 Task: Find connections with filter location Yagoua with filter topic #linkedinnetworkingwith filter profile language Spanish with filter current company Emcure Pharmaceuticals Limited with filter school Christ The King Engineering College with filter industry Internet News with filter service category Coaching & Mentoring with filter keywords title Preschool Teacher
Action: Mouse moved to (608, 88)
Screenshot: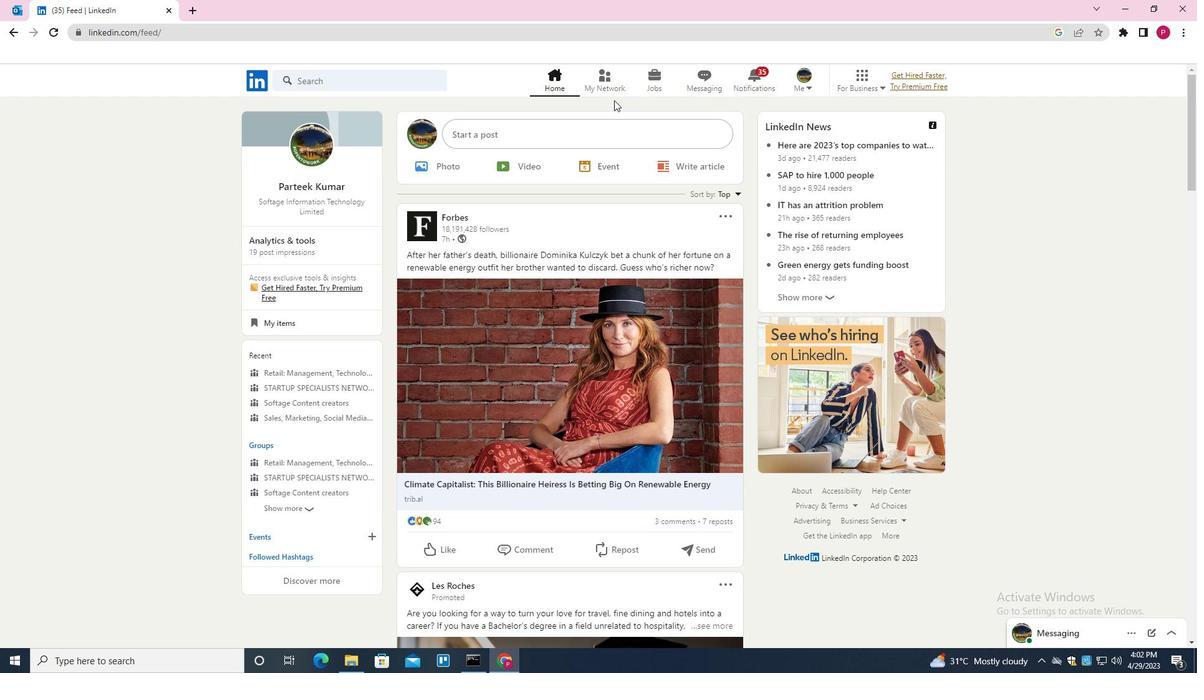 
Action: Mouse pressed left at (608, 88)
Screenshot: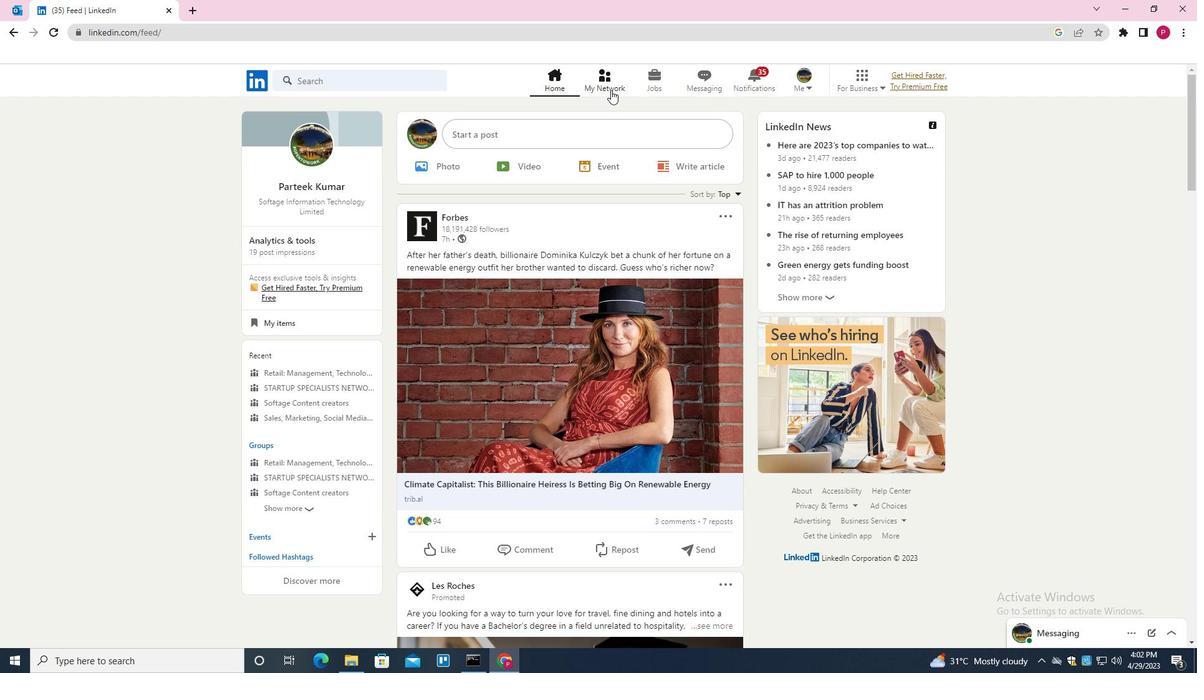 
Action: Mouse moved to (395, 157)
Screenshot: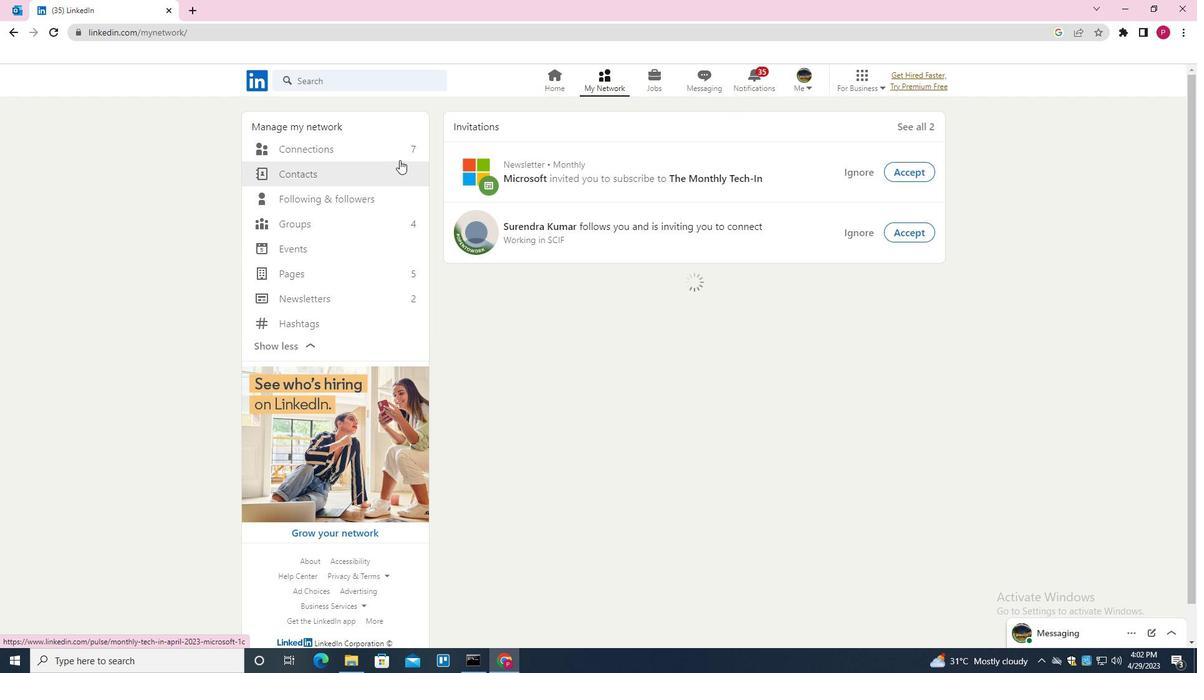 
Action: Mouse pressed left at (395, 157)
Screenshot: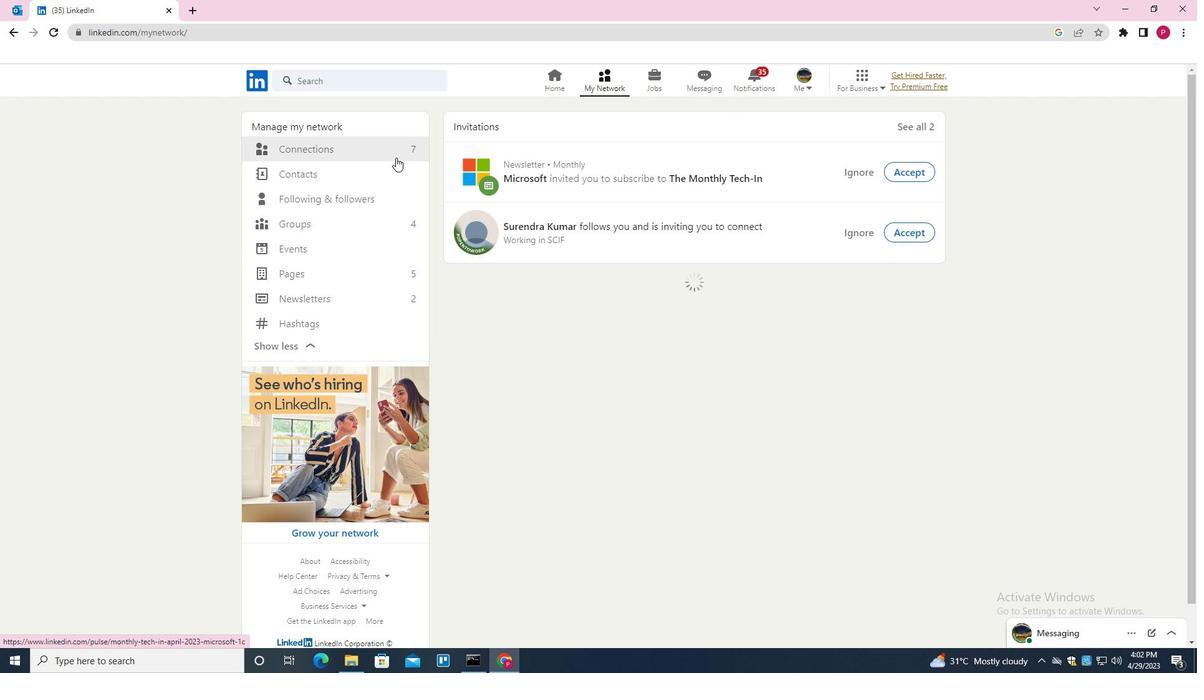 
Action: Mouse moved to (369, 145)
Screenshot: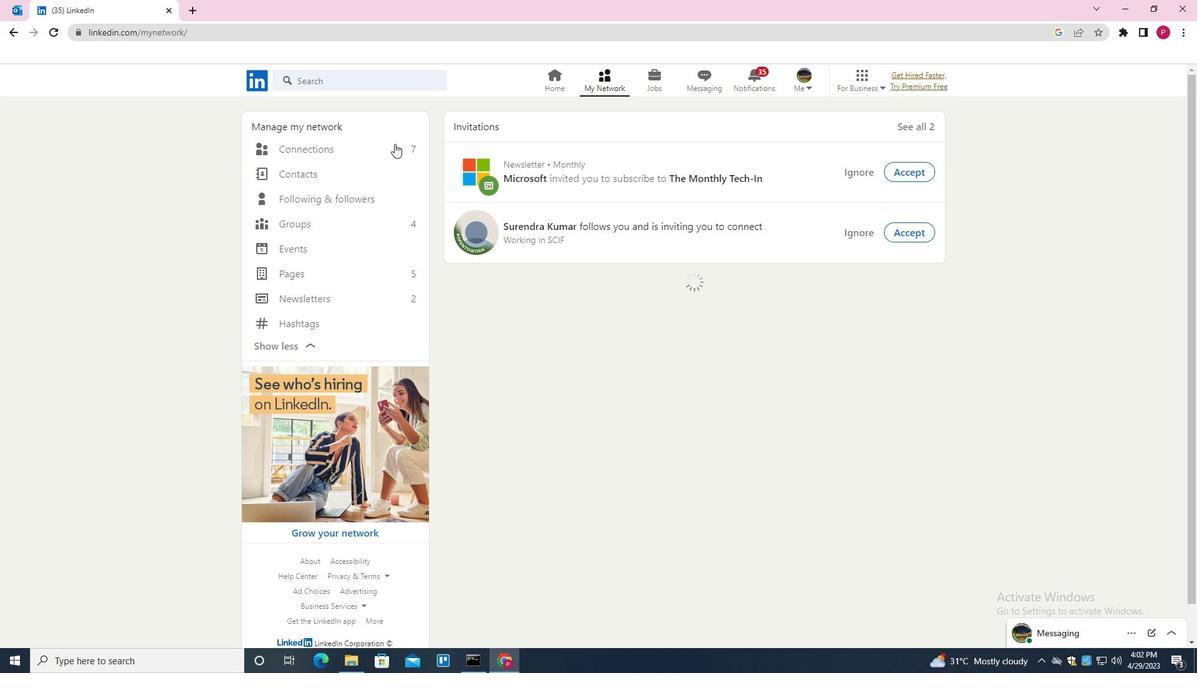 
Action: Mouse pressed left at (369, 145)
Screenshot: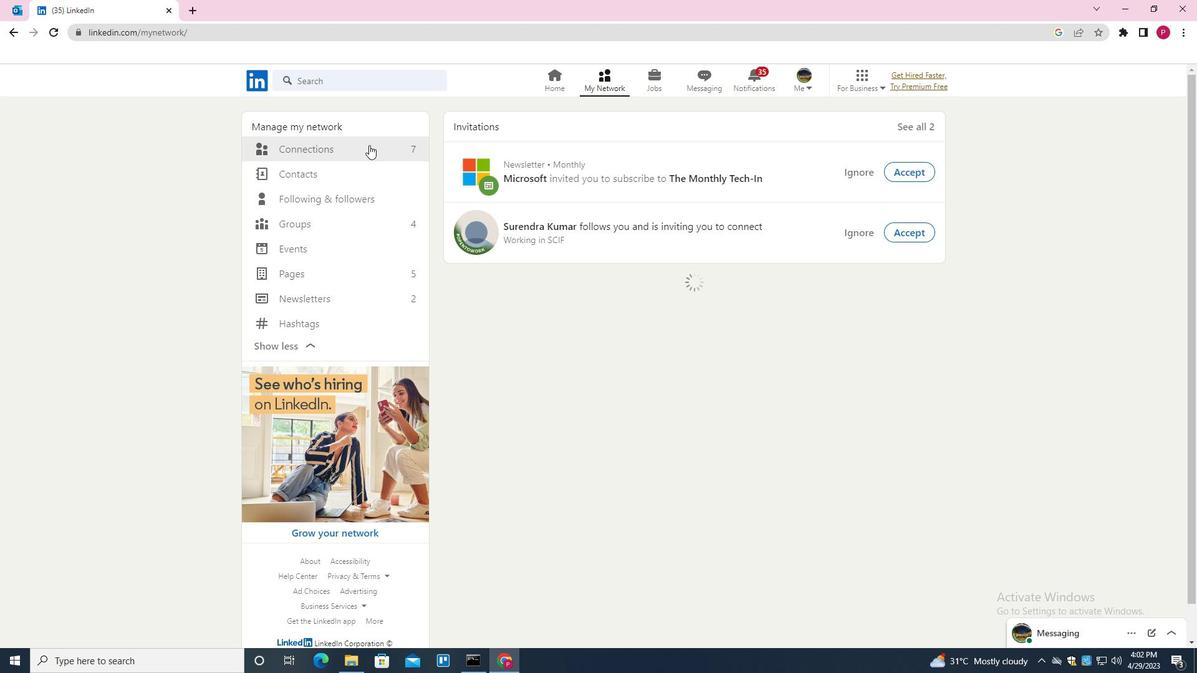 
Action: Mouse moved to (708, 150)
Screenshot: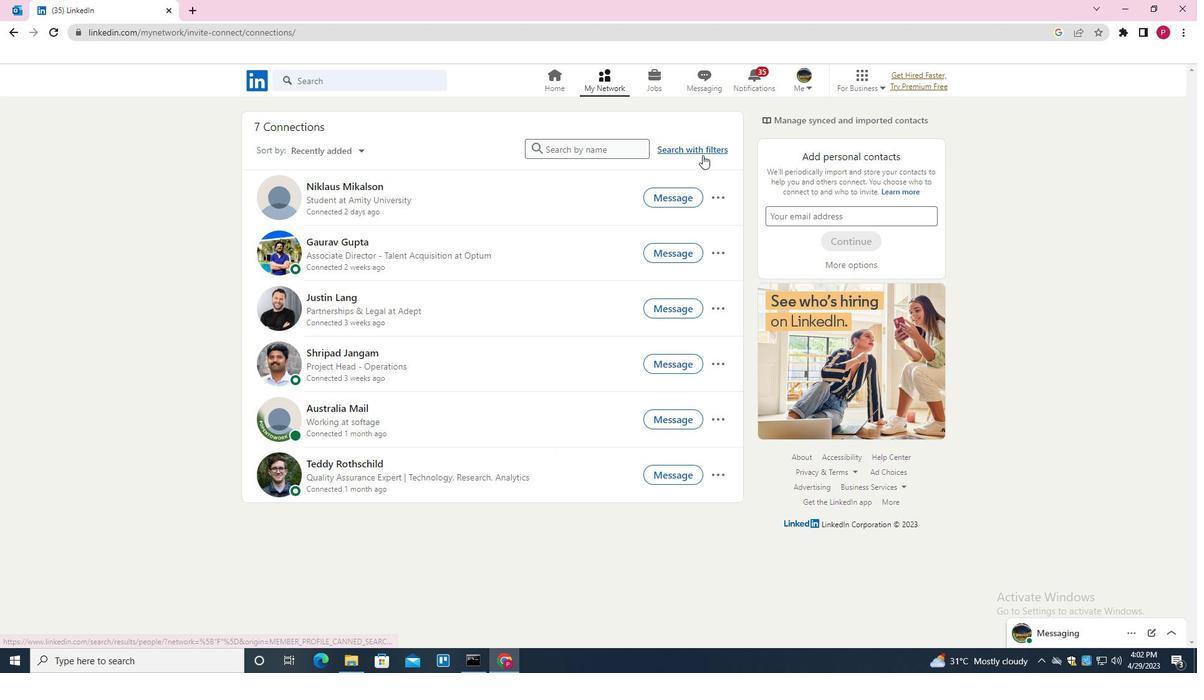 
Action: Mouse pressed left at (708, 150)
Screenshot: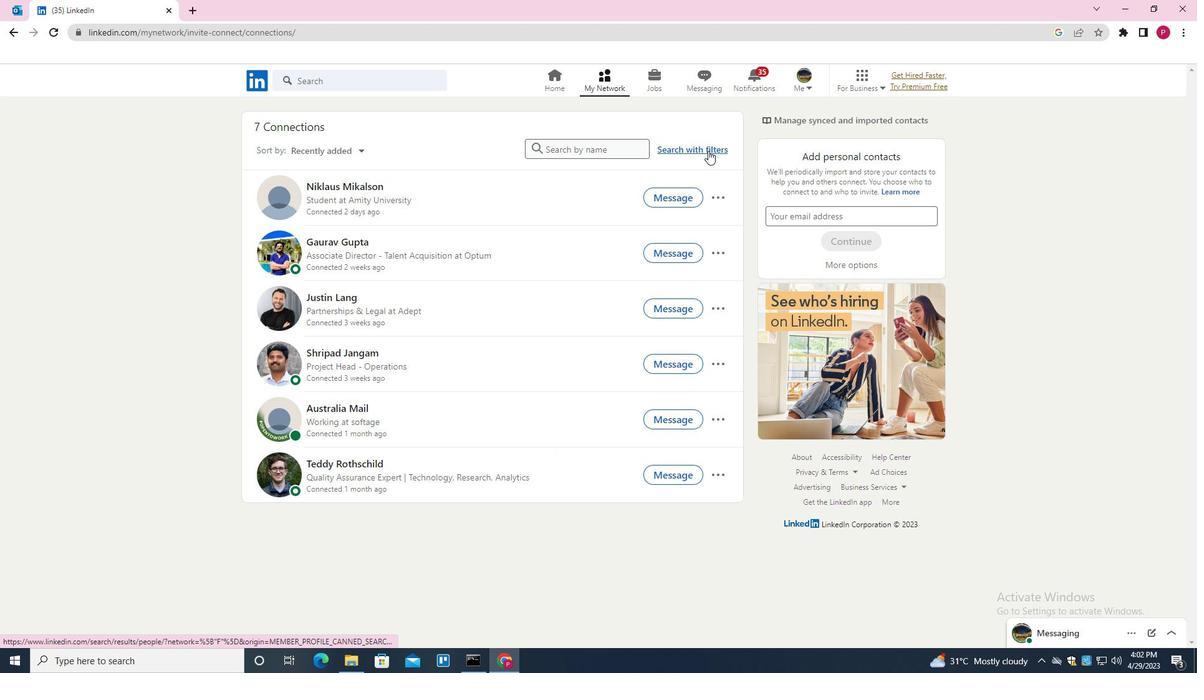 
Action: Mouse moved to (647, 115)
Screenshot: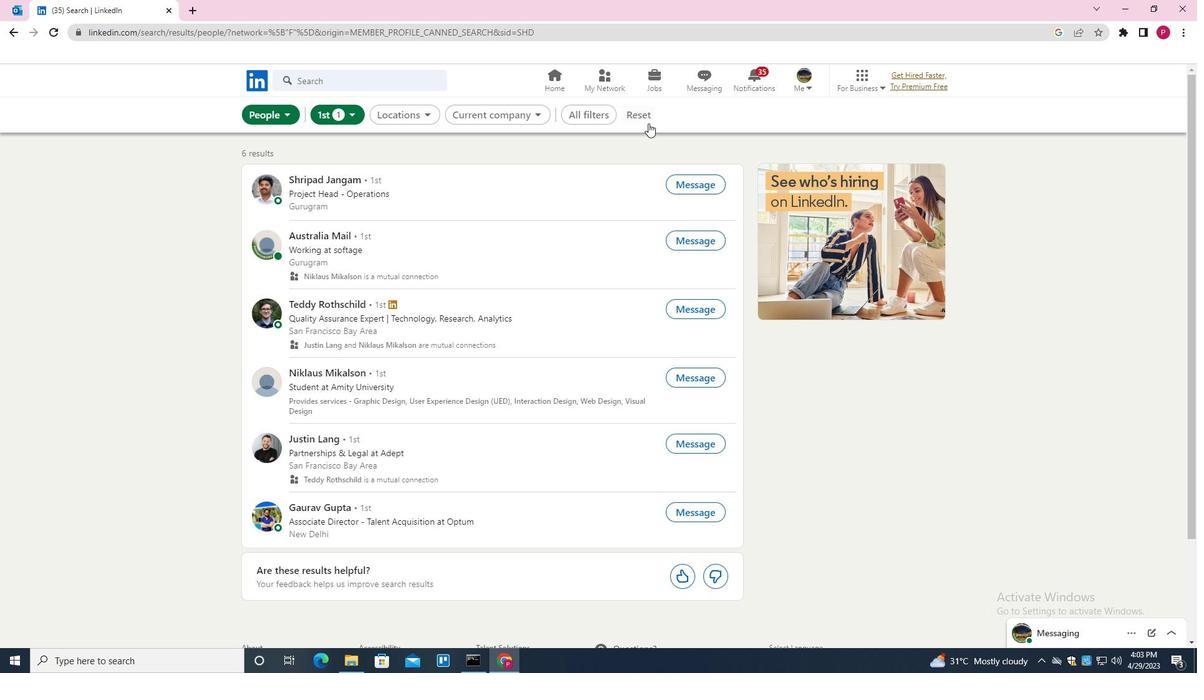 
Action: Mouse pressed left at (647, 115)
Screenshot: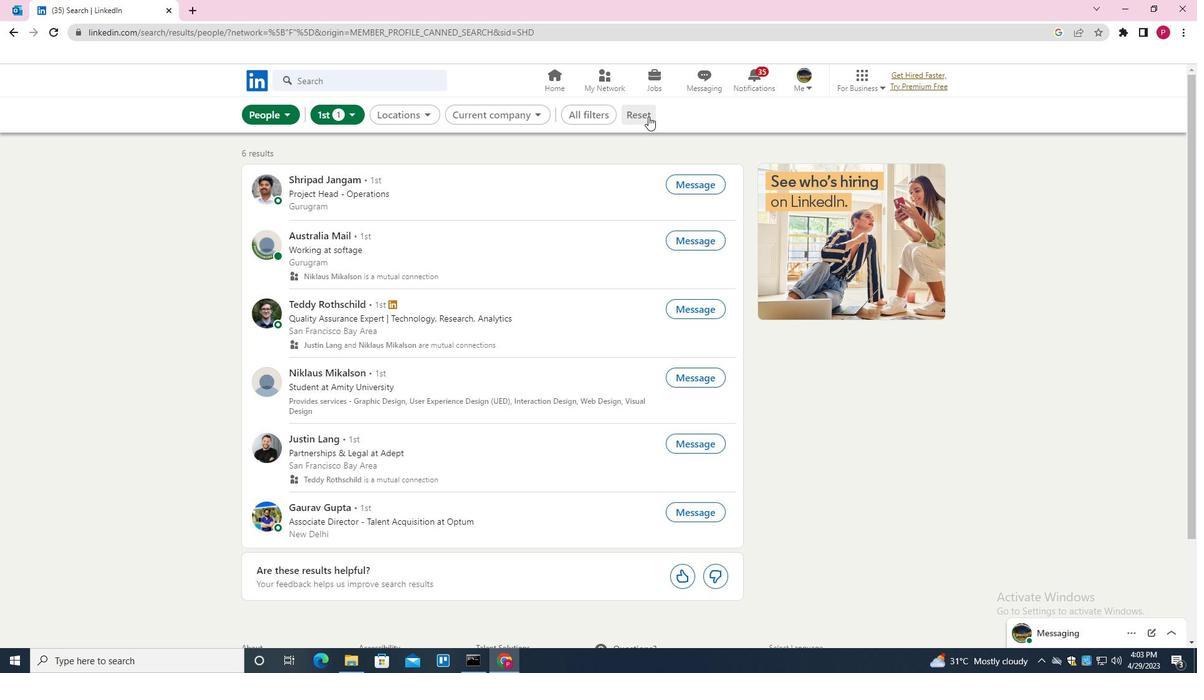 
Action: Mouse moved to (630, 115)
Screenshot: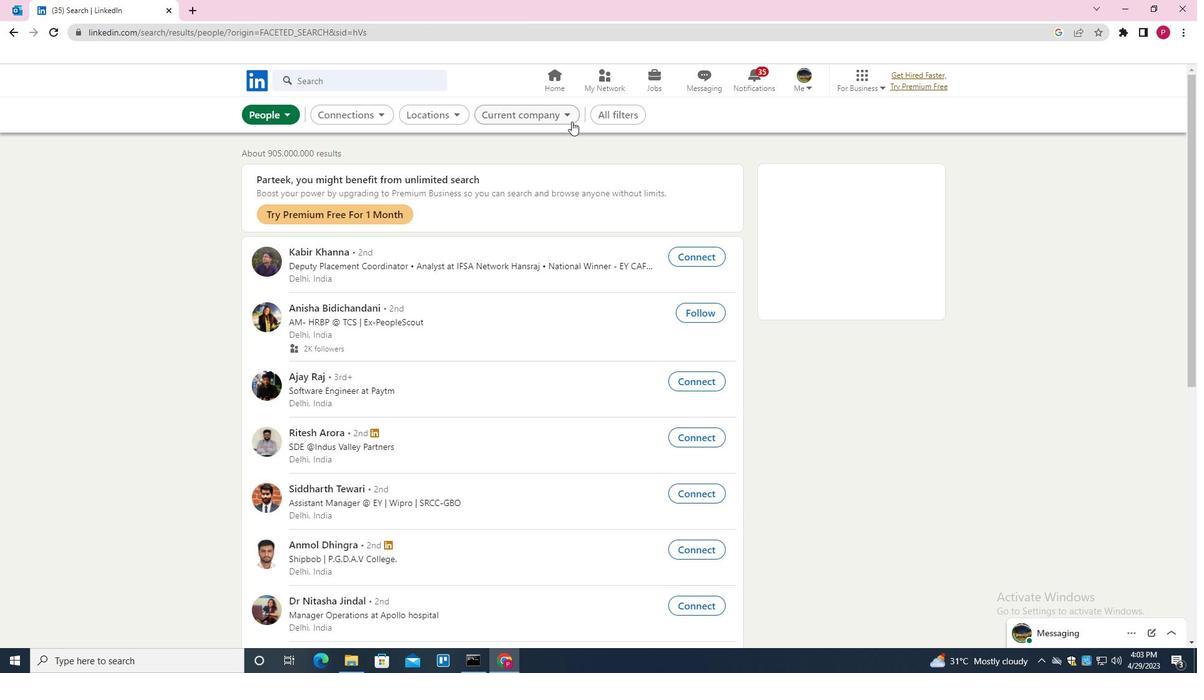 
Action: Mouse pressed left at (630, 115)
Screenshot: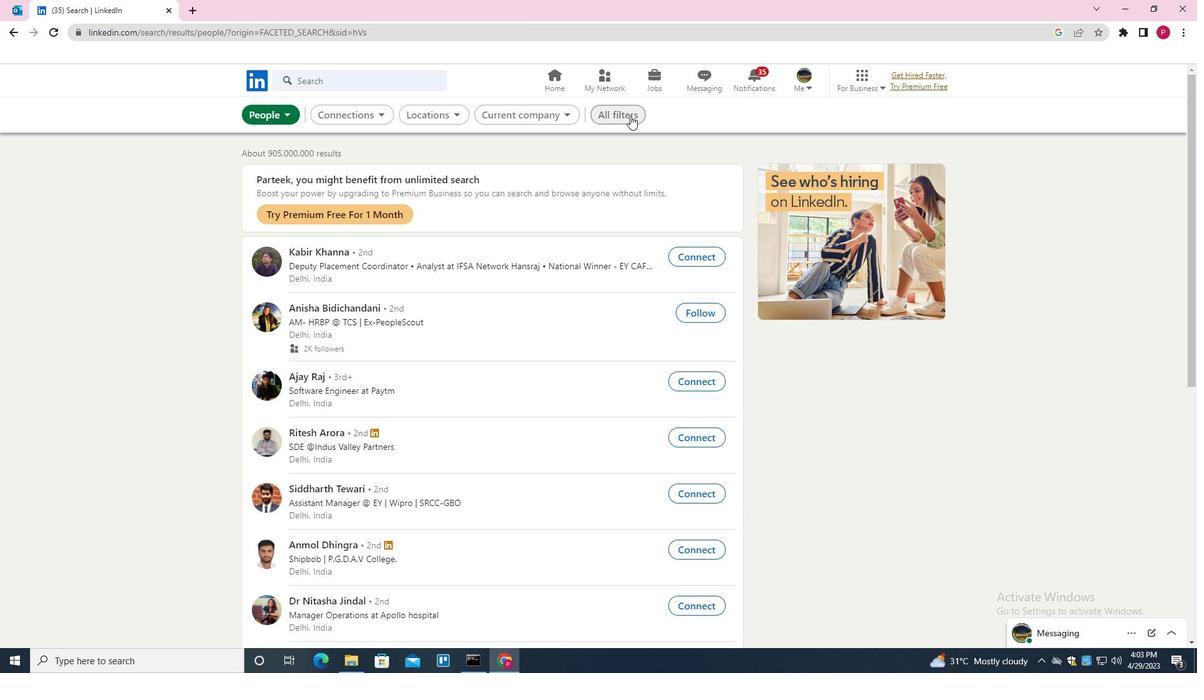 
Action: Mouse moved to (1079, 312)
Screenshot: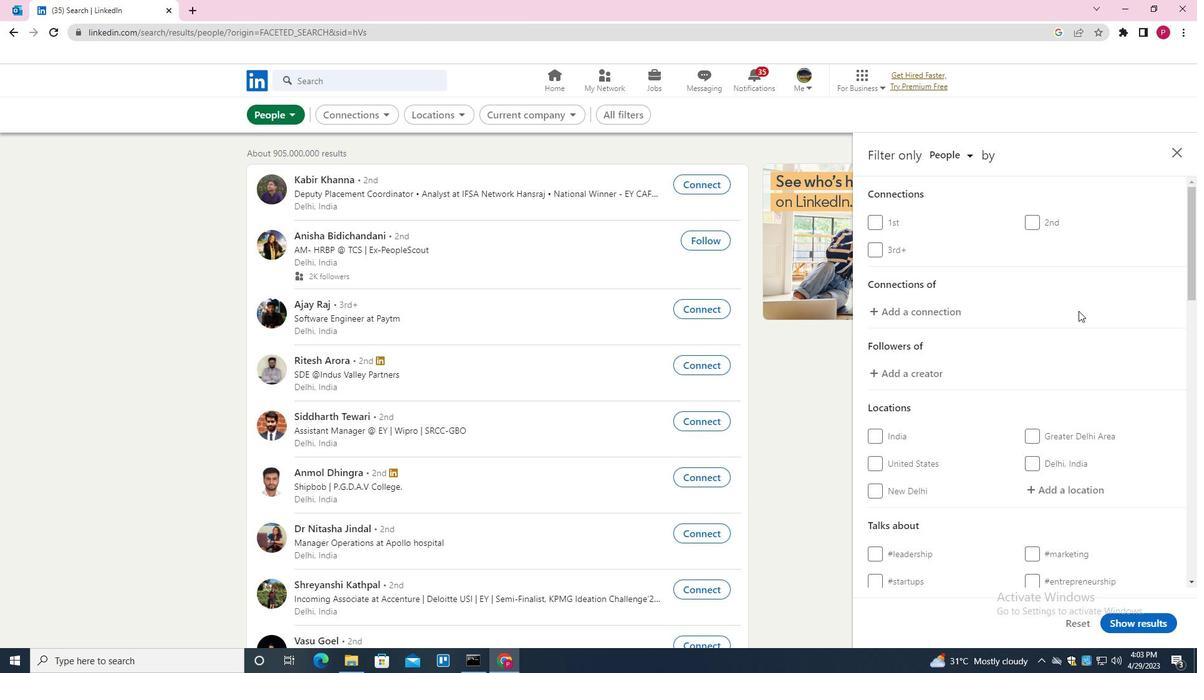
Action: Mouse scrolled (1079, 311) with delta (0, 0)
Screenshot: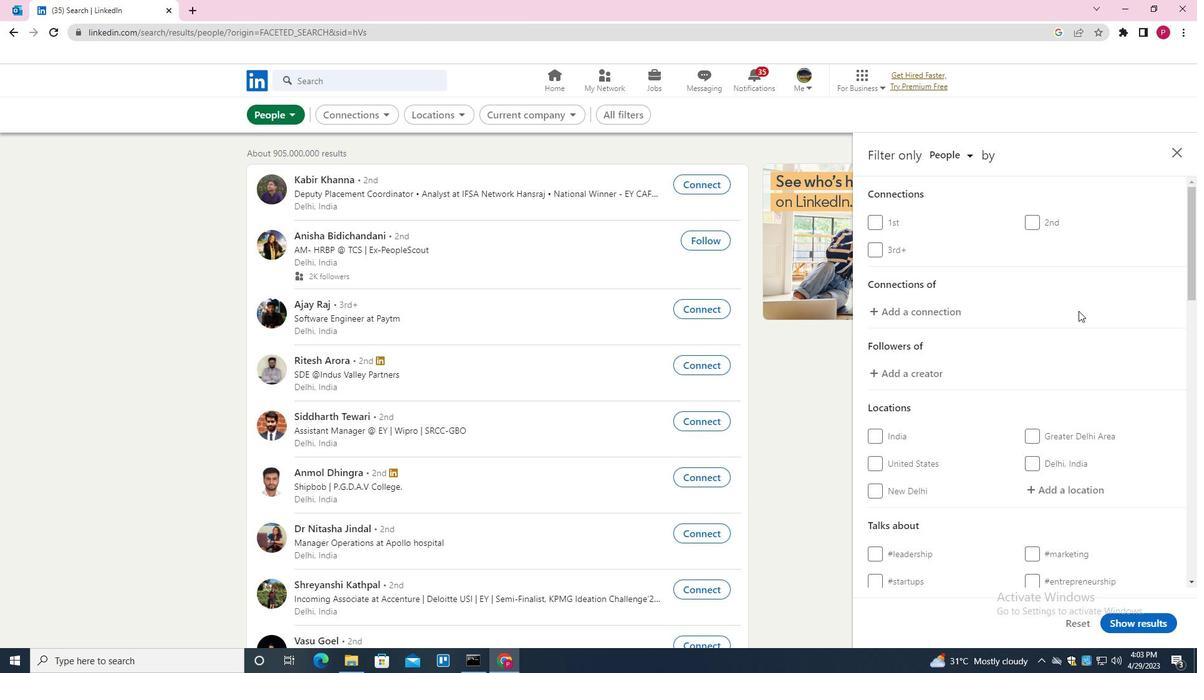 
Action: Mouse moved to (1078, 313)
Screenshot: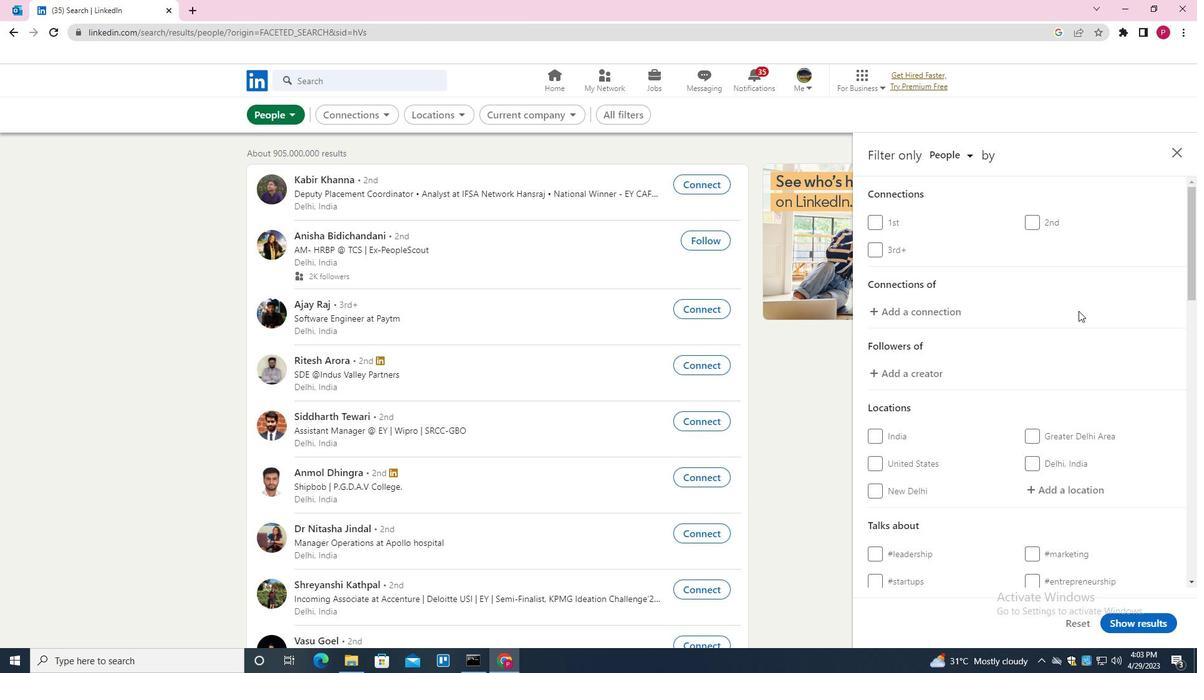 
Action: Mouse scrolled (1078, 313) with delta (0, 0)
Screenshot: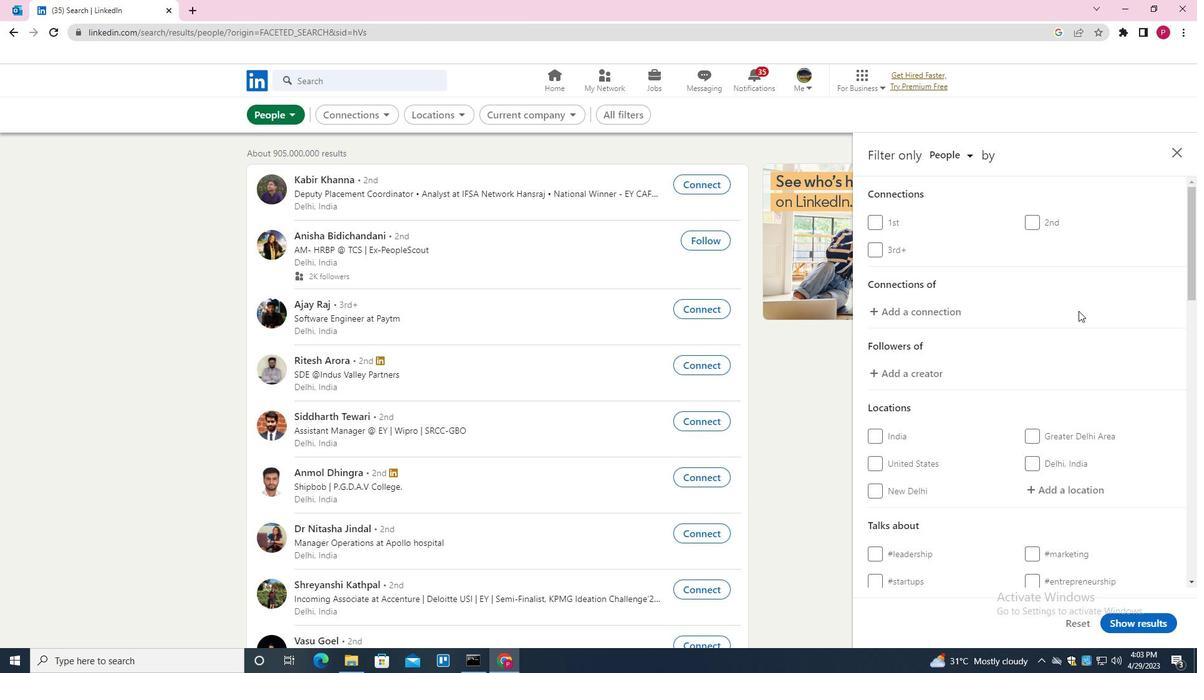 
Action: Mouse moved to (1070, 360)
Screenshot: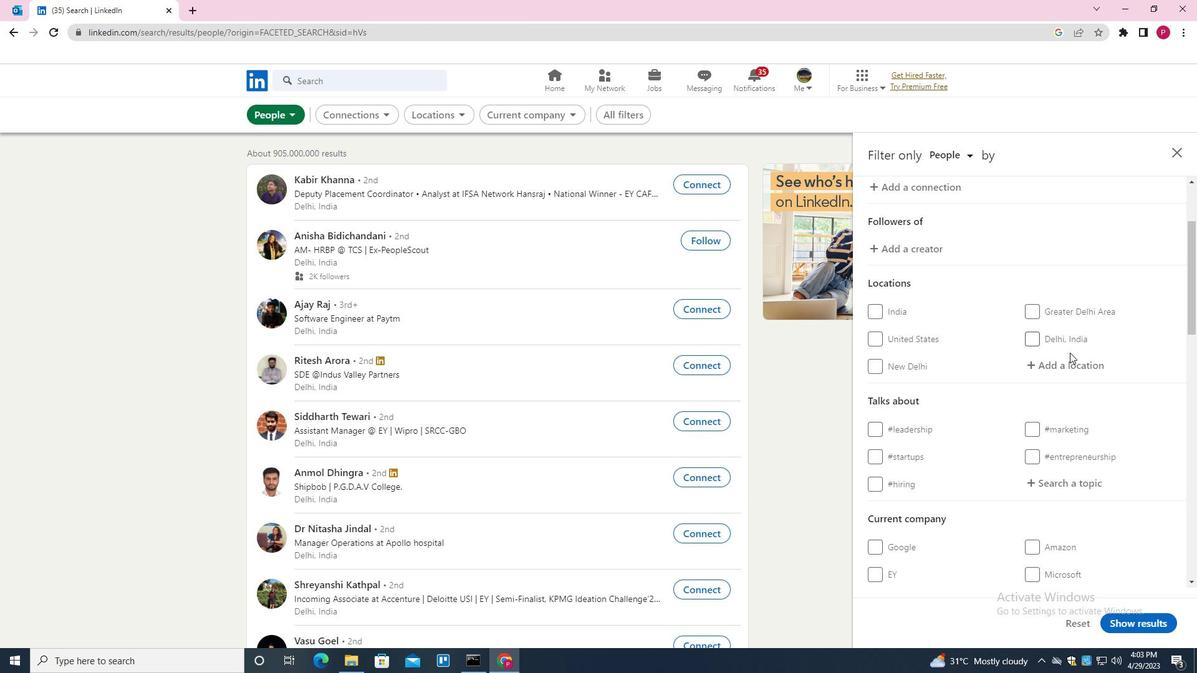 
Action: Mouse pressed left at (1070, 360)
Screenshot: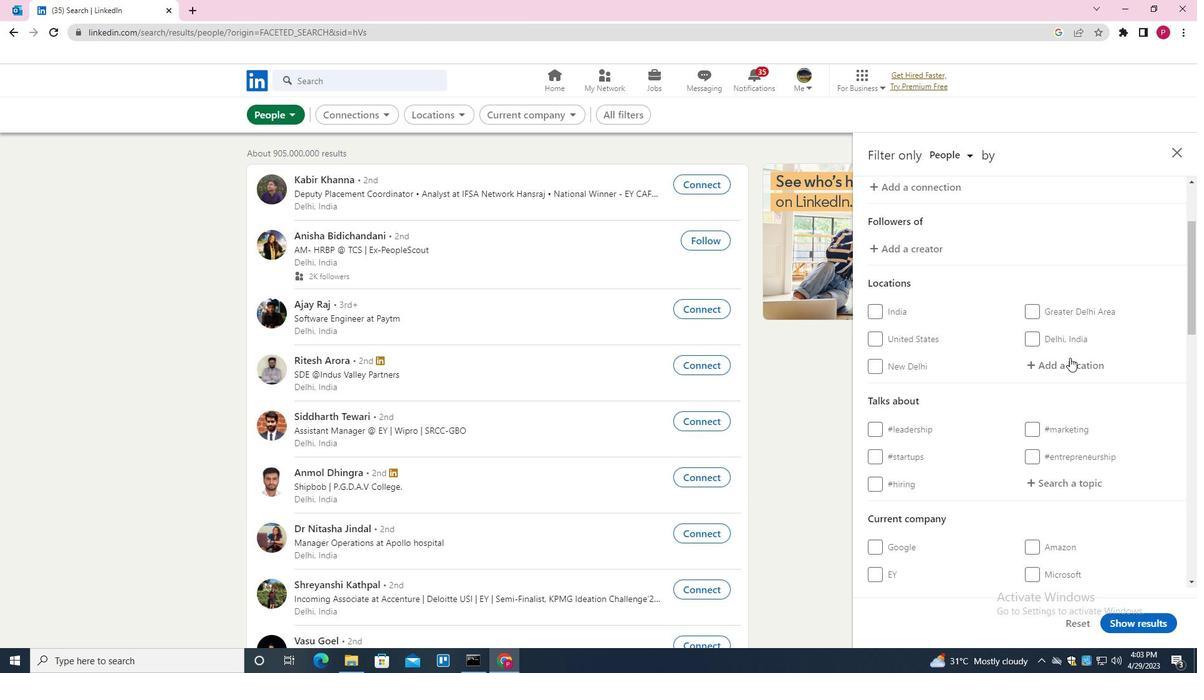 
Action: Mouse moved to (1069, 360)
Screenshot: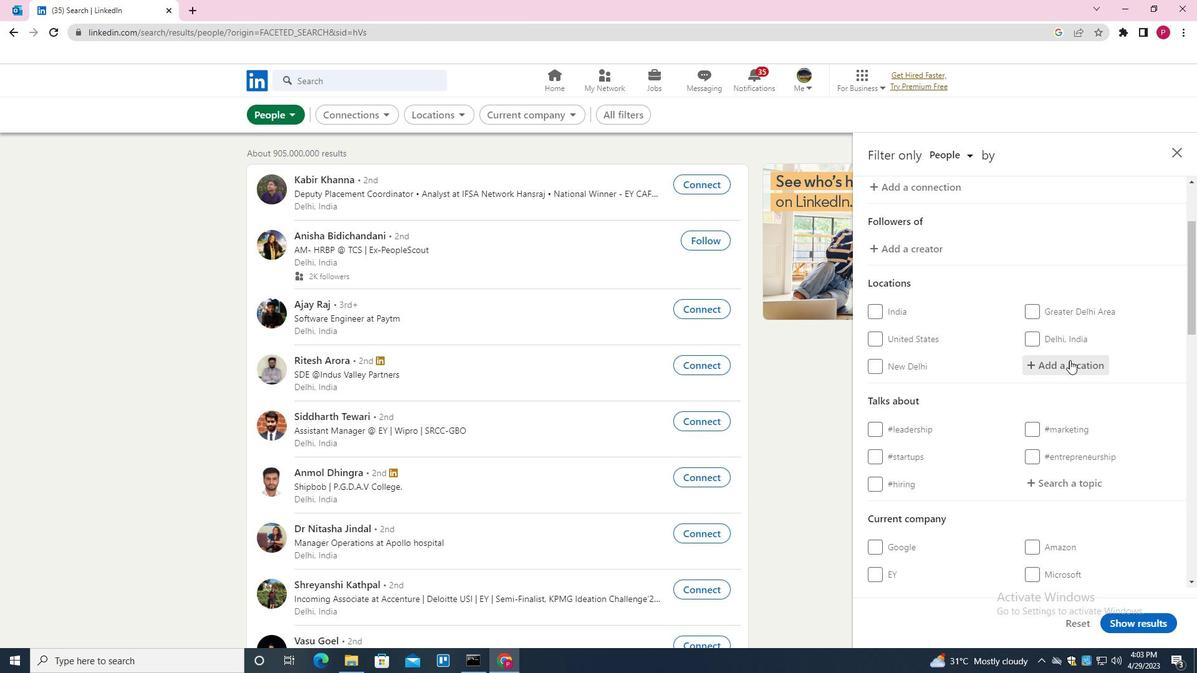 
Action: Key pressed <Key.shift>YAGOUA<Key.down><Key.enter>
Screenshot: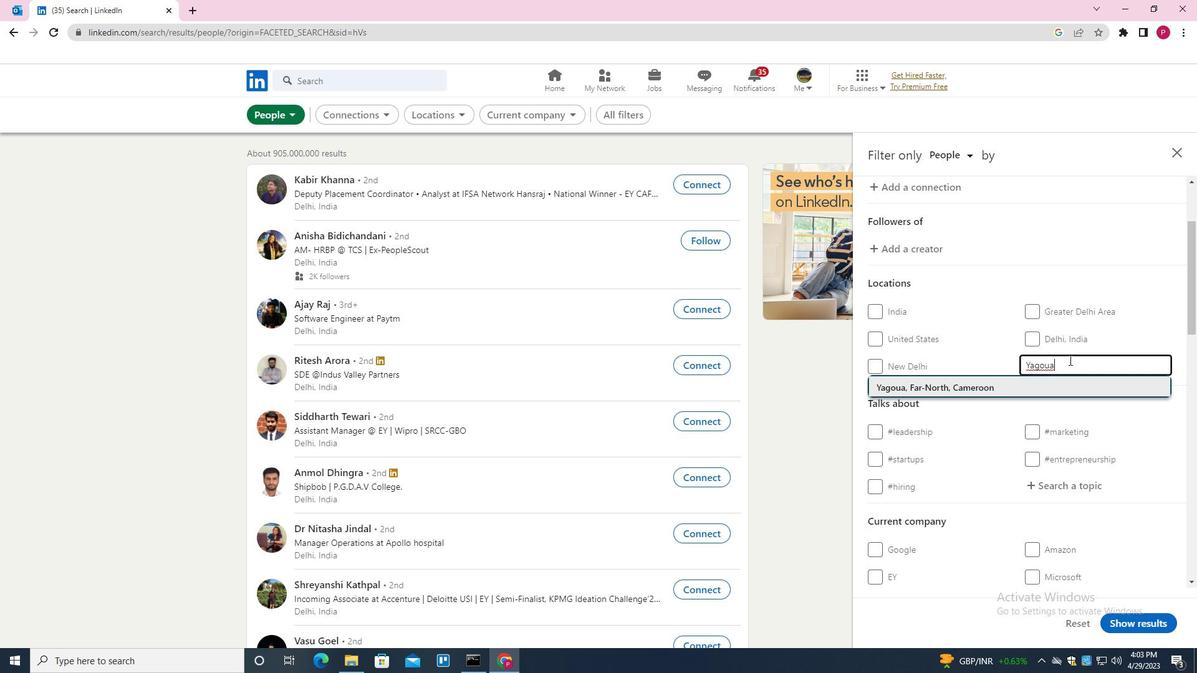 
Action: Mouse moved to (1040, 378)
Screenshot: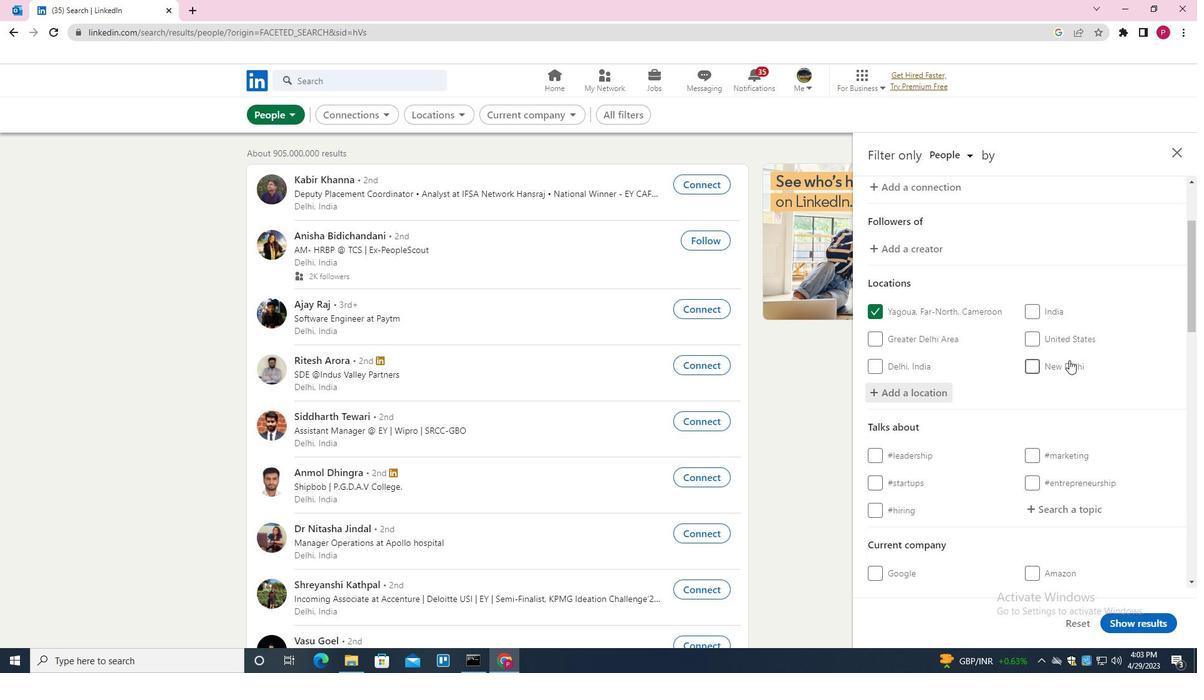 
Action: Mouse scrolled (1040, 377) with delta (0, 0)
Screenshot: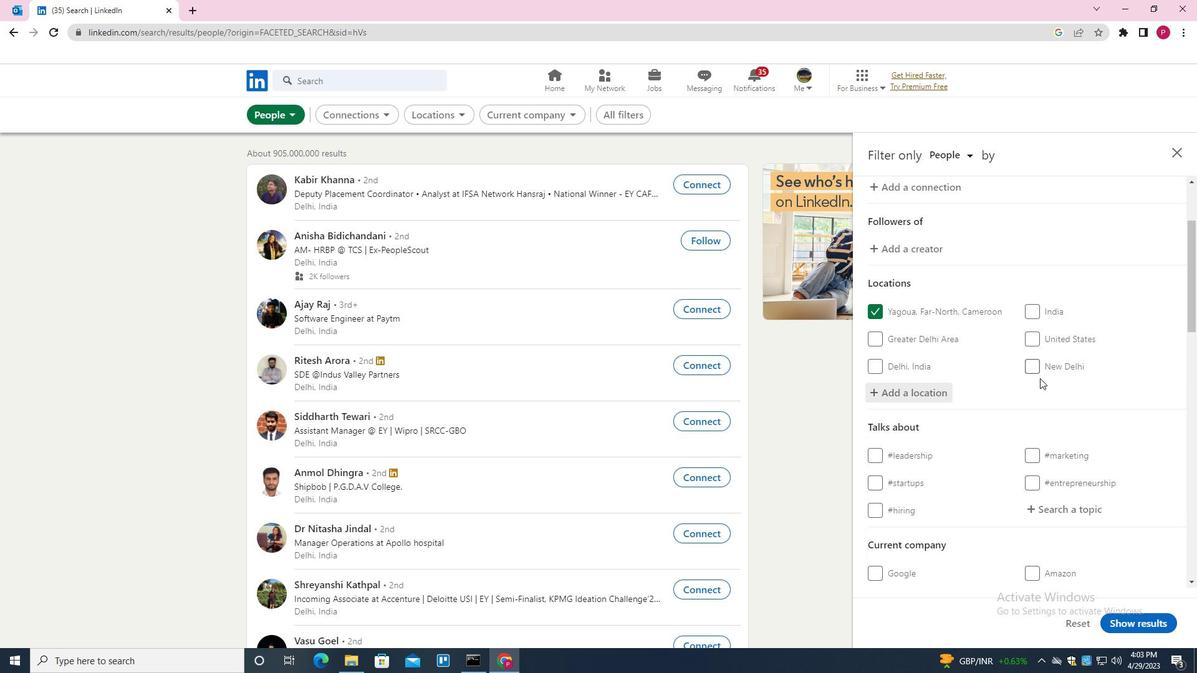 
Action: Mouse scrolled (1040, 377) with delta (0, 0)
Screenshot: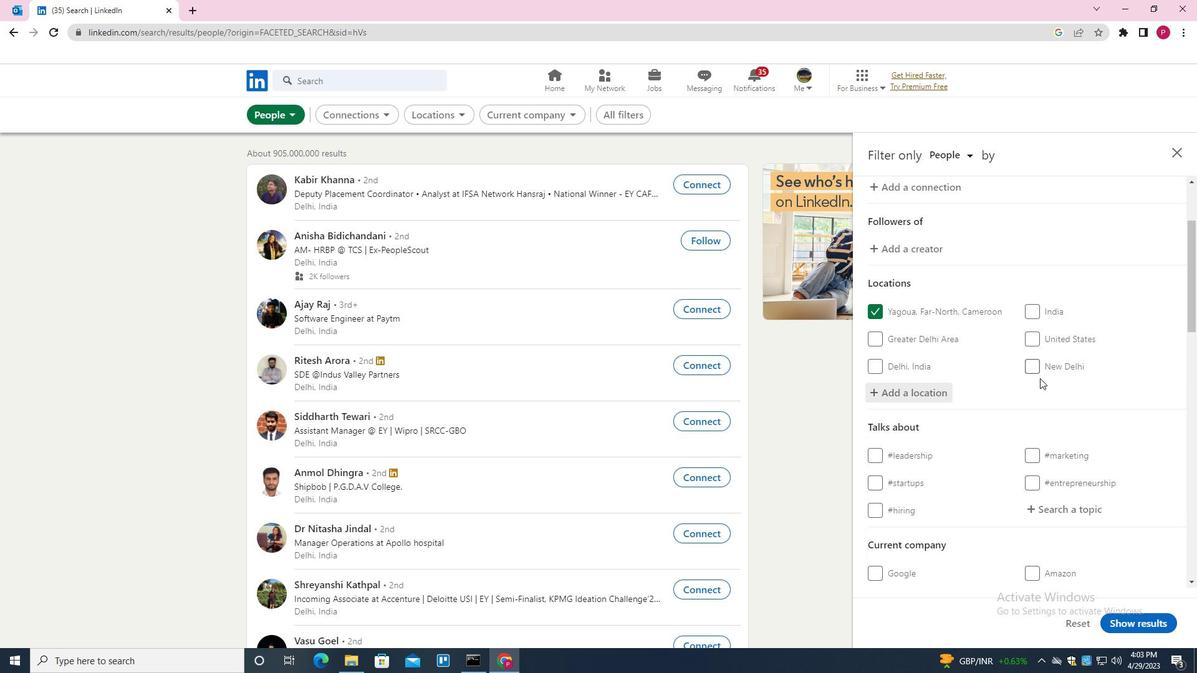 
Action: Mouse moved to (1039, 379)
Screenshot: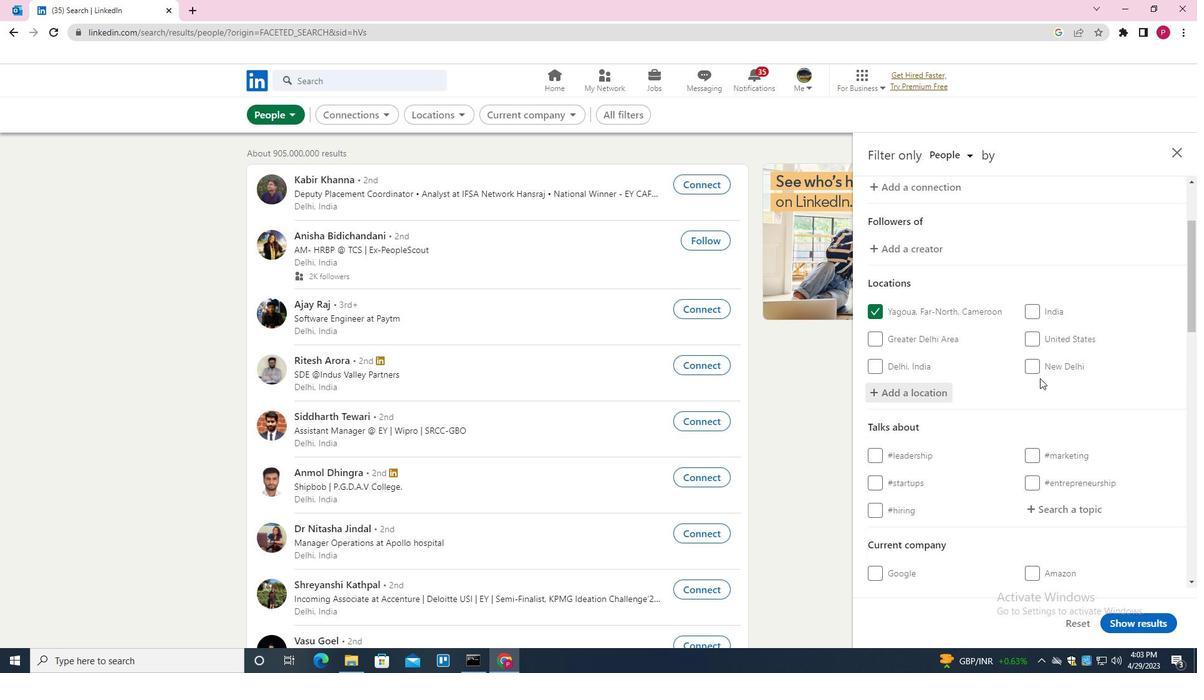 
Action: Mouse scrolled (1039, 379) with delta (0, 0)
Screenshot: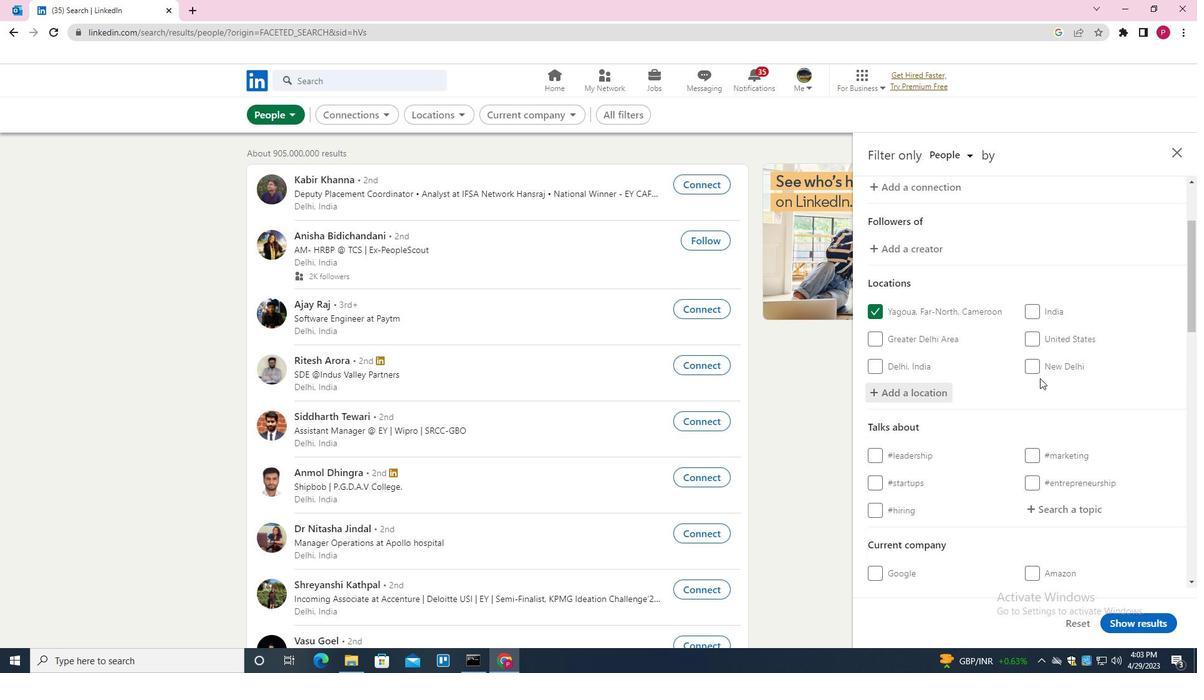 
Action: Mouse moved to (1092, 323)
Screenshot: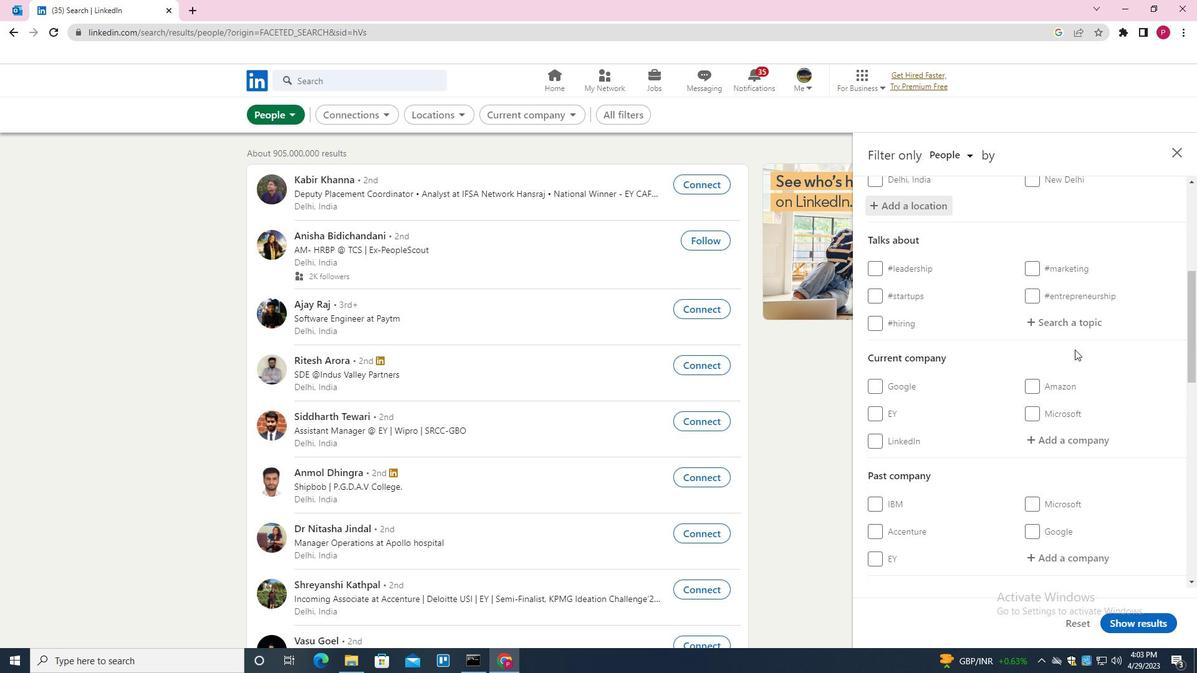 
Action: Mouse pressed left at (1092, 323)
Screenshot: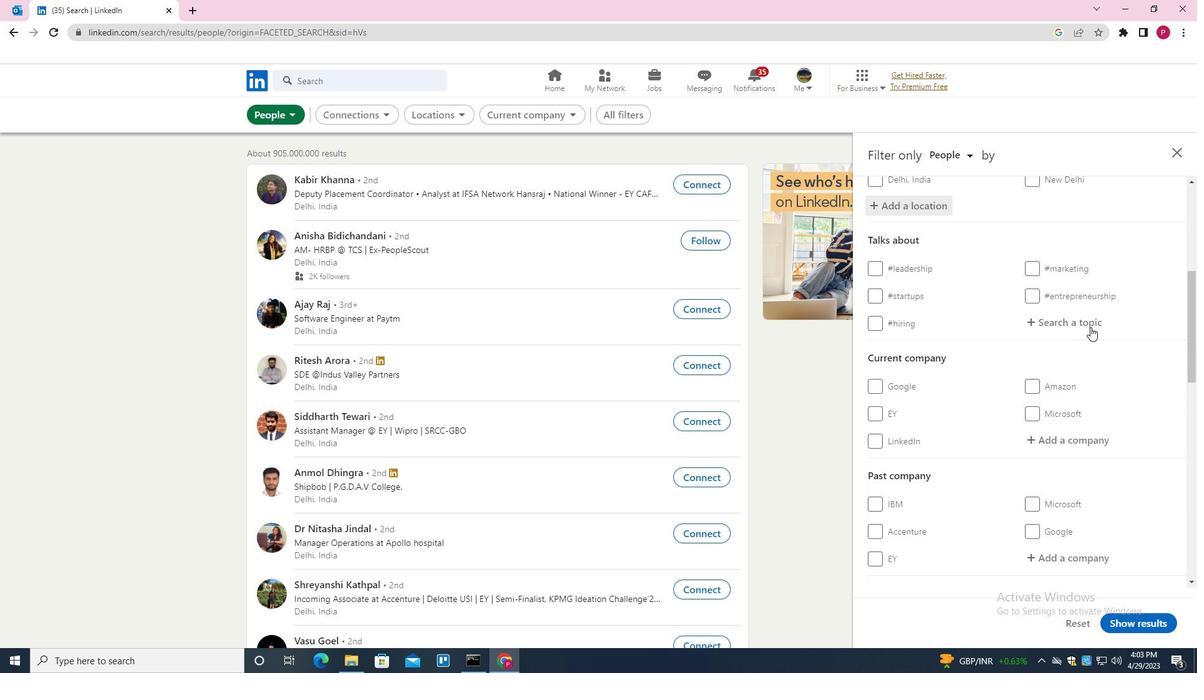 
Action: Key pressed LINKEDINNET<Key.down><Key.enter>
Screenshot: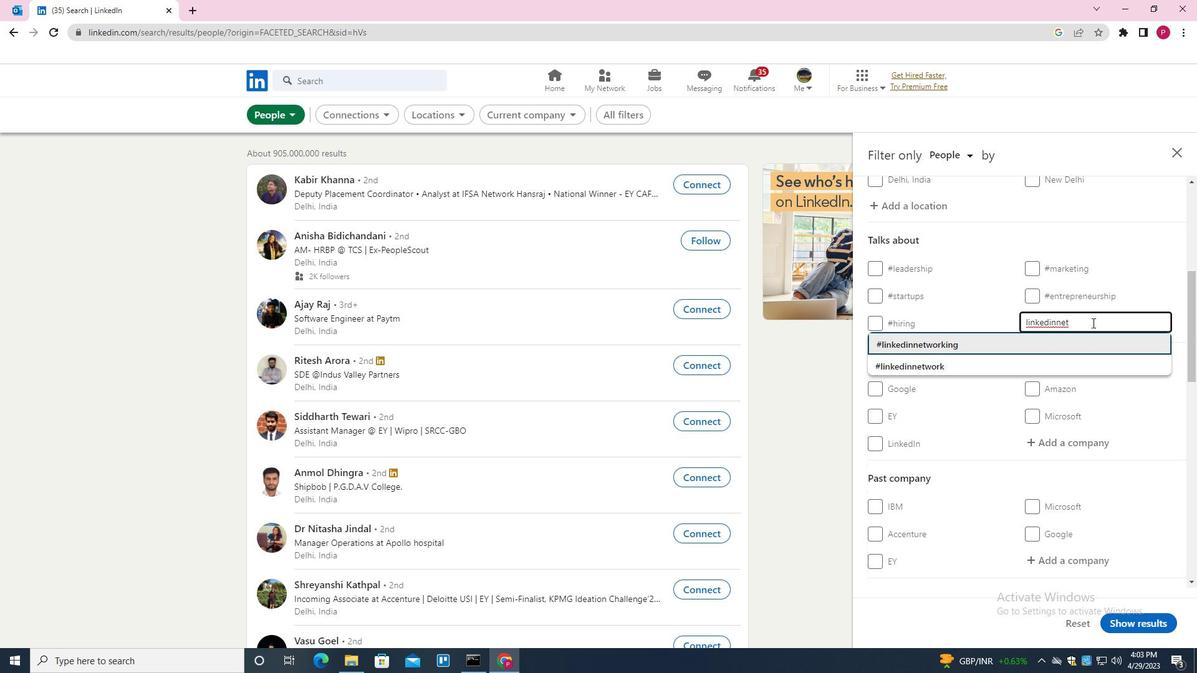 
Action: Mouse moved to (1030, 359)
Screenshot: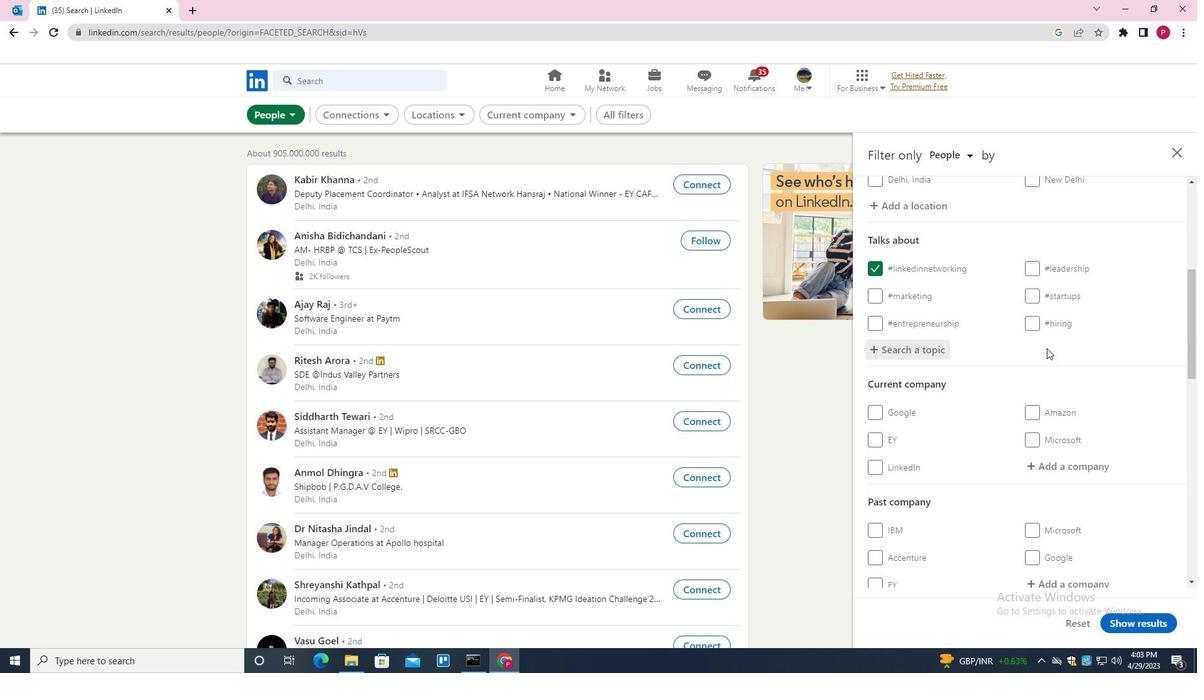 
Action: Mouse scrolled (1030, 358) with delta (0, 0)
Screenshot: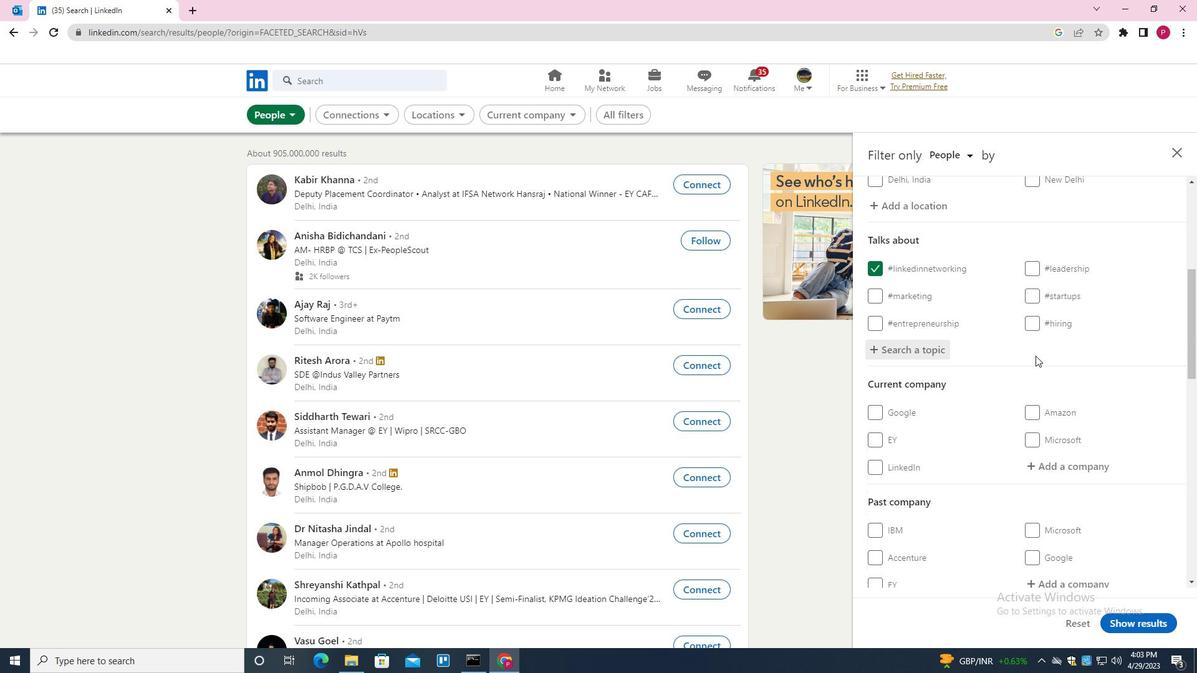 
Action: Mouse moved to (1030, 359)
Screenshot: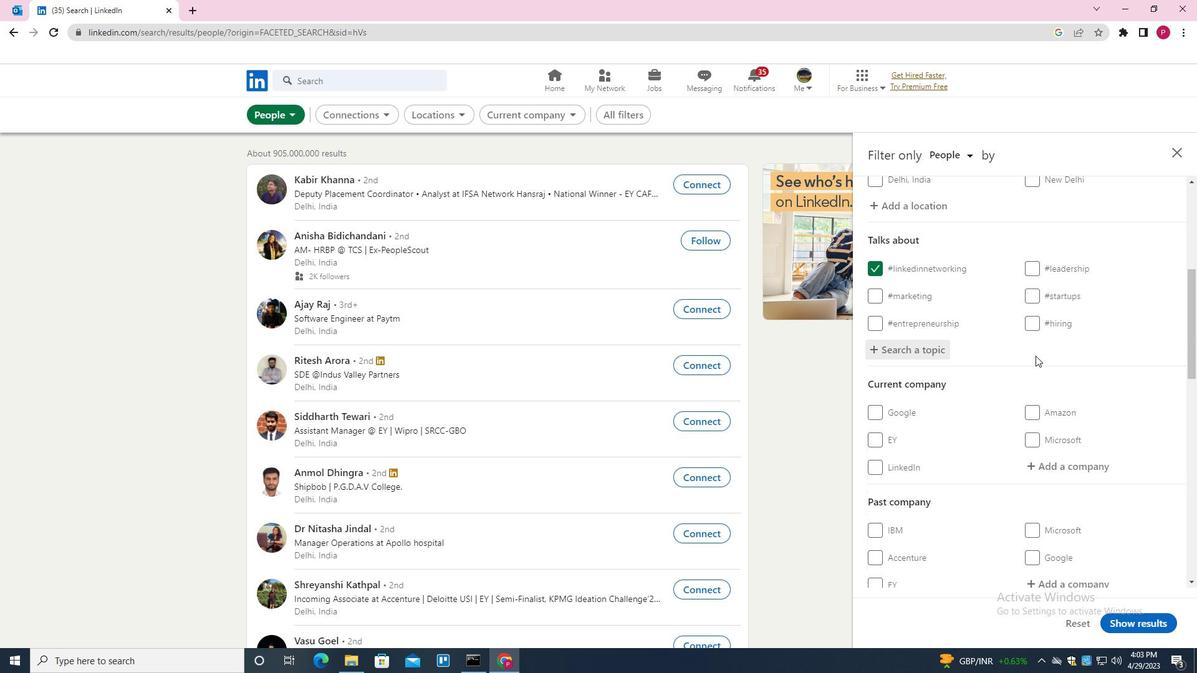 
Action: Mouse scrolled (1030, 358) with delta (0, 0)
Screenshot: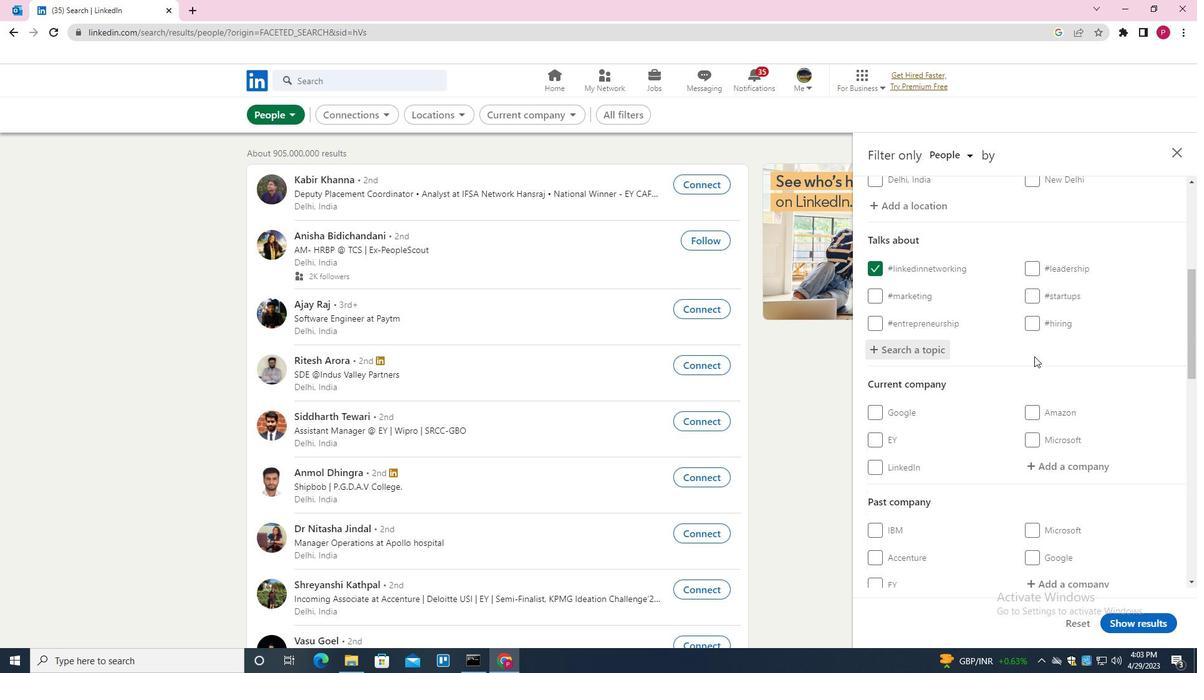 
Action: Mouse moved to (1029, 360)
Screenshot: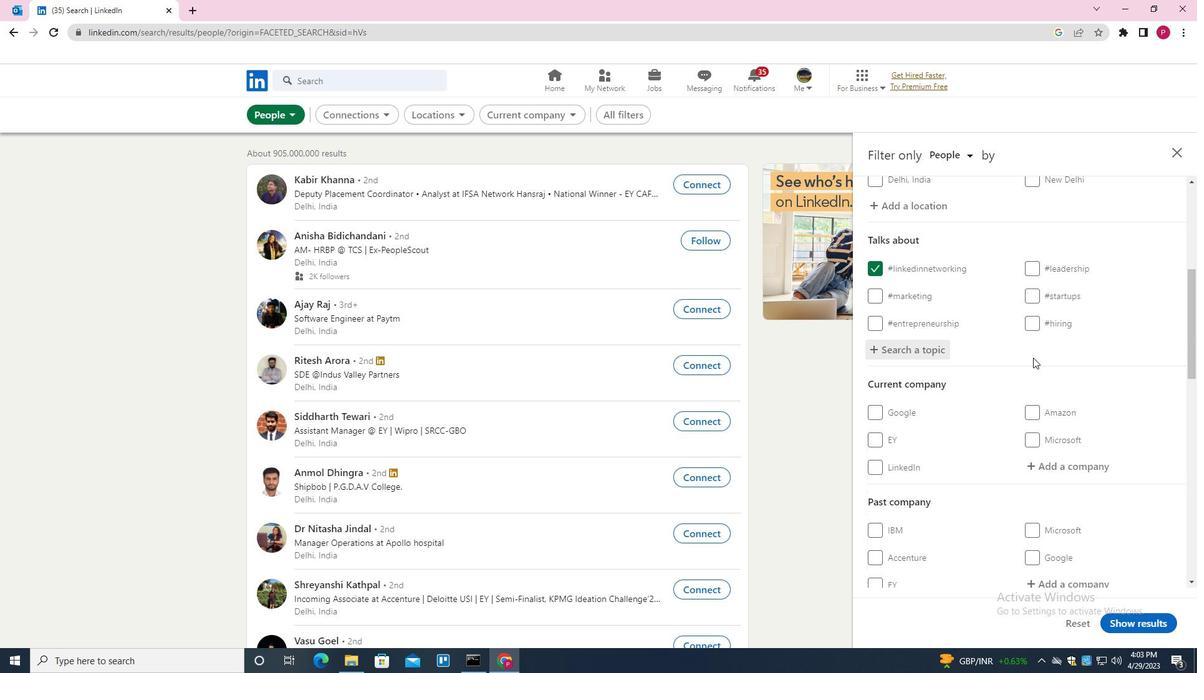 
Action: Mouse scrolled (1029, 359) with delta (0, 0)
Screenshot: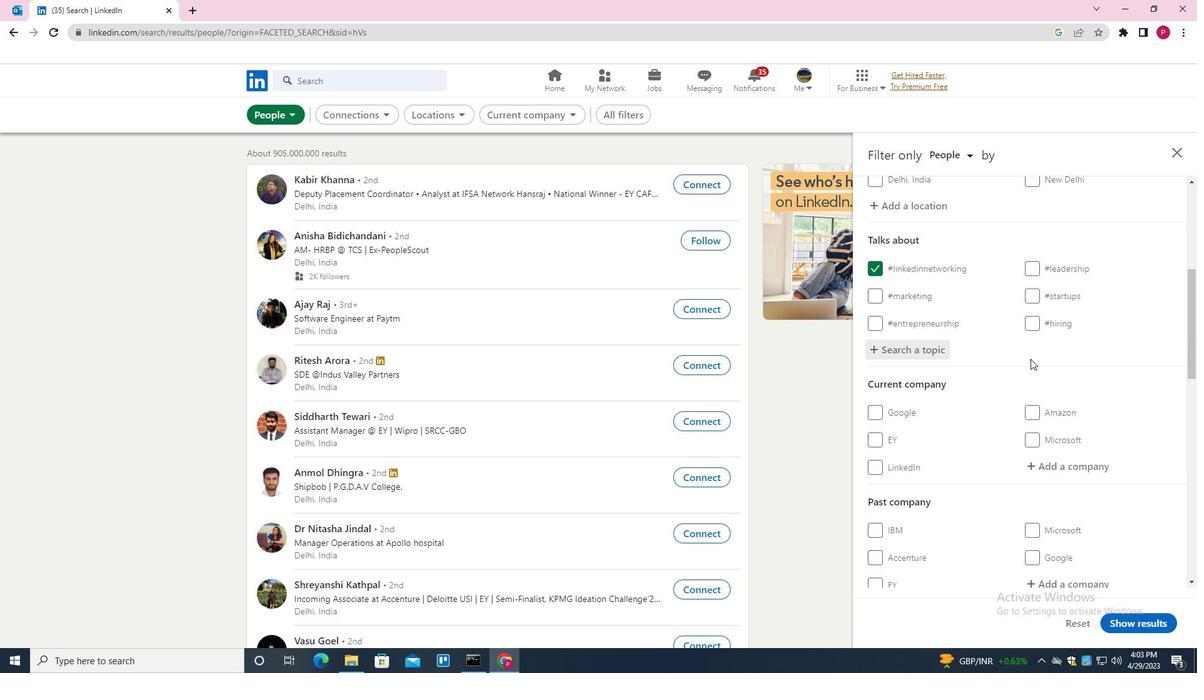 
Action: Mouse moved to (993, 362)
Screenshot: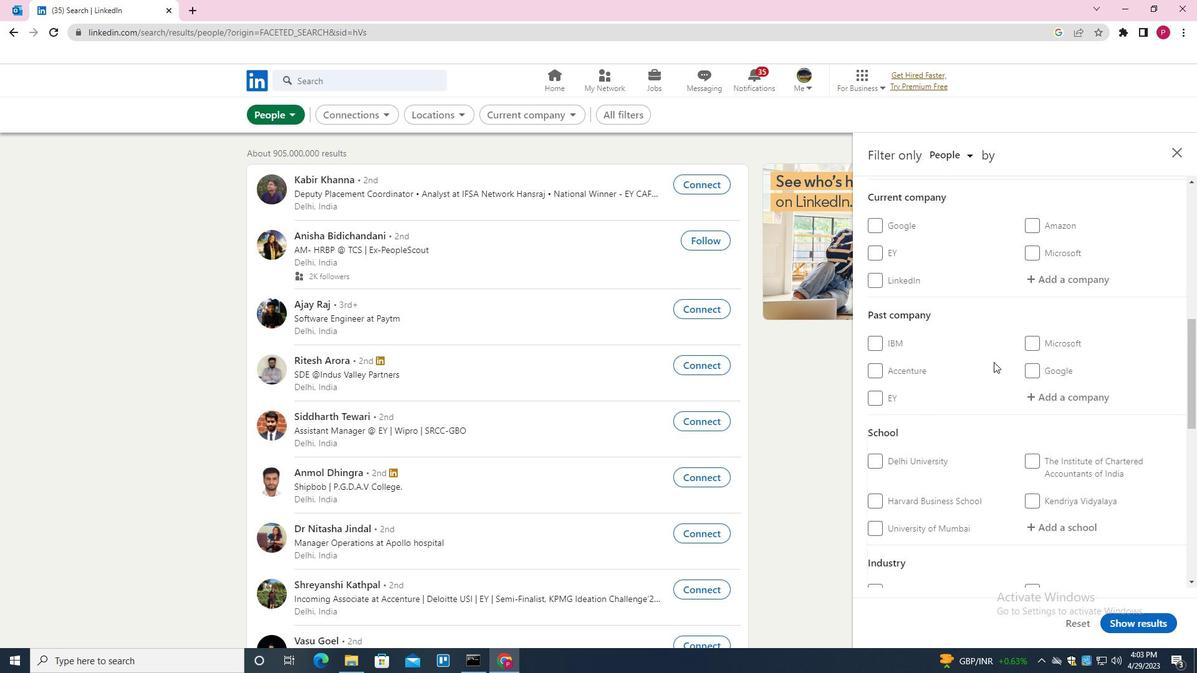 
Action: Mouse scrolled (993, 361) with delta (0, 0)
Screenshot: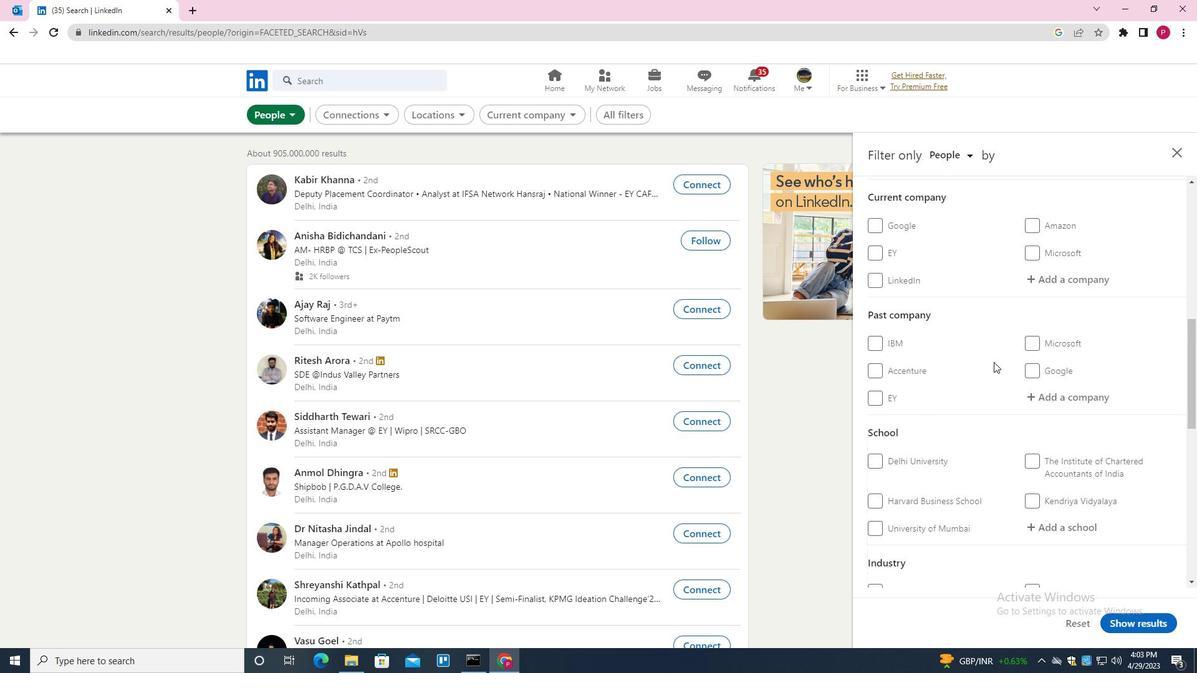 
Action: Mouse scrolled (993, 361) with delta (0, 0)
Screenshot: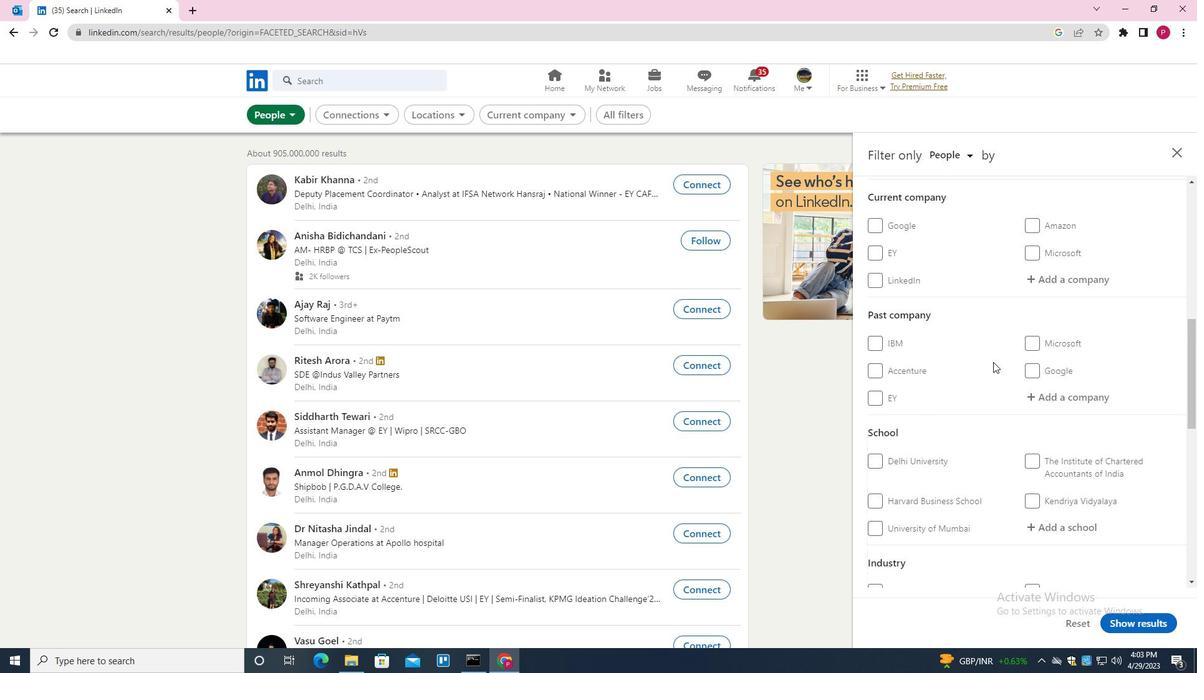 
Action: Mouse scrolled (993, 361) with delta (0, 0)
Screenshot: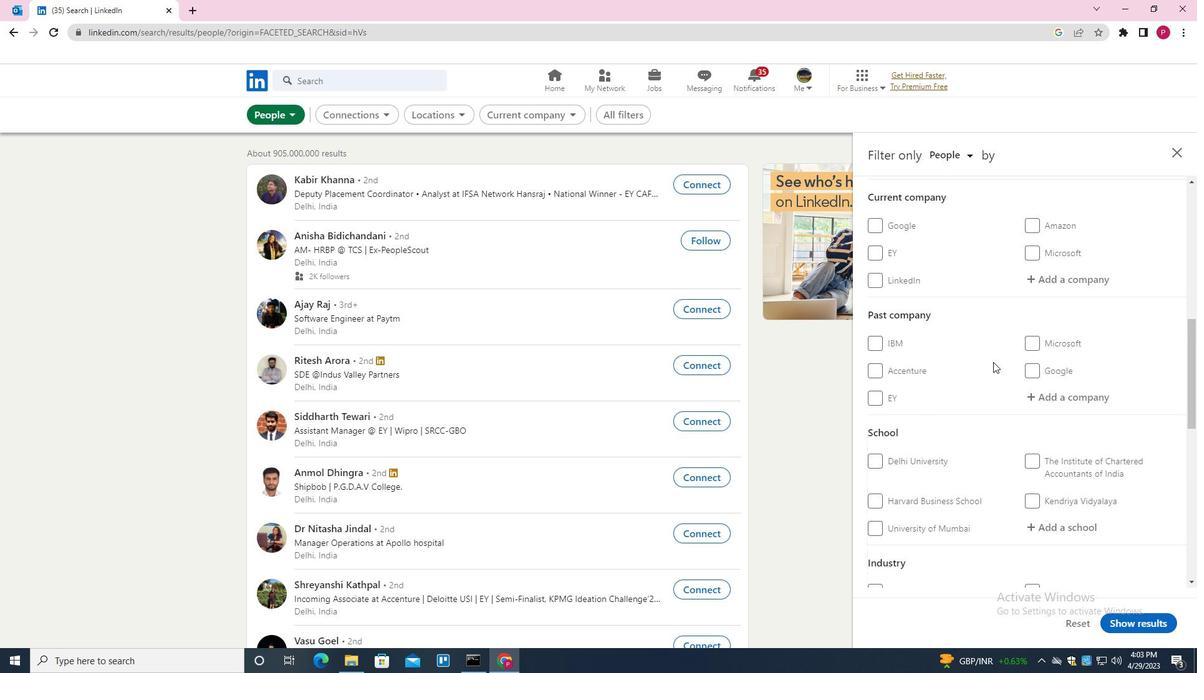
Action: Mouse scrolled (993, 361) with delta (0, 0)
Screenshot: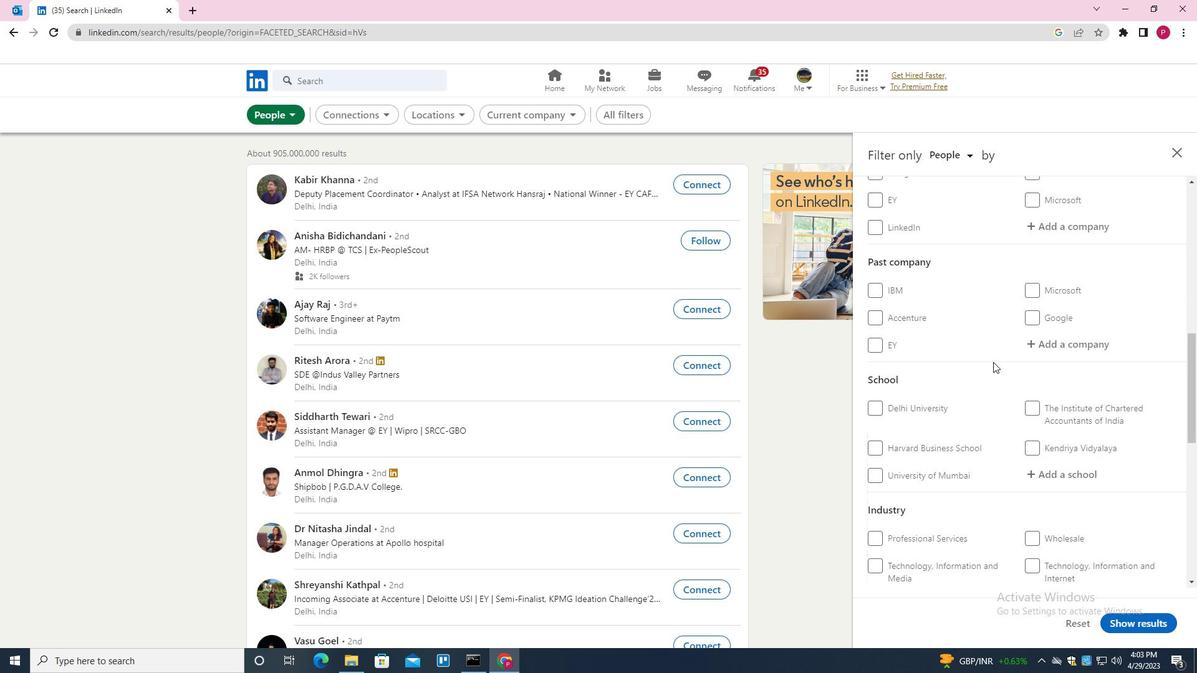 
Action: Mouse scrolled (993, 361) with delta (0, 0)
Screenshot: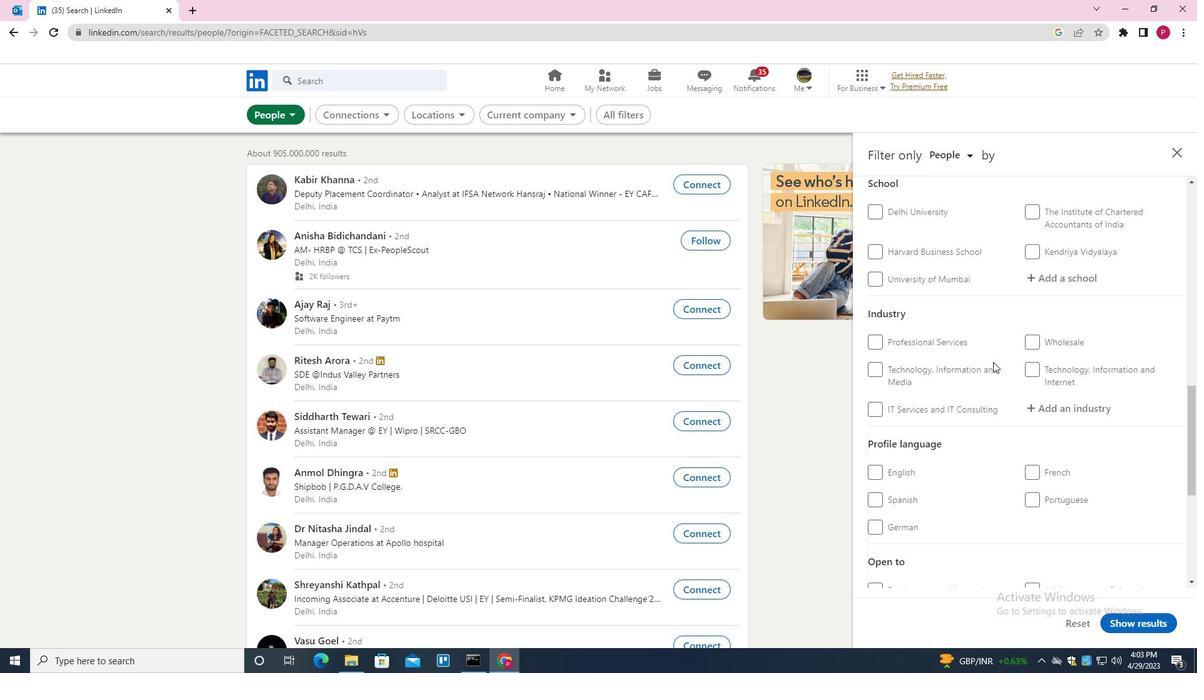 
Action: Mouse scrolled (993, 361) with delta (0, 0)
Screenshot: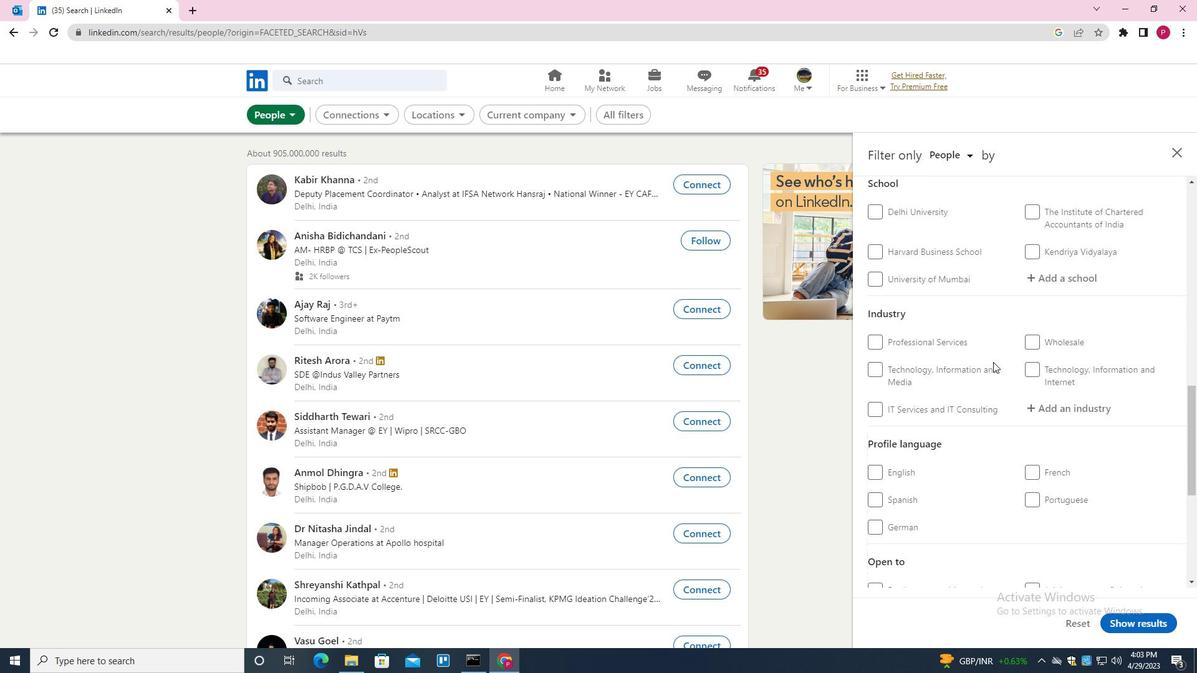 
Action: Mouse scrolled (993, 361) with delta (0, 0)
Screenshot: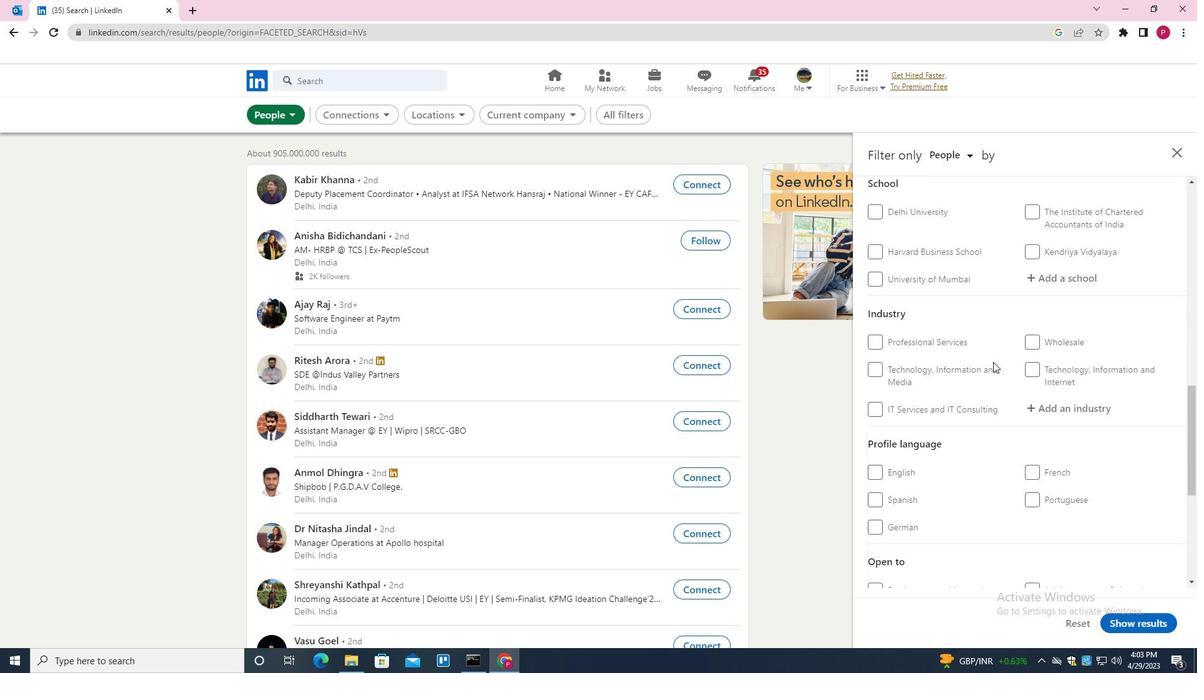 
Action: Mouse moved to (878, 314)
Screenshot: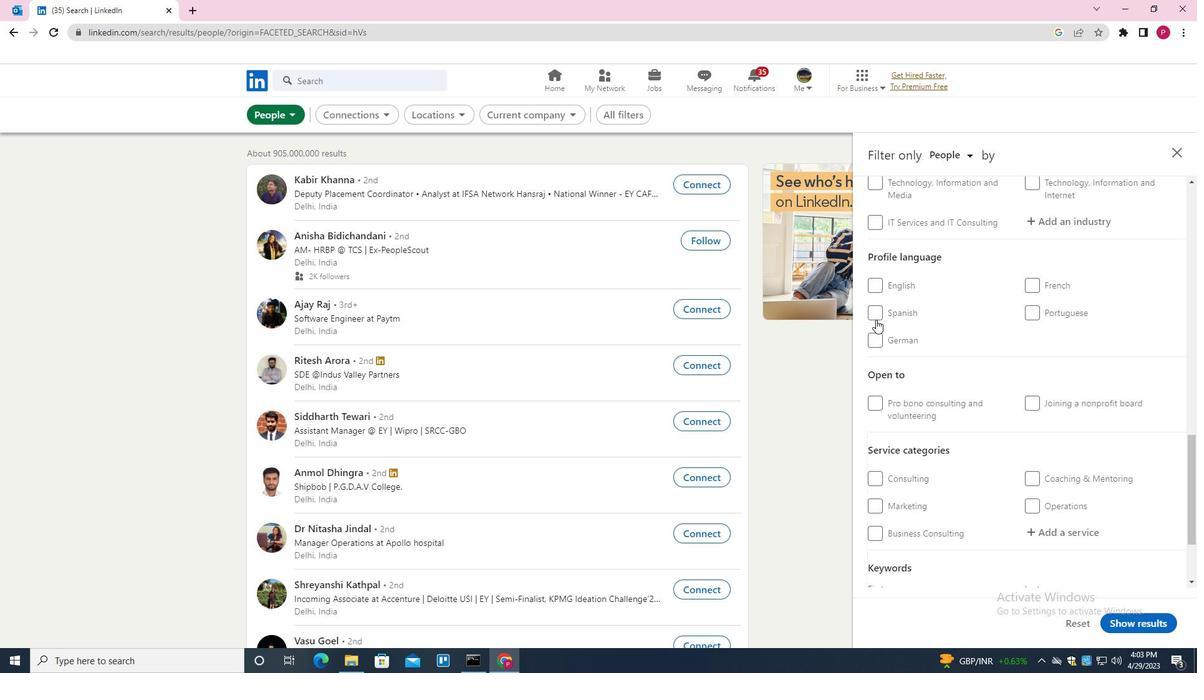 
Action: Mouse pressed left at (878, 314)
Screenshot: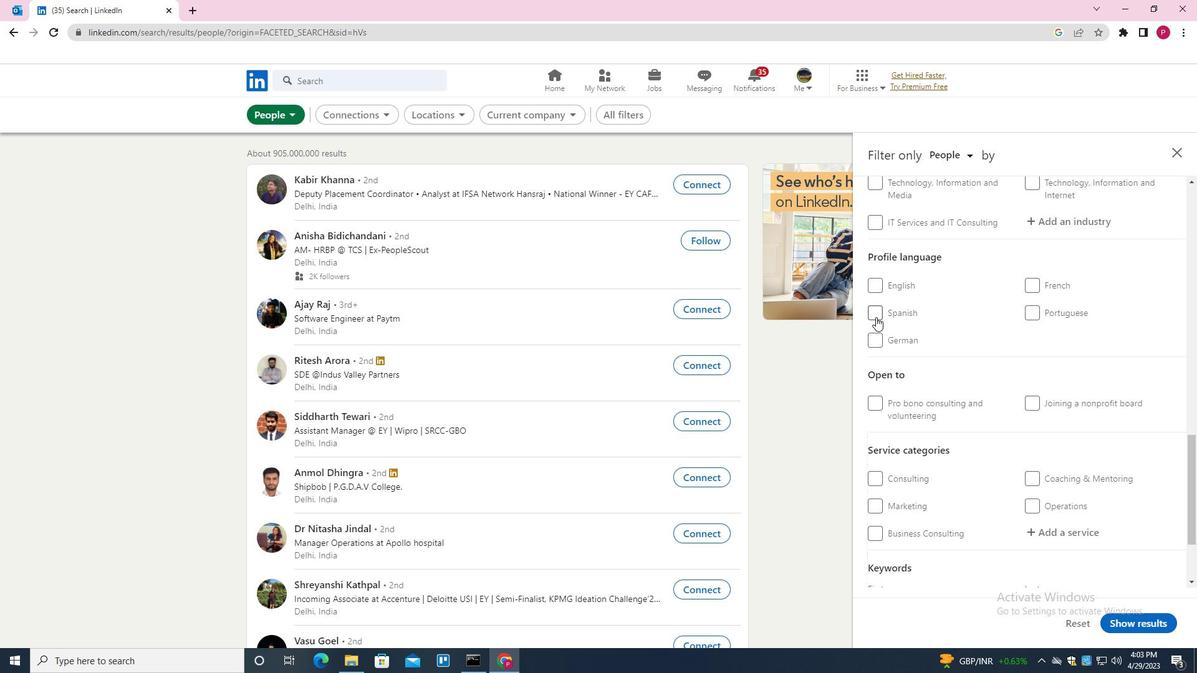 
Action: Mouse moved to (957, 326)
Screenshot: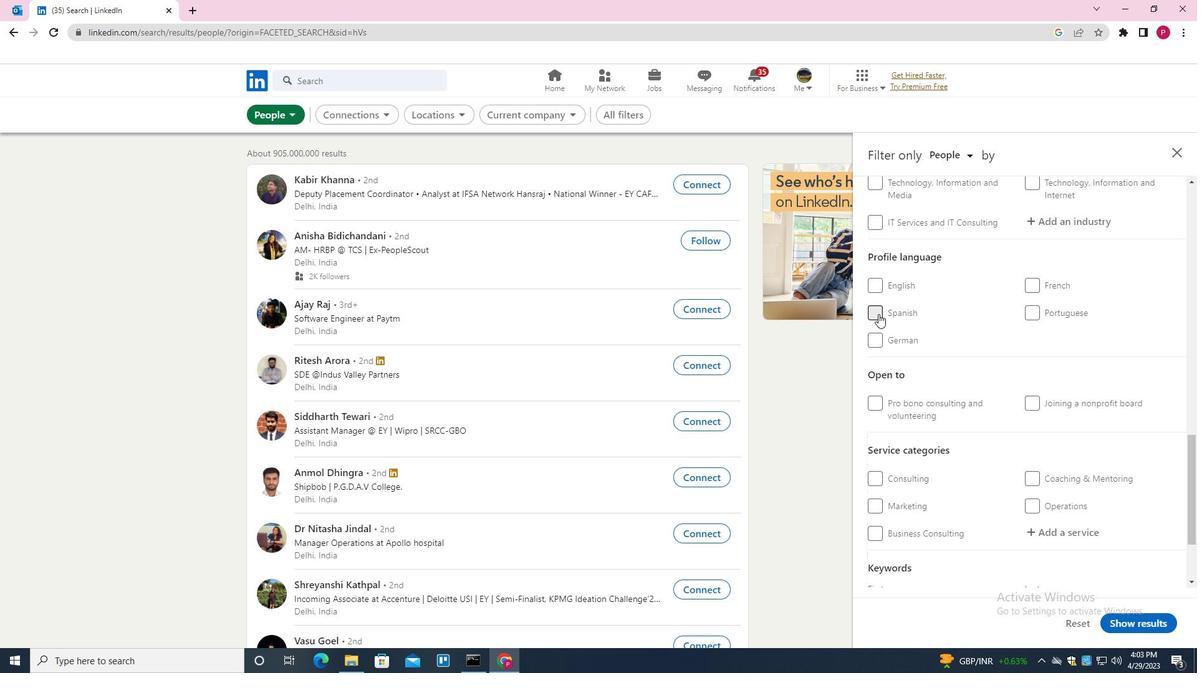 
Action: Mouse scrolled (957, 327) with delta (0, 0)
Screenshot: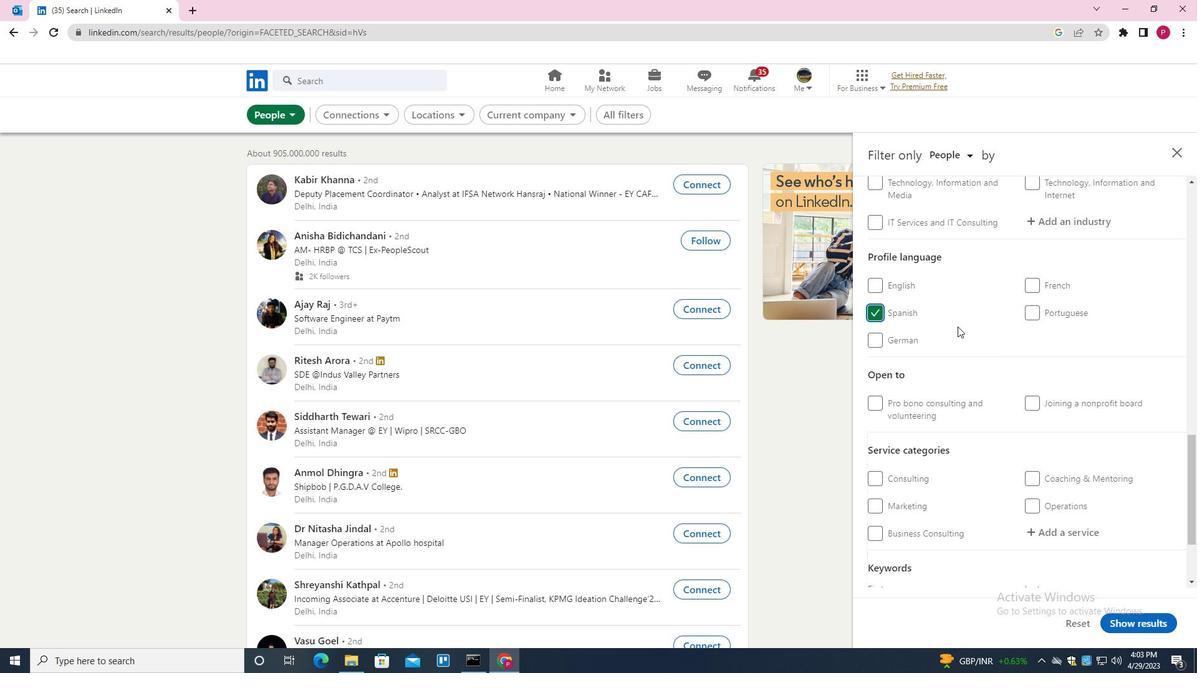 
Action: Mouse scrolled (957, 327) with delta (0, 0)
Screenshot: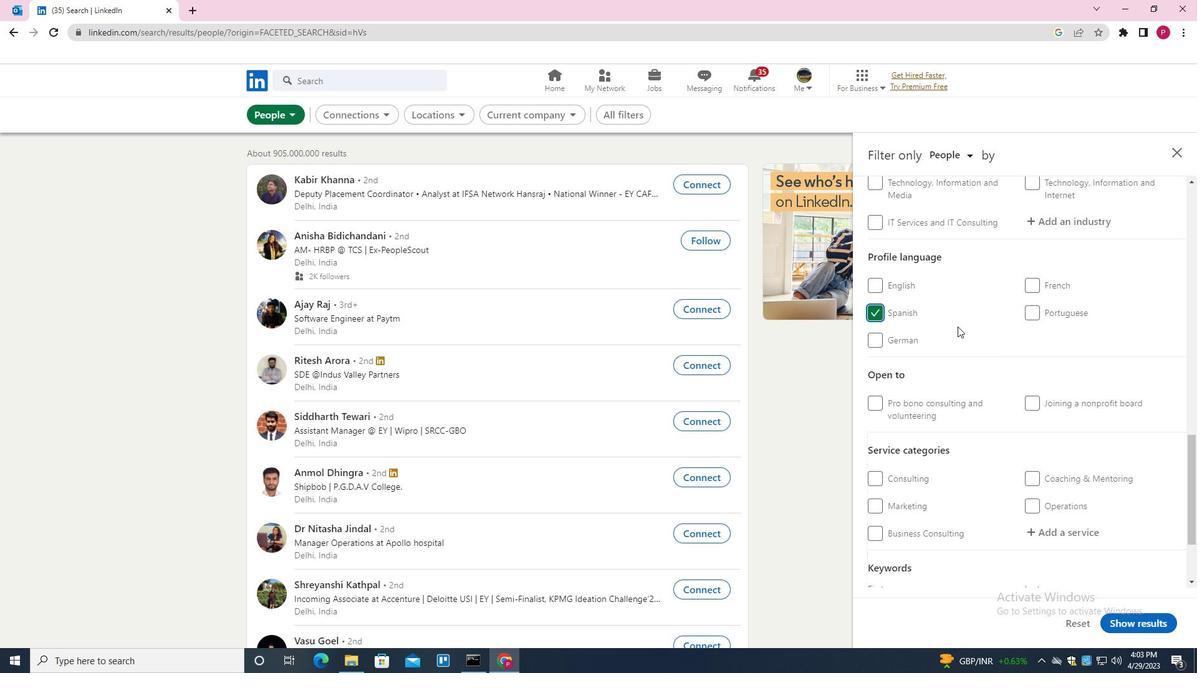 
Action: Mouse scrolled (957, 327) with delta (0, 0)
Screenshot: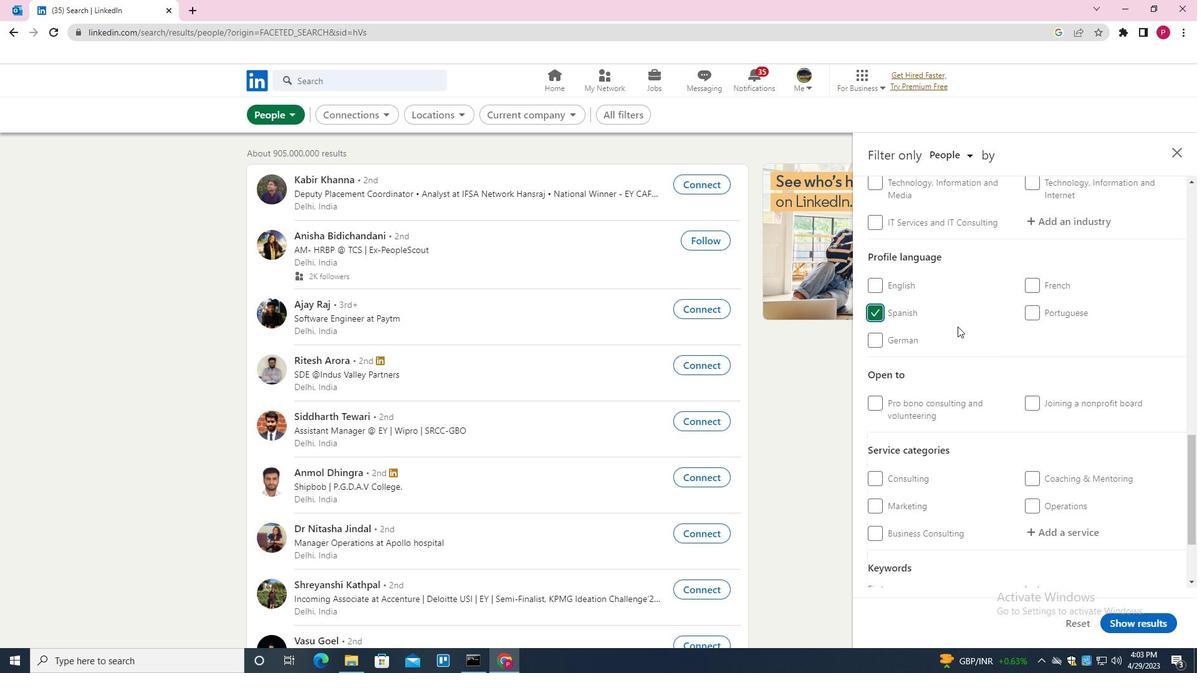 
Action: Mouse scrolled (957, 327) with delta (0, 0)
Screenshot: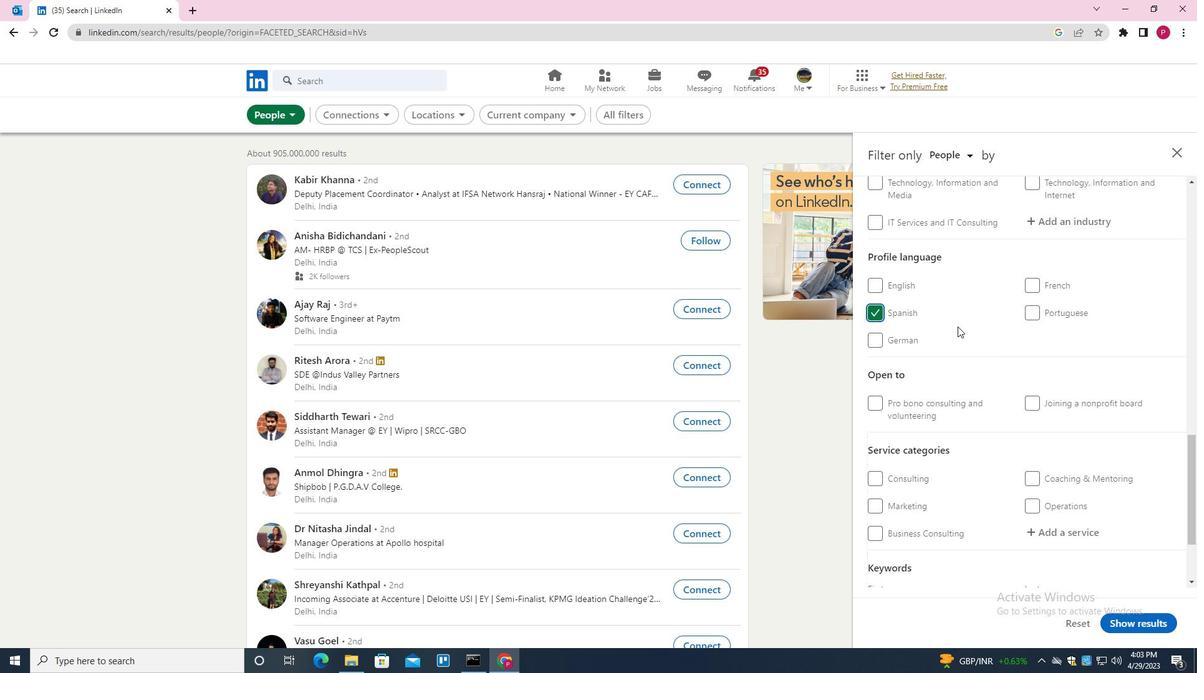 
Action: Mouse moved to (957, 328)
Screenshot: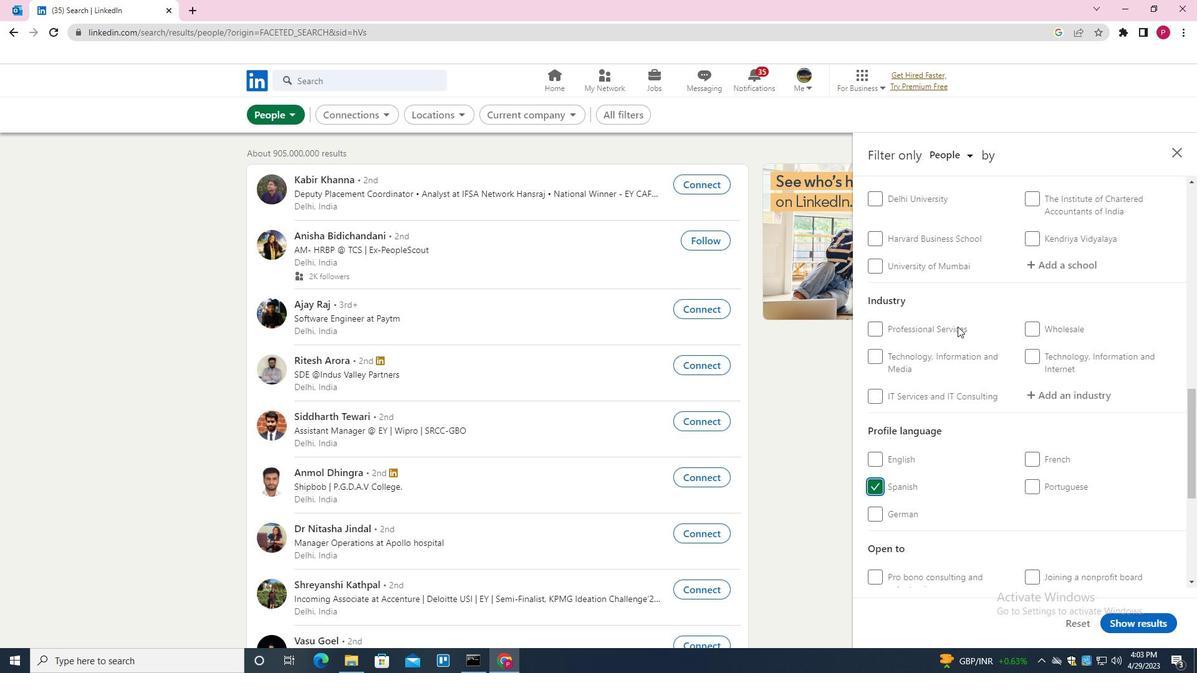 
Action: Mouse scrolled (957, 329) with delta (0, 0)
Screenshot: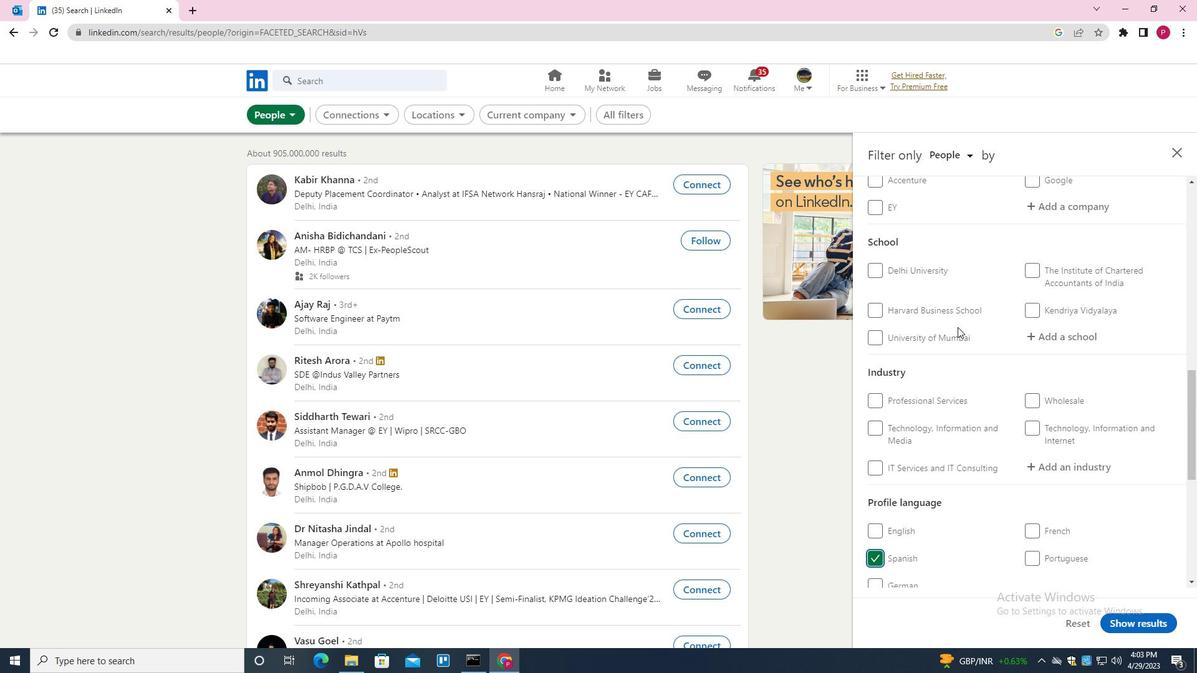 
Action: Mouse moved to (957, 328)
Screenshot: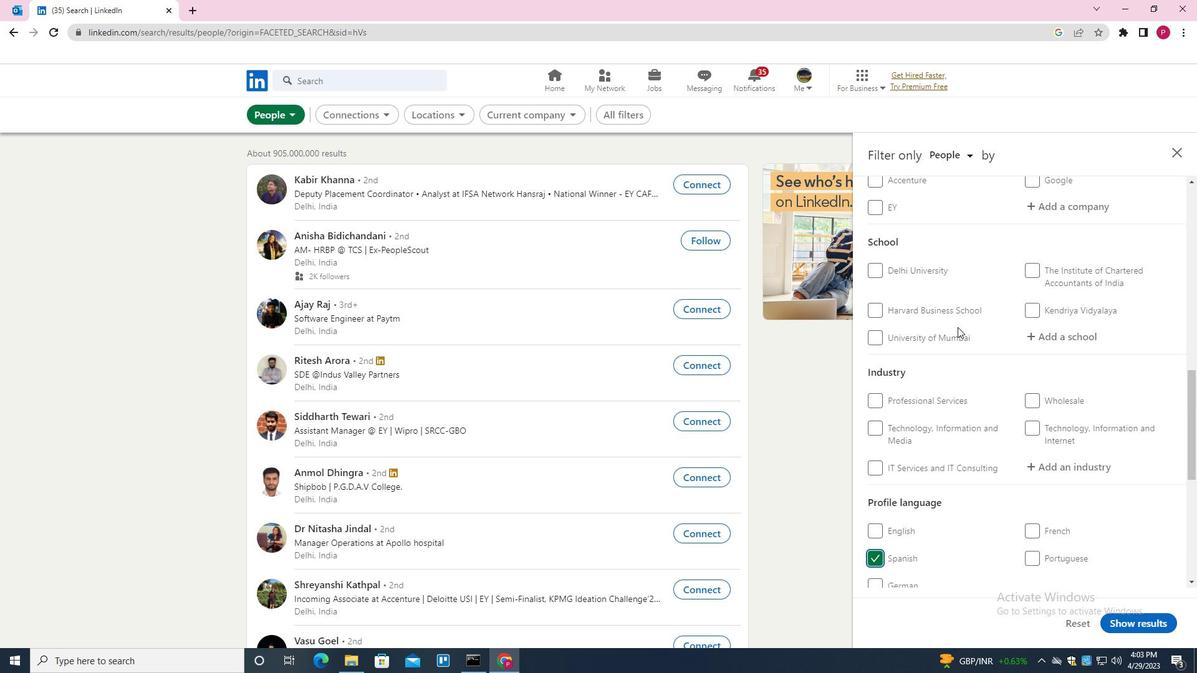 
Action: Mouse scrolled (957, 329) with delta (0, 0)
Screenshot: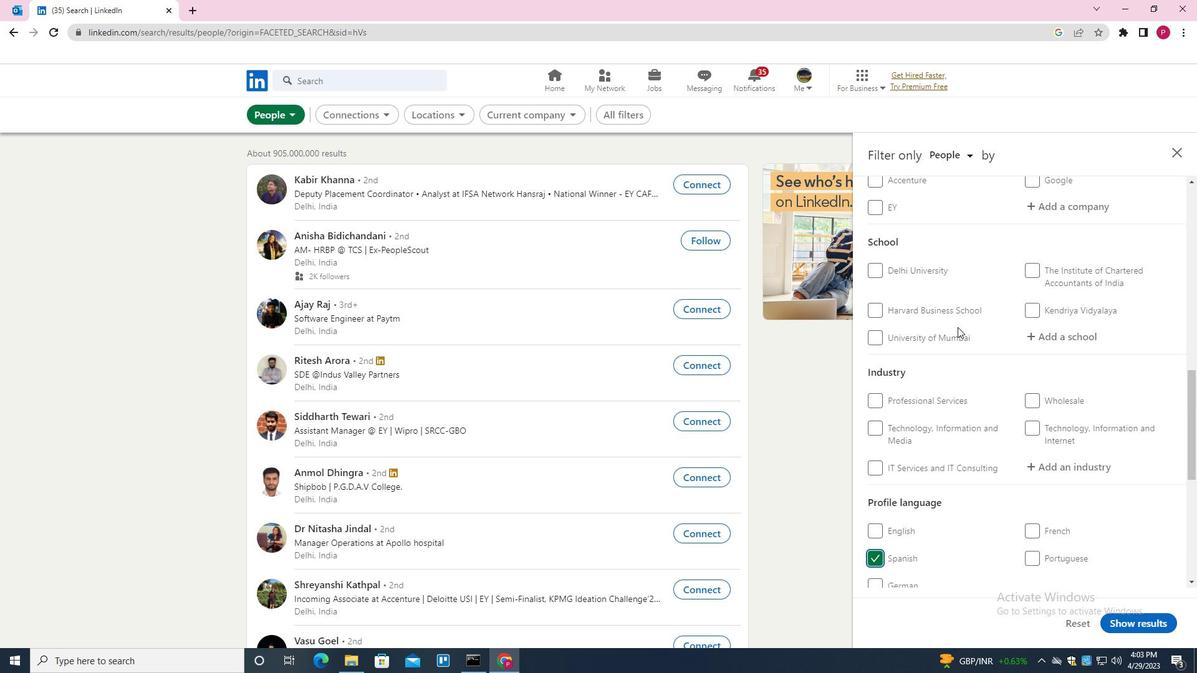 
Action: Mouse scrolled (957, 329) with delta (0, 0)
Screenshot: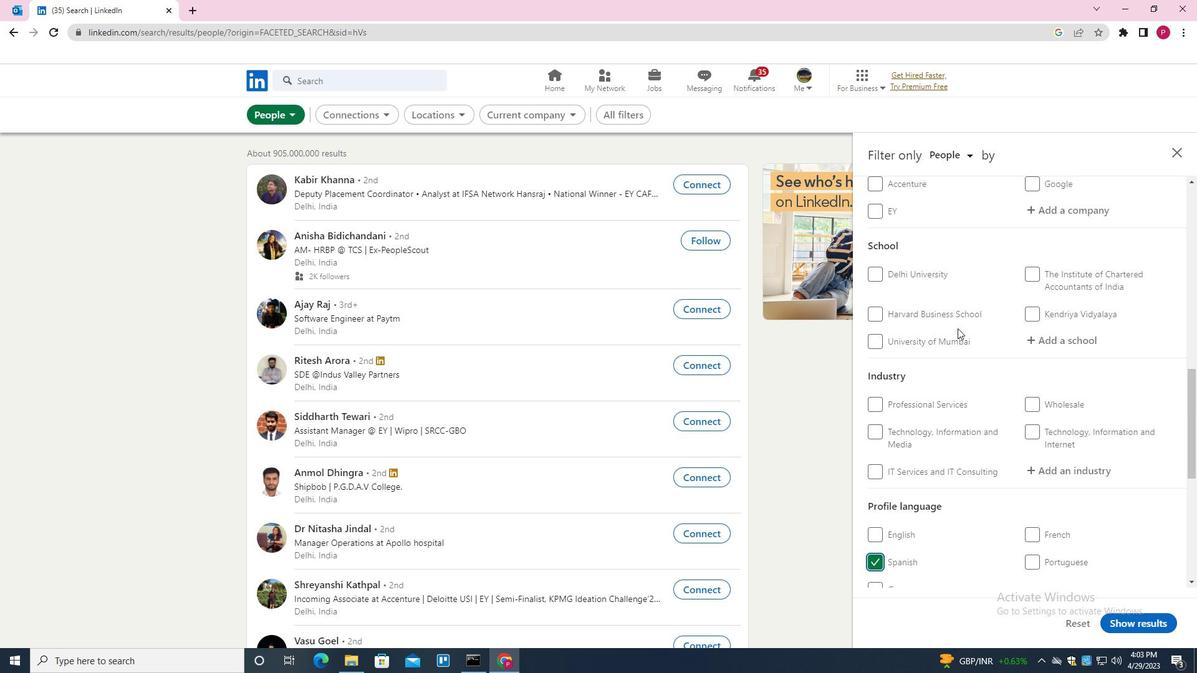 
Action: Mouse scrolled (957, 329) with delta (0, 0)
Screenshot: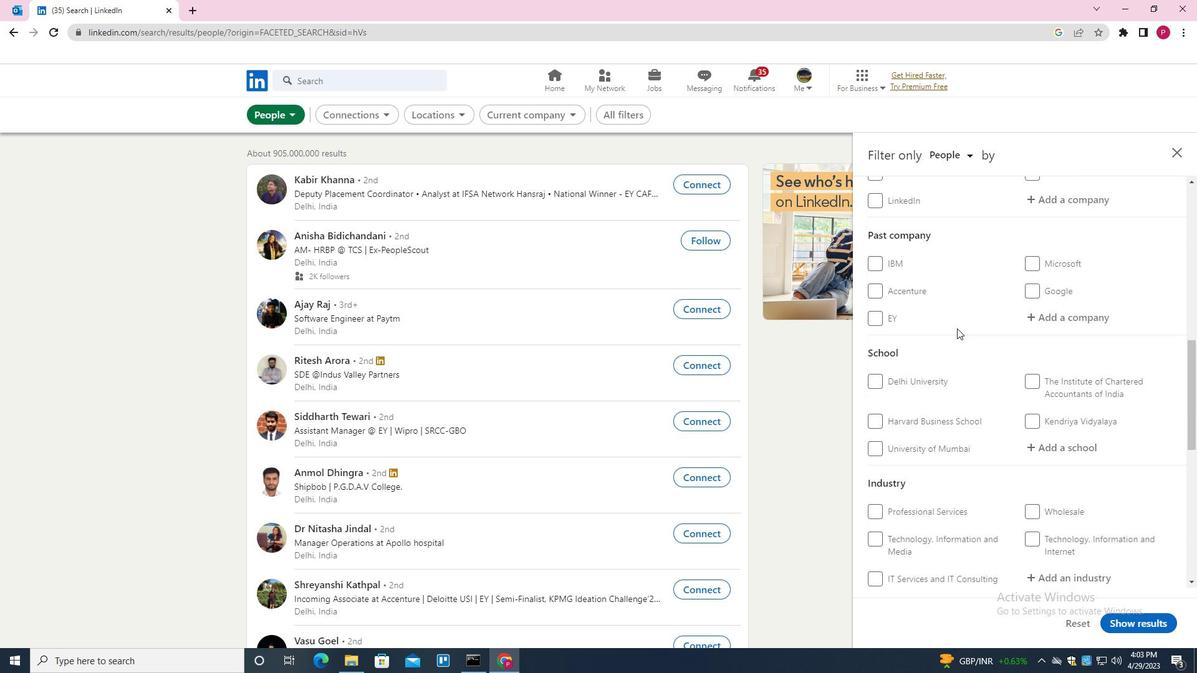 
Action: Mouse moved to (1058, 341)
Screenshot: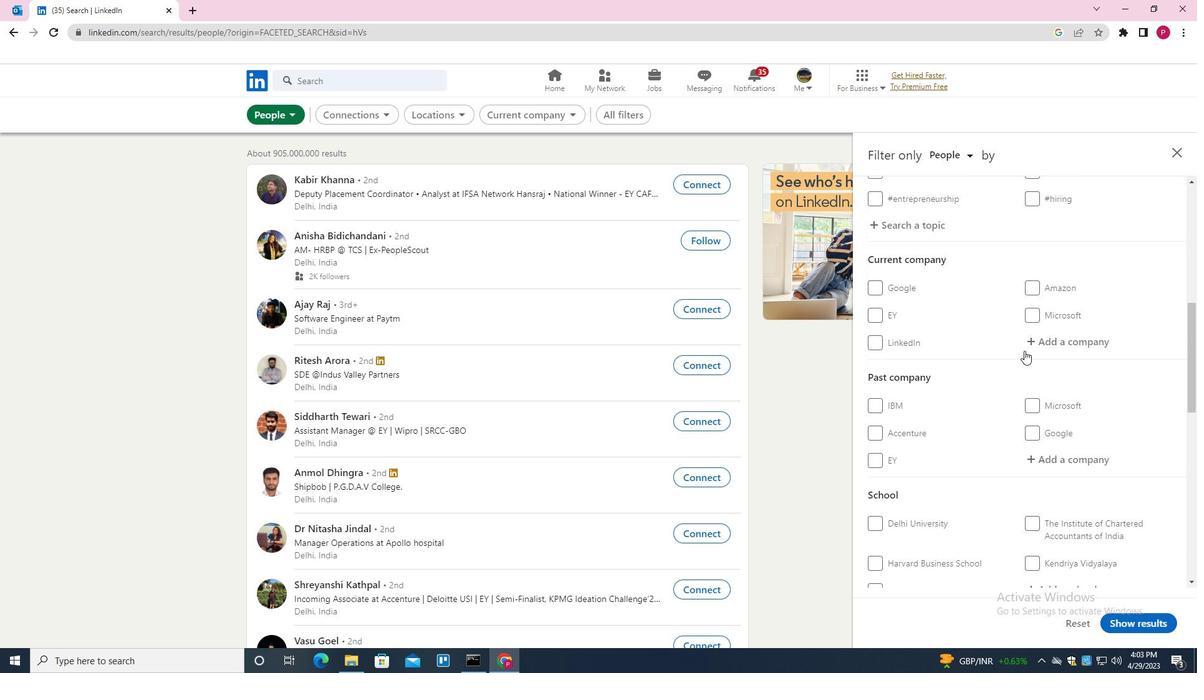 
Action: Mouse pressed left at (1058, 341)
Screenshot: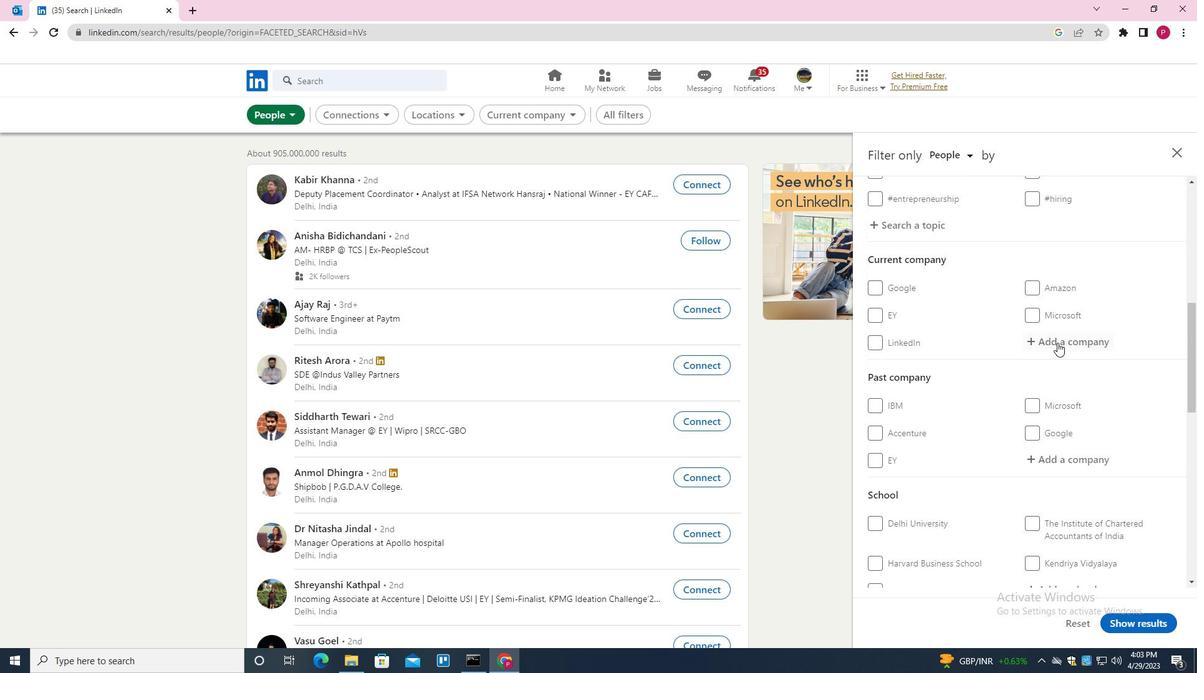 
Action: Mouse moved to (1046, 341)
Screenshot: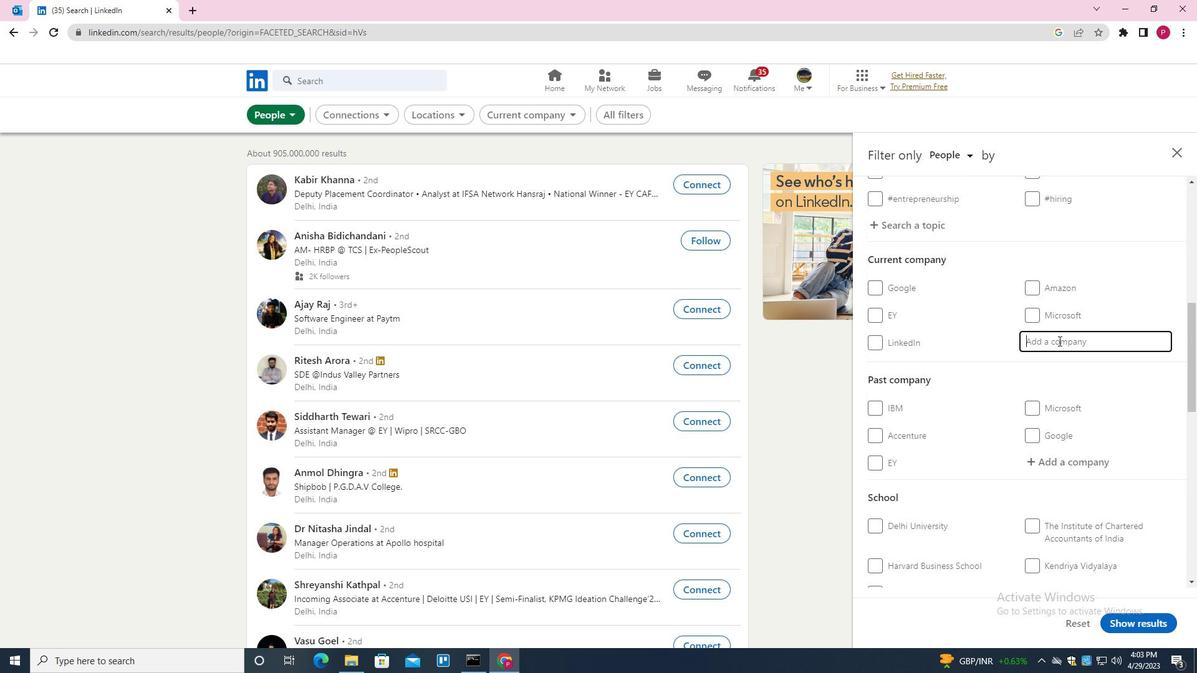 
Action: Key pressed <Key.shift><Key.shift><Key.shift><Key.shift><Key.shift><Key.shift><Key.shift>EM<Key.backspace>MCURE<Key.down><Key.enter>
Screenshot: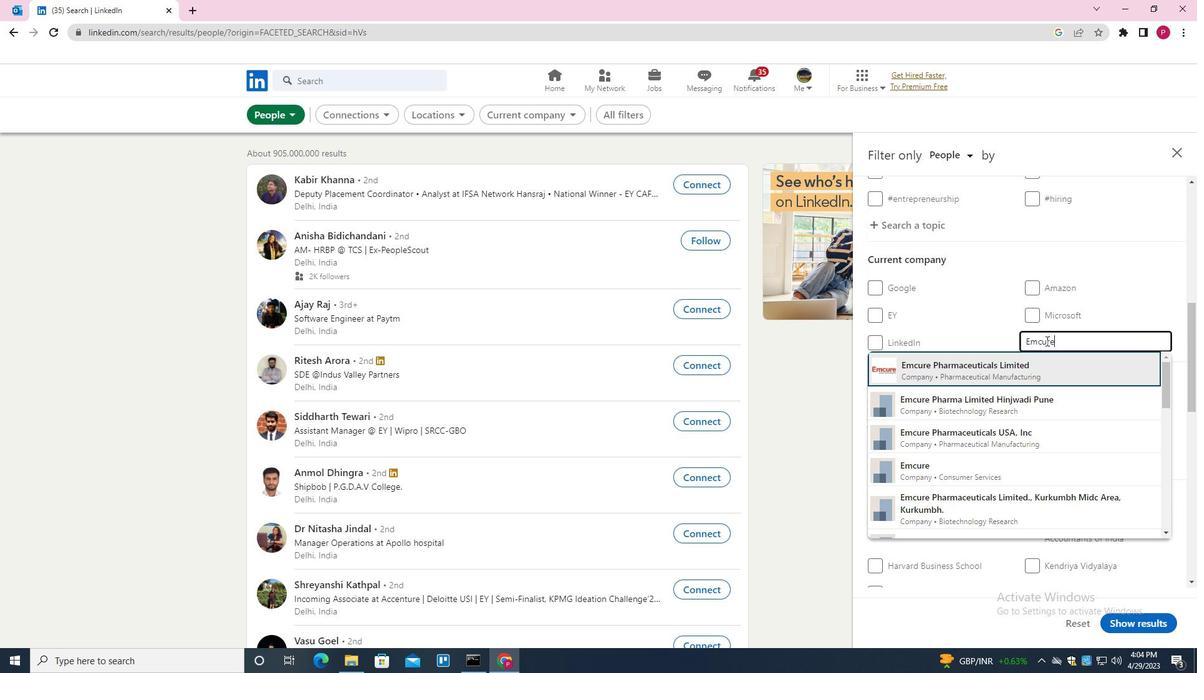 
Action: Mouse moved to (895, 323)
Screenshot: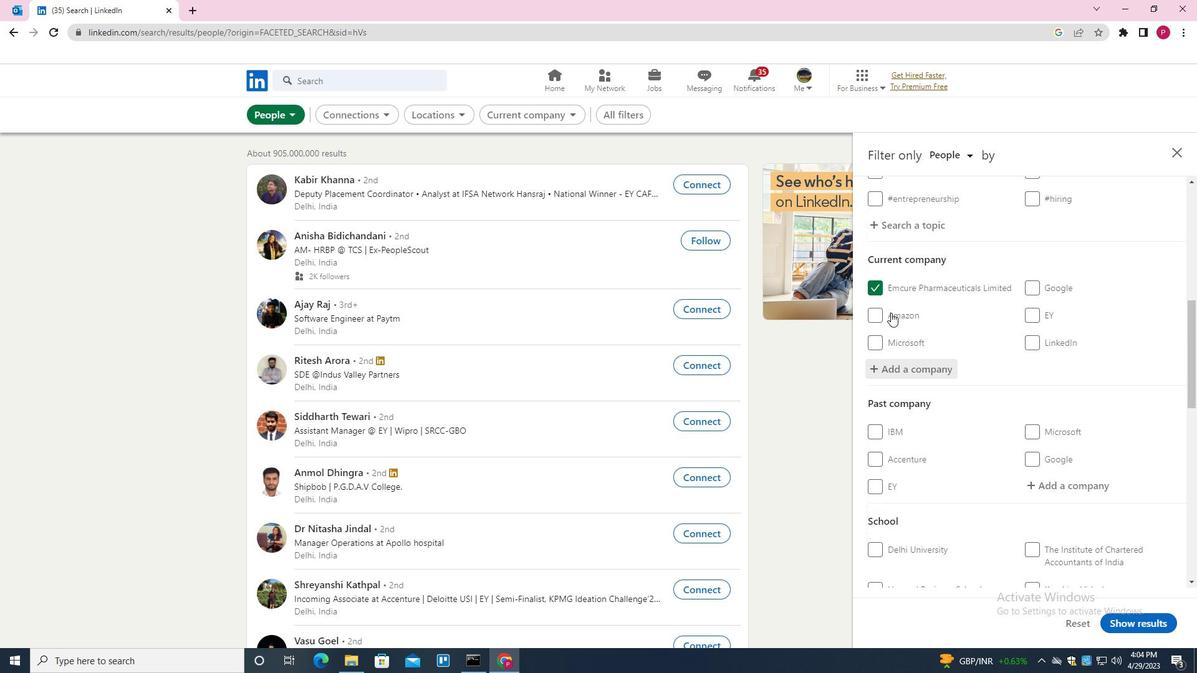 
Action: Mouse scrolled (895, 323) with delta (0, 0)
Screenshot: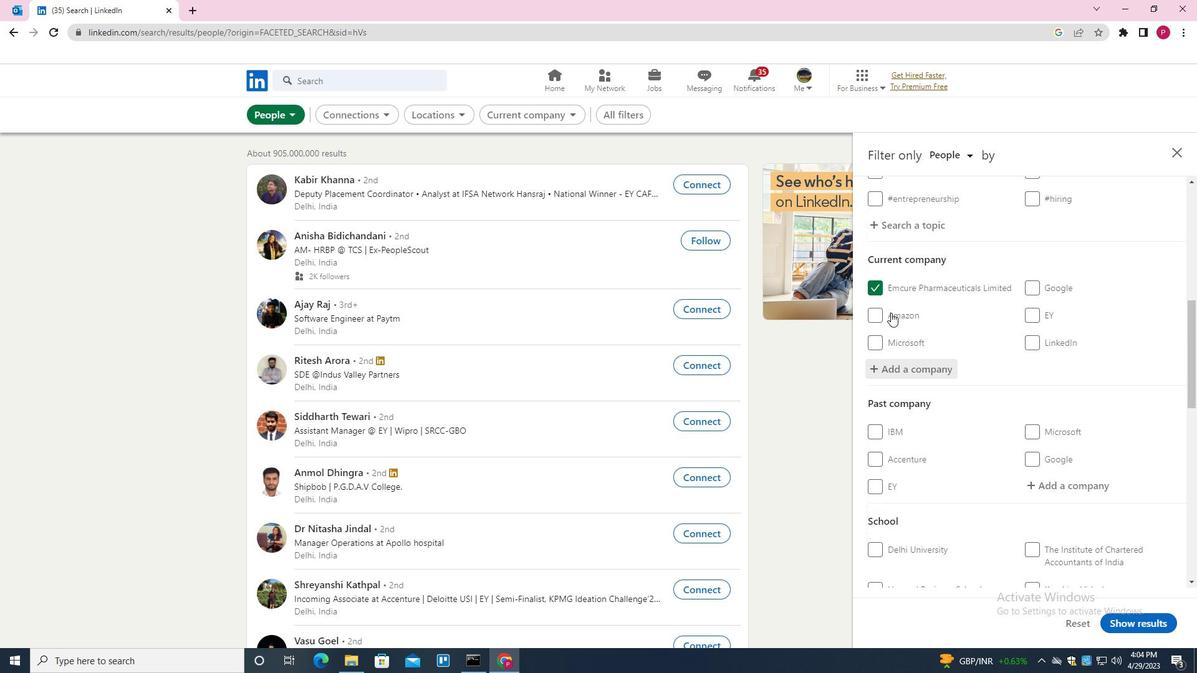 
Action: Mouse moved to (903, 333)
Screenshot: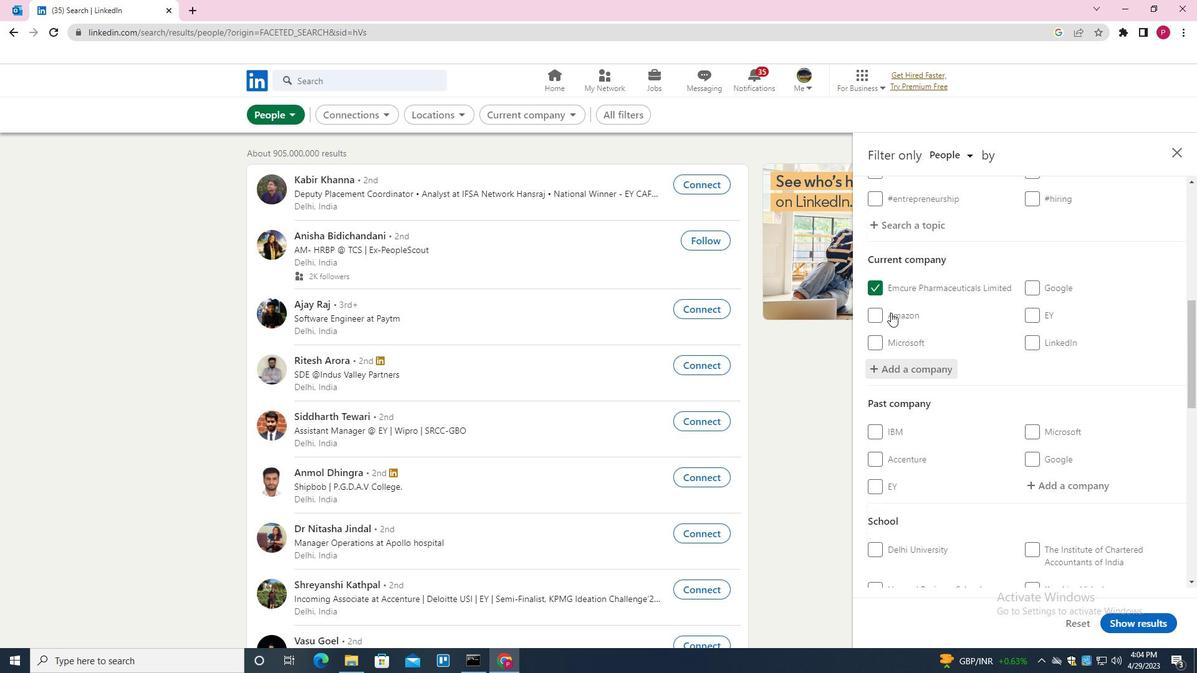 
Action: Mouse scrolled (903, 333) with delta (0, 0)
Screenshot: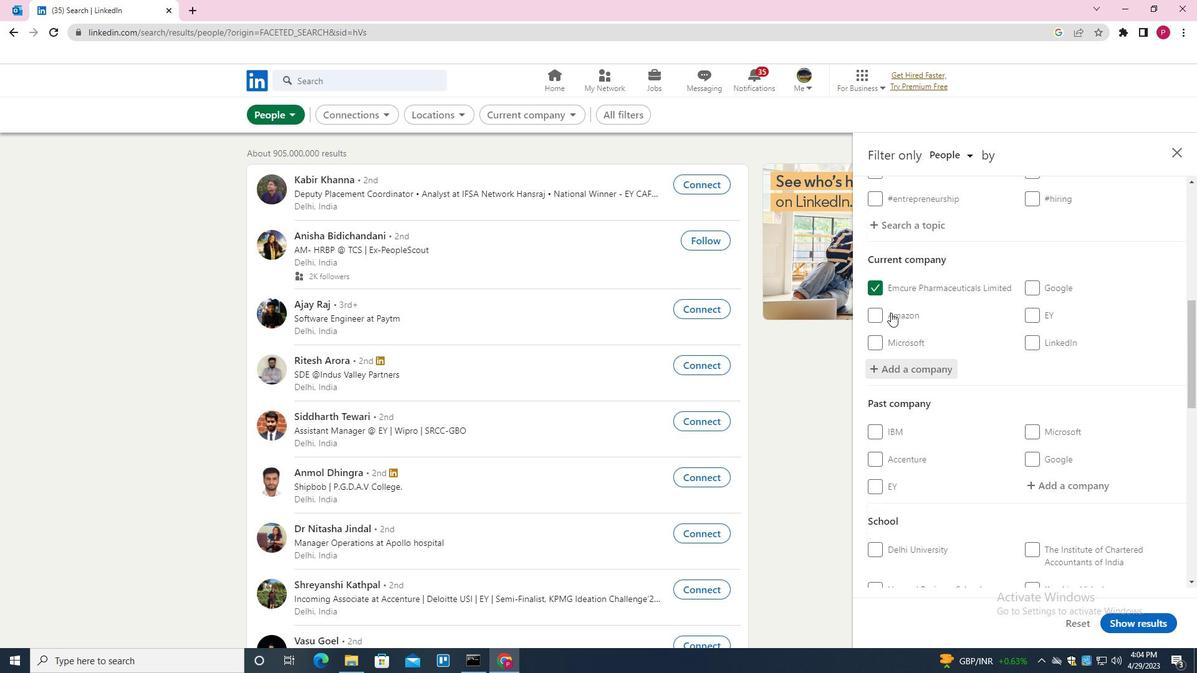 
Action: Mouse moved to (913, 345)
Screenshot: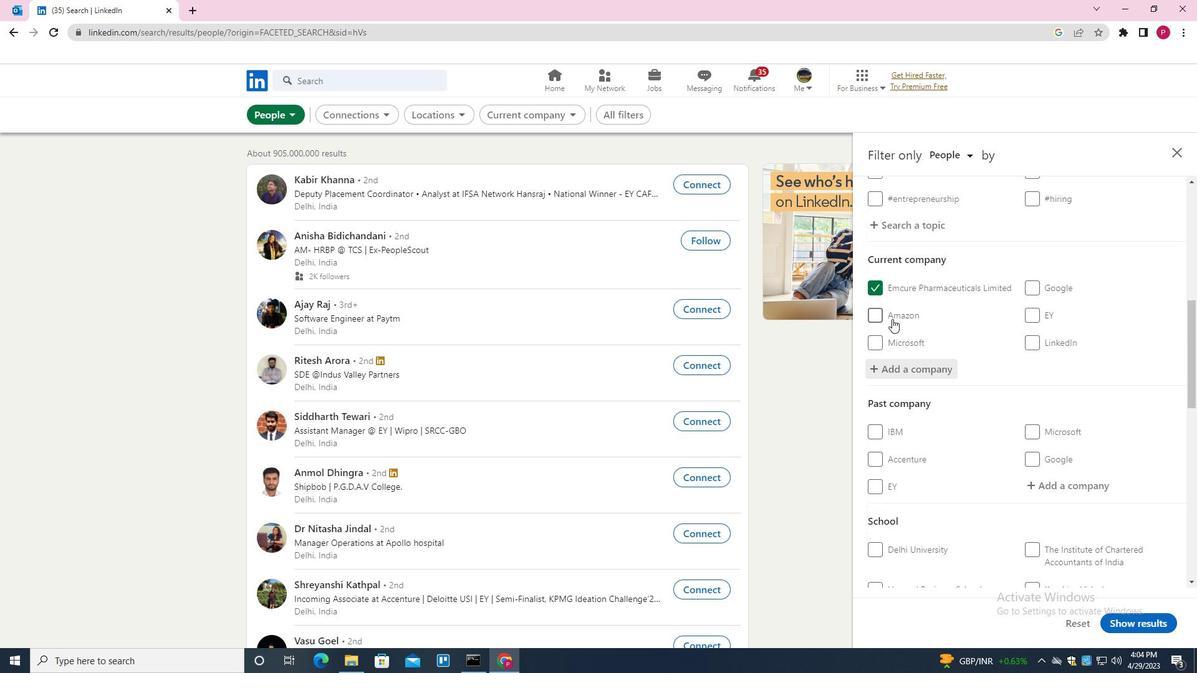 
Action: Mouse scrolled (913, 344) with delta (0, 0)
Screenshot: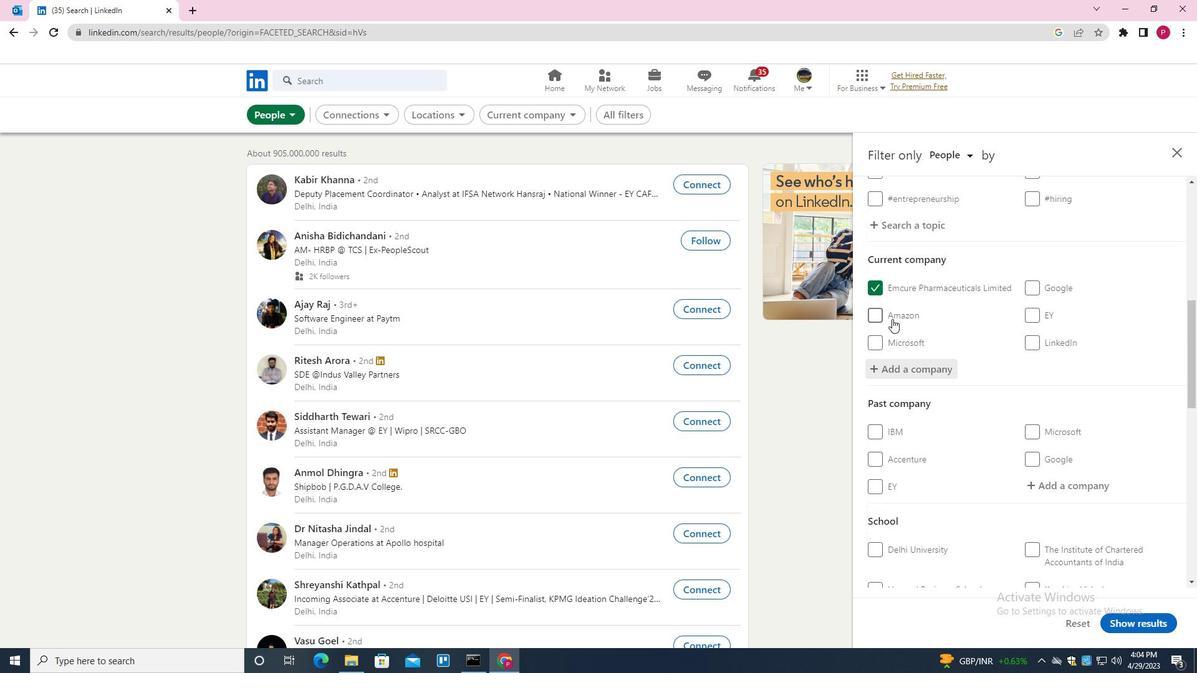
Action: Mouse moved to (927, 351)
Screenshot: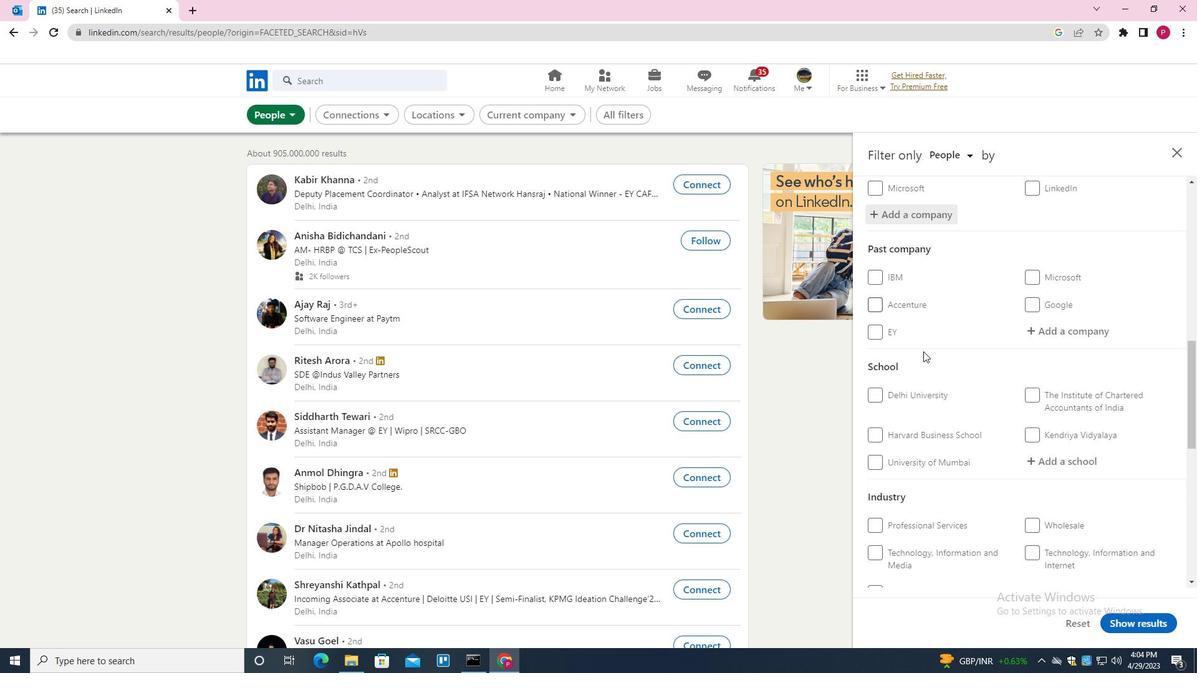 
Action: Mouse scrolled (927, 350) with delta (0, 0)
Screenshot: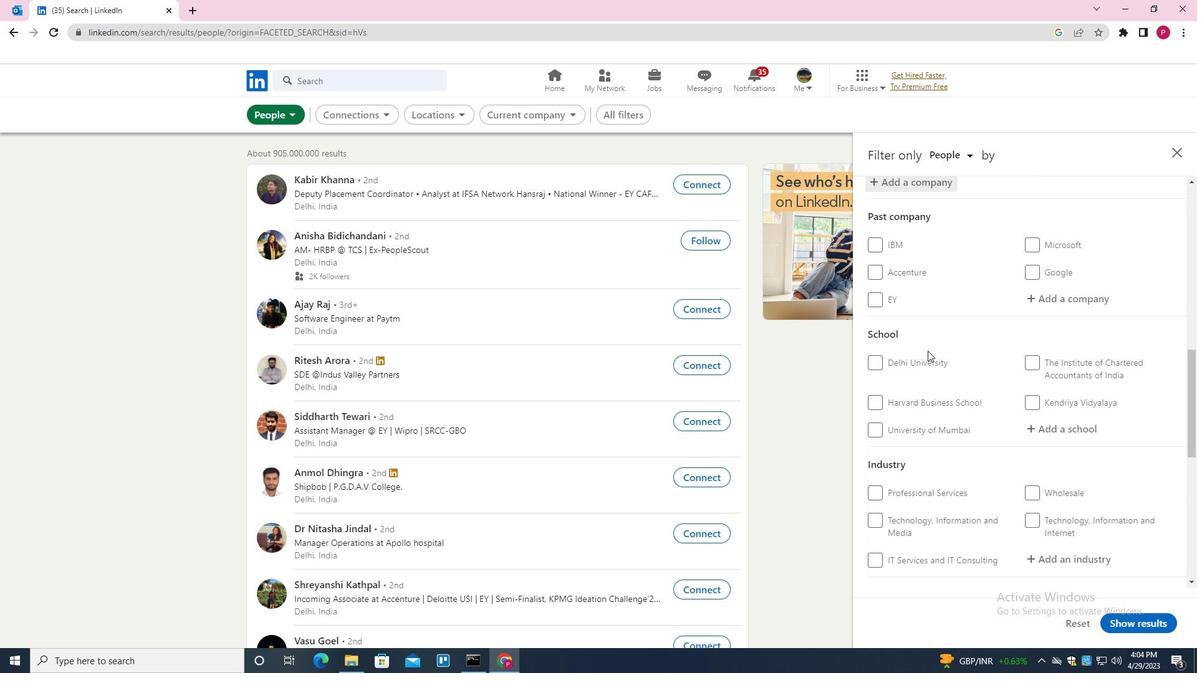 
Action: Mouse scrolled (927, 350) with delta (0, 0)
Screenshot: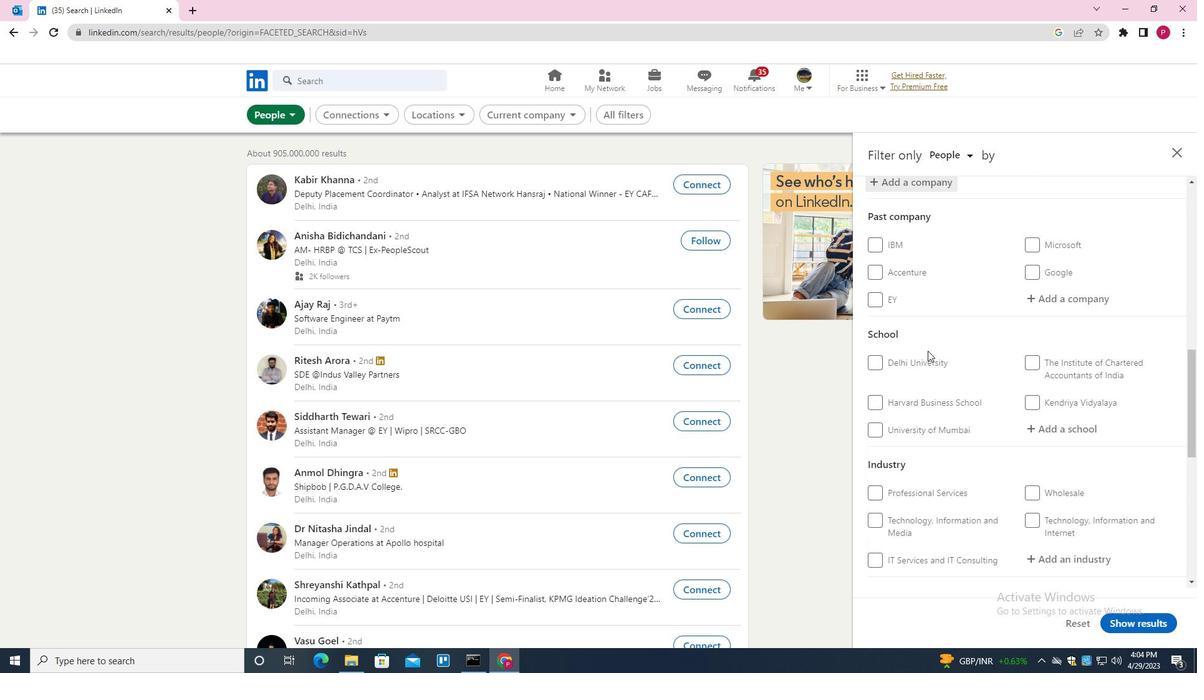 
Action: Mouse moved to (1068, 306)
Screenshot: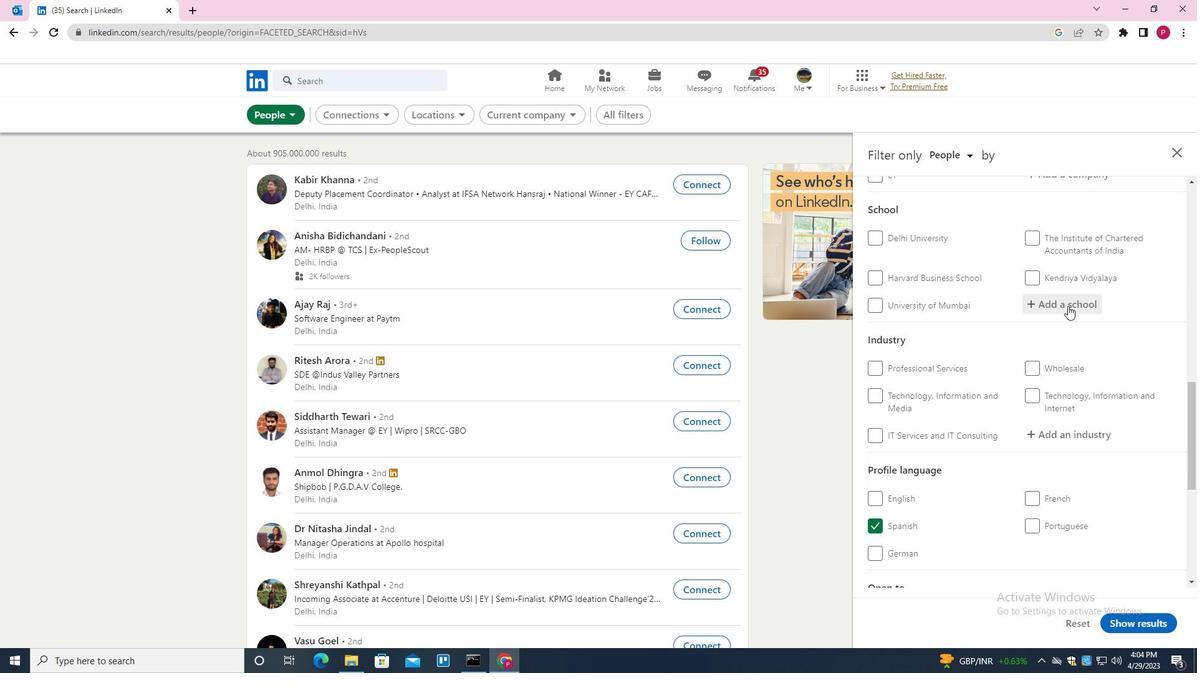 
Action: Mouse pressed left at (1068, 306)
Screenshot: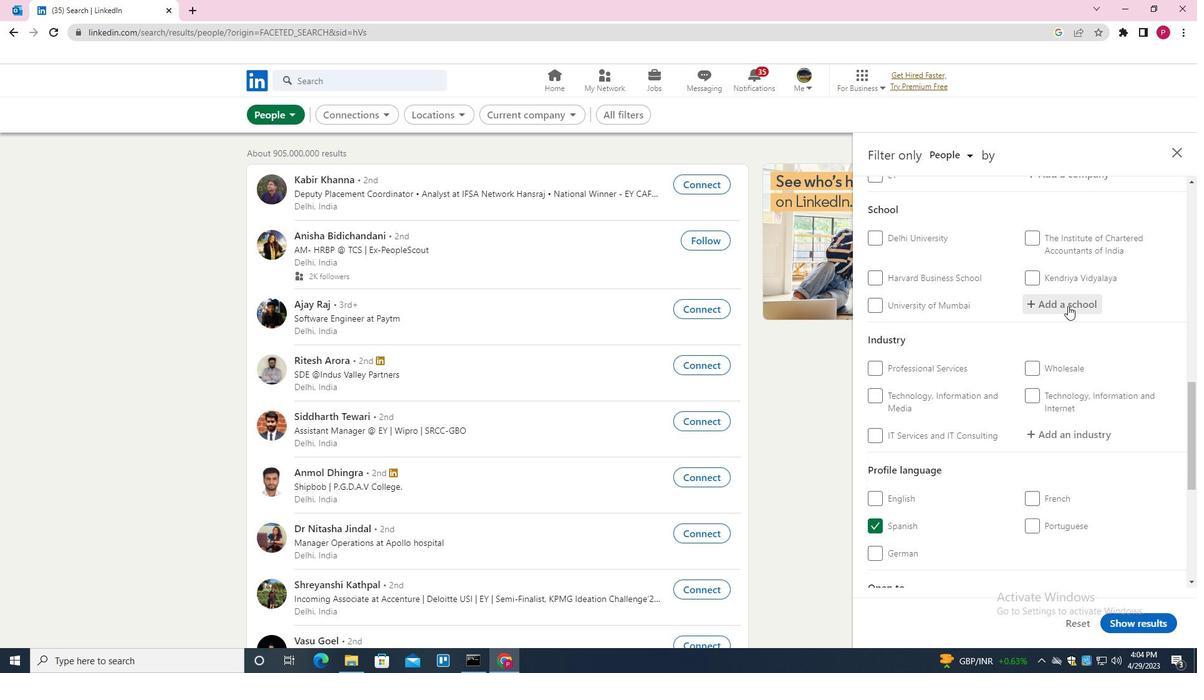 
Action: Mouse moved to (1061, 306)
Screenshot: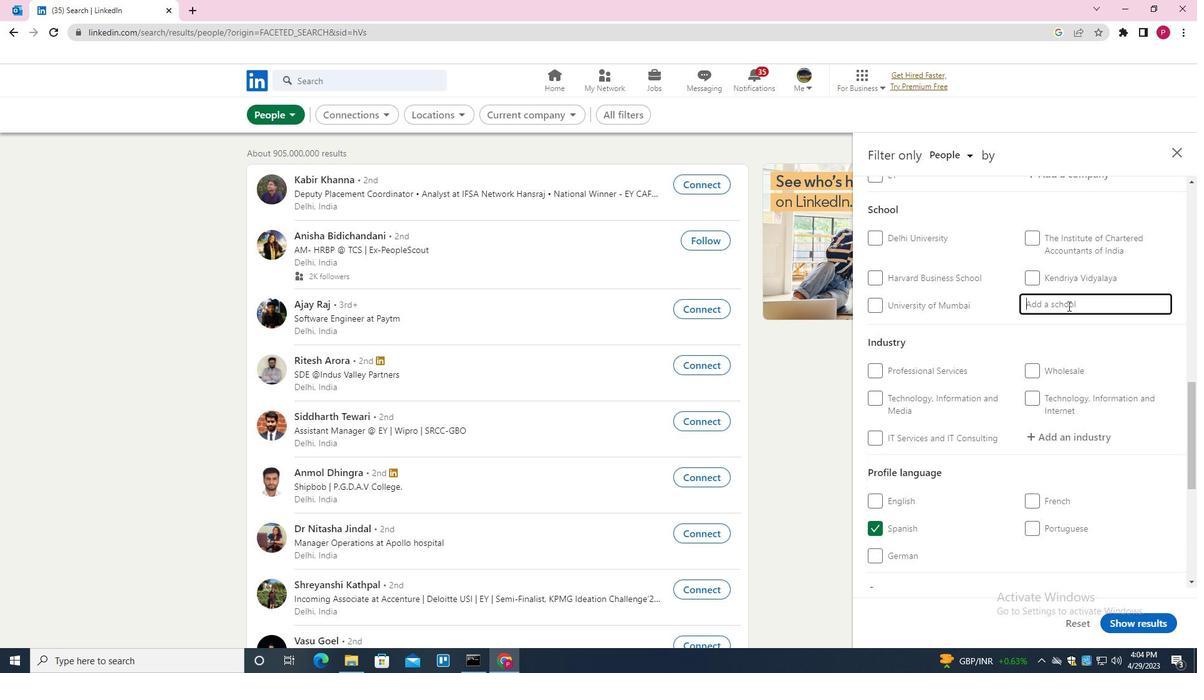 
Action: Key pressed <Key.shift>CHRIST<Key.space><Key.shift>THE<Key.space><Key.down><Key.down><Key.down><Key.down><Key.down><Key.down><Key.up><Key.enter>
Screenshot: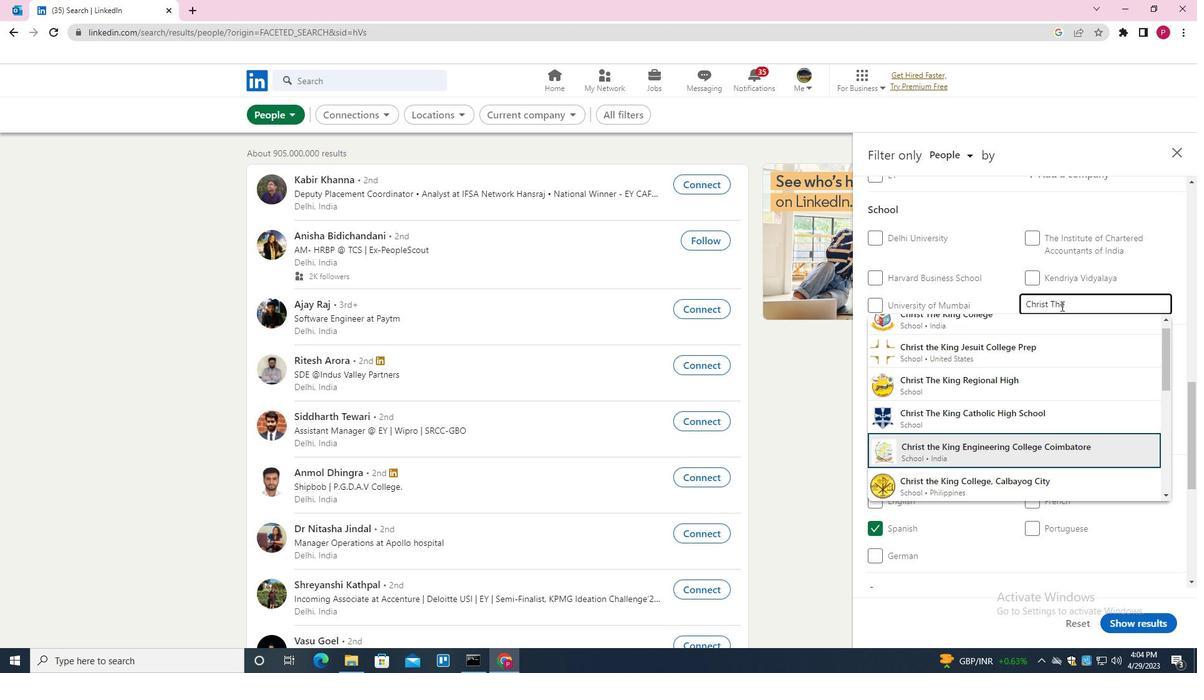 
Action: Mouse moved to (1039, 355)
Screenshot: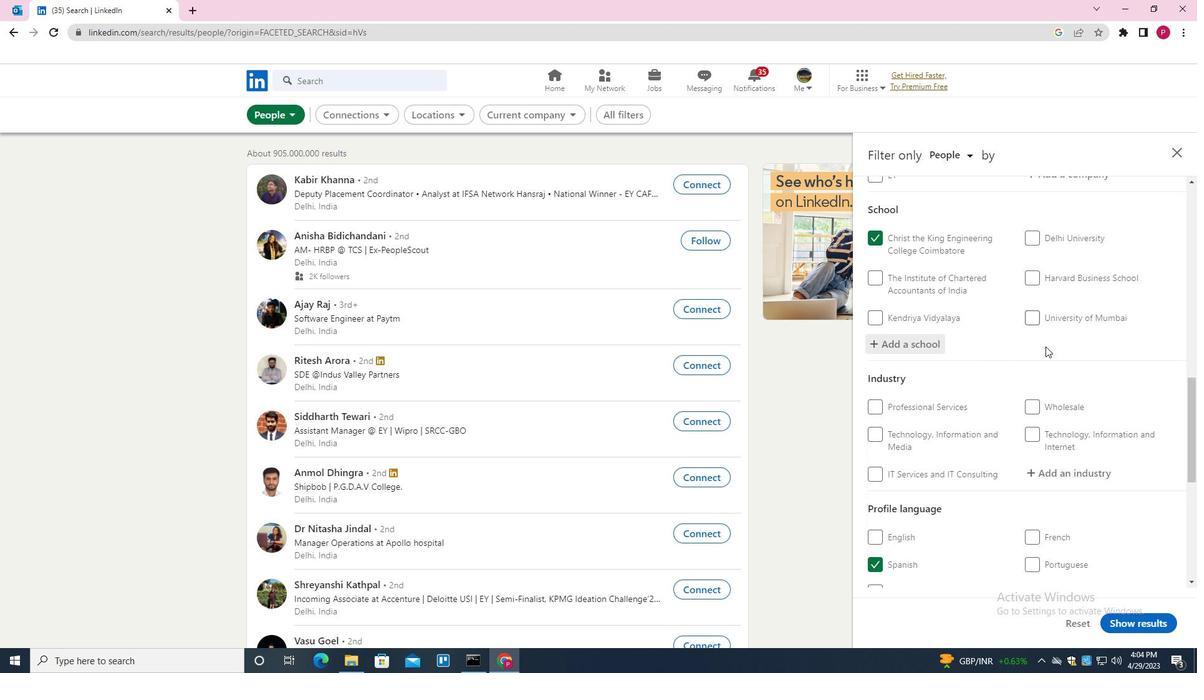 
Action: Mouse scrolled (1039, 354) with delta (0, 0)
Screenshot: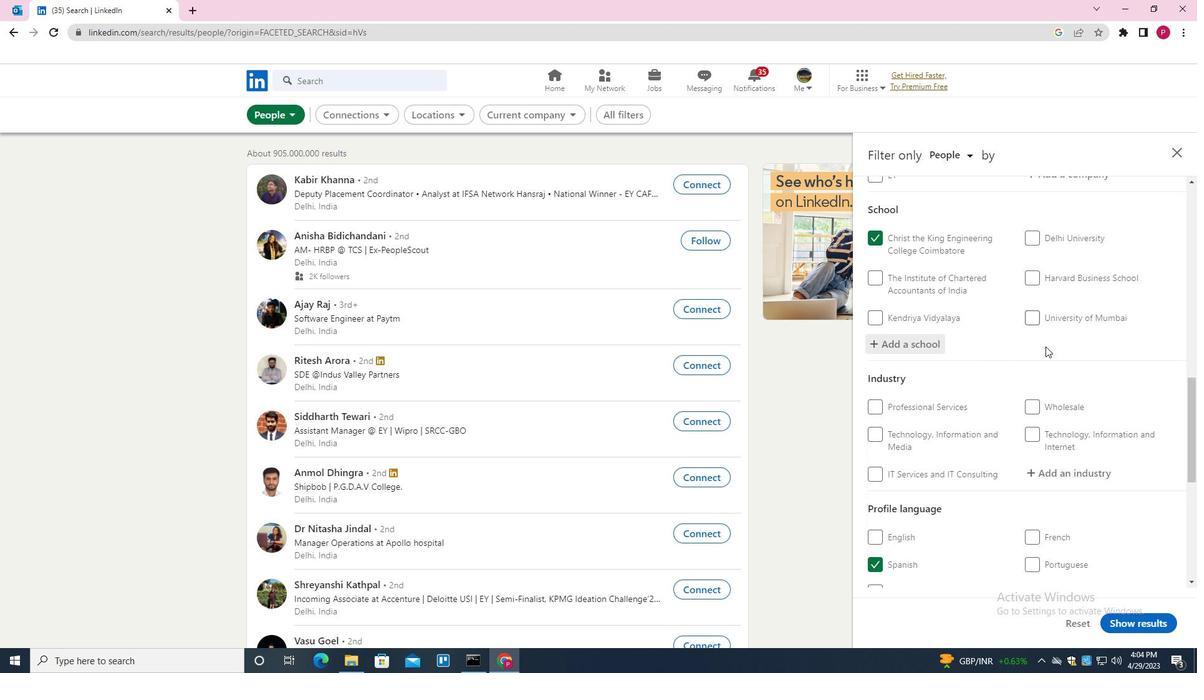 
Action: Mouse moved to (1036, 361)
Screenshot: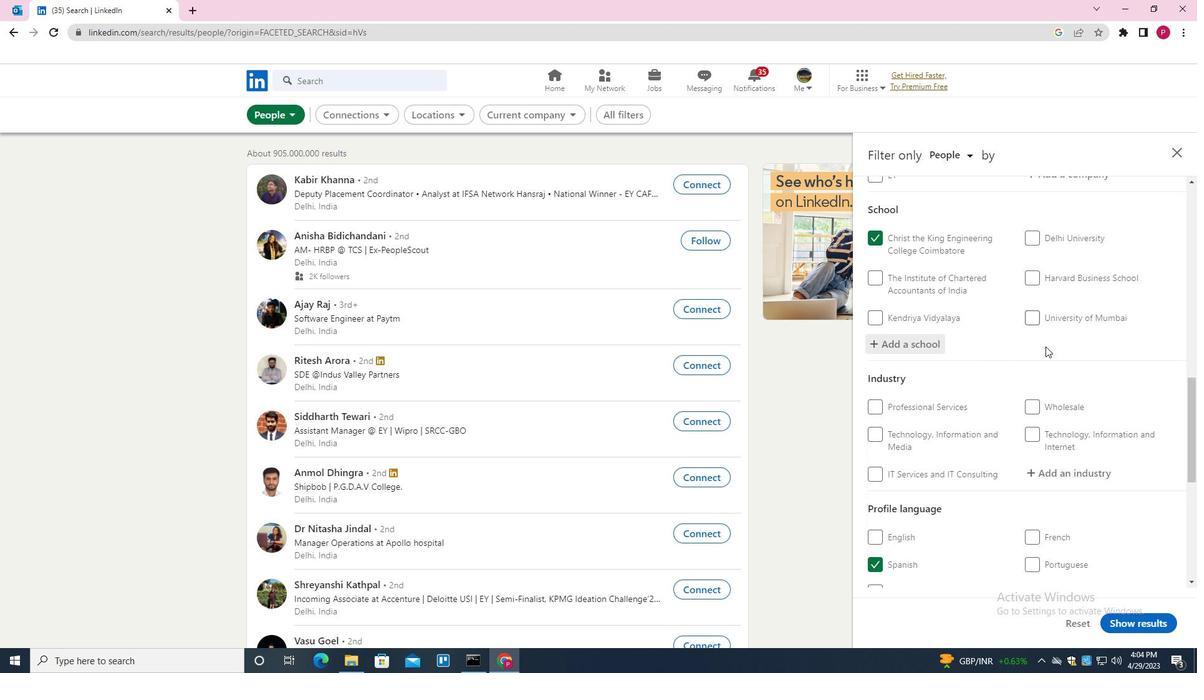 
Action: Mouse scrolled (1036, 361) with delta (0, 0)
Screenshot: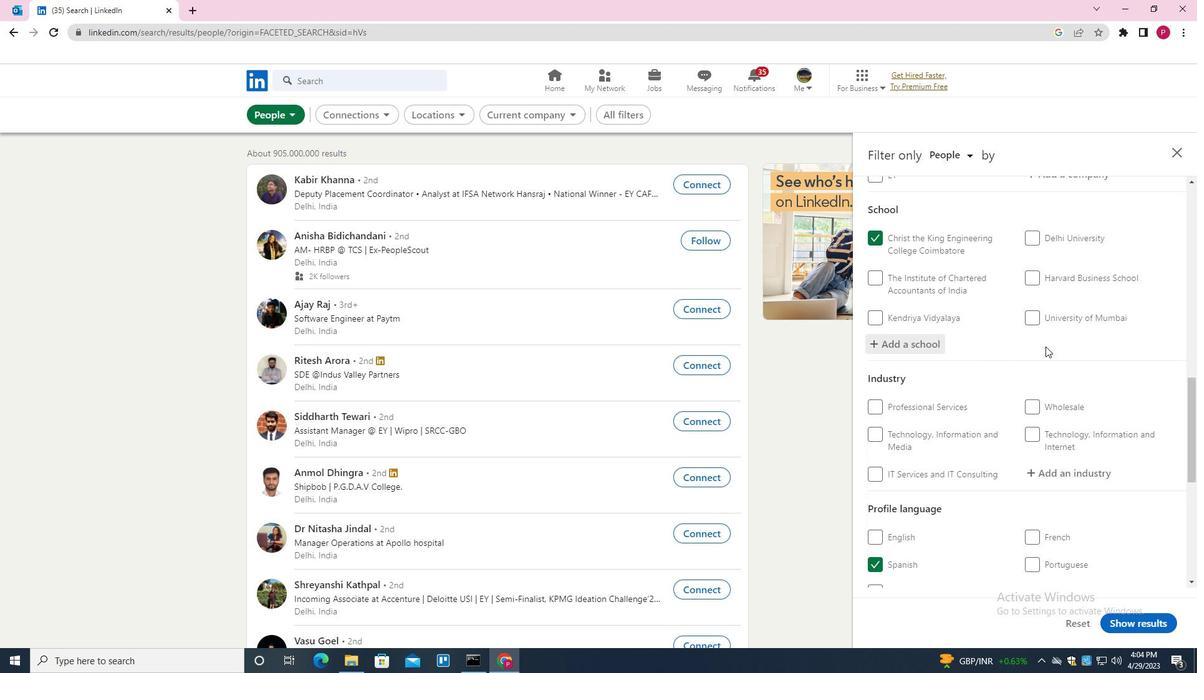 
Action: Mouse scrolled (1036, 361) with delta (0, 0)
Screenshot: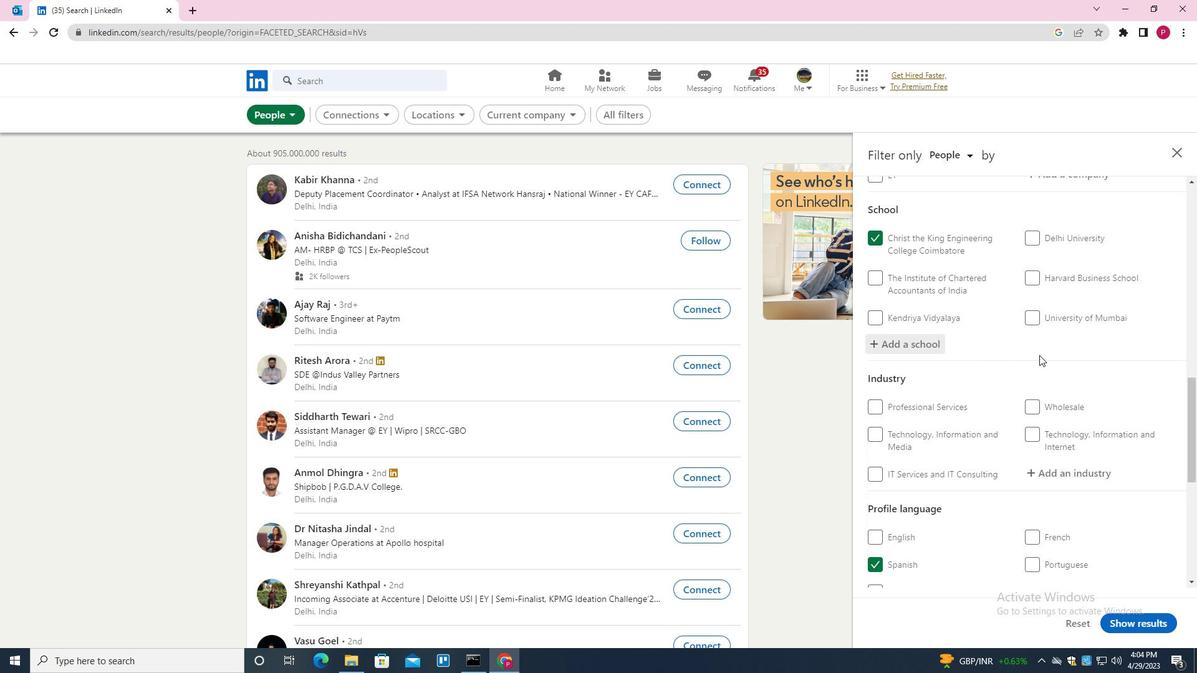 
Action: Mouse moved to (1075, 288)
Screenshot: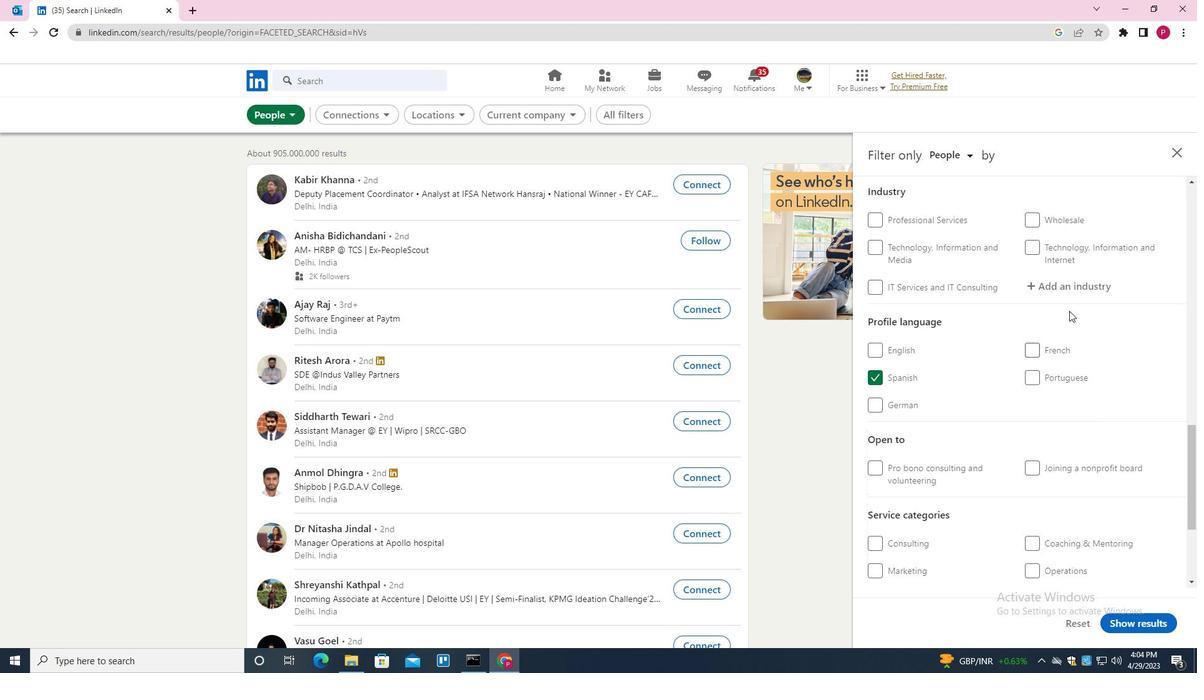
Action: Mouse pressed left at (1075, 288)
Screenshot: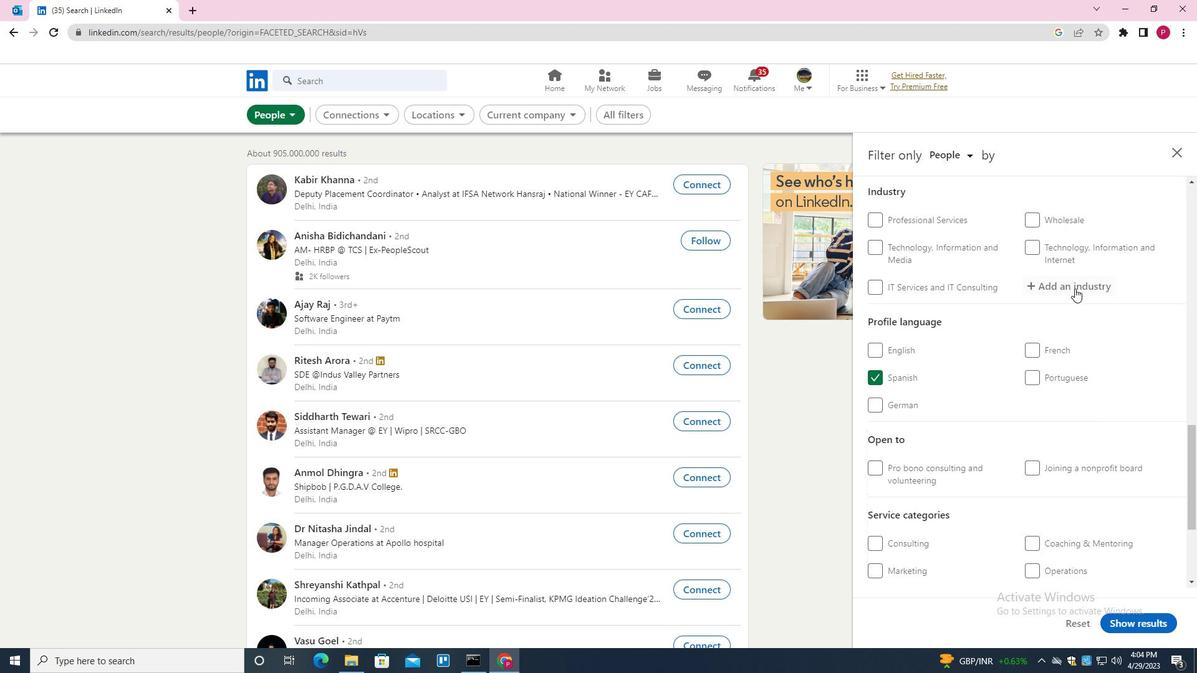 
Action: Mouse moved to (1070, 289)
Screenshot: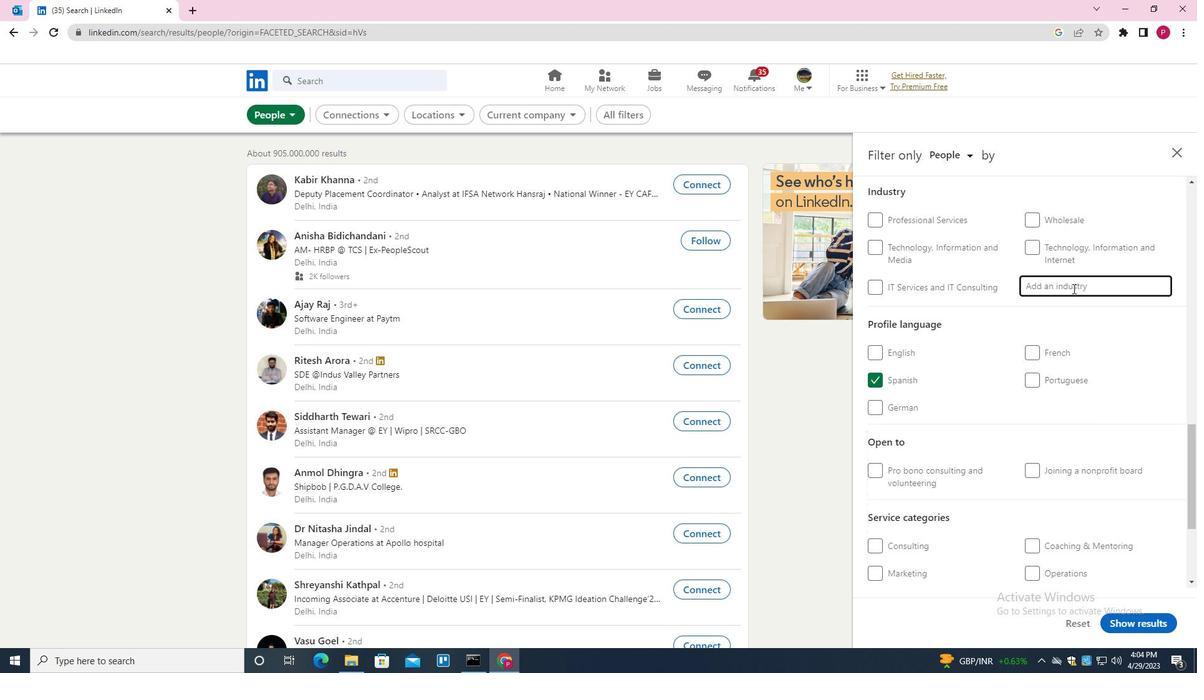 
Action: Key pressed <Key.shift>INTERNET<Key.down><Key.down><Key.down><Key.enter>
Screenshot: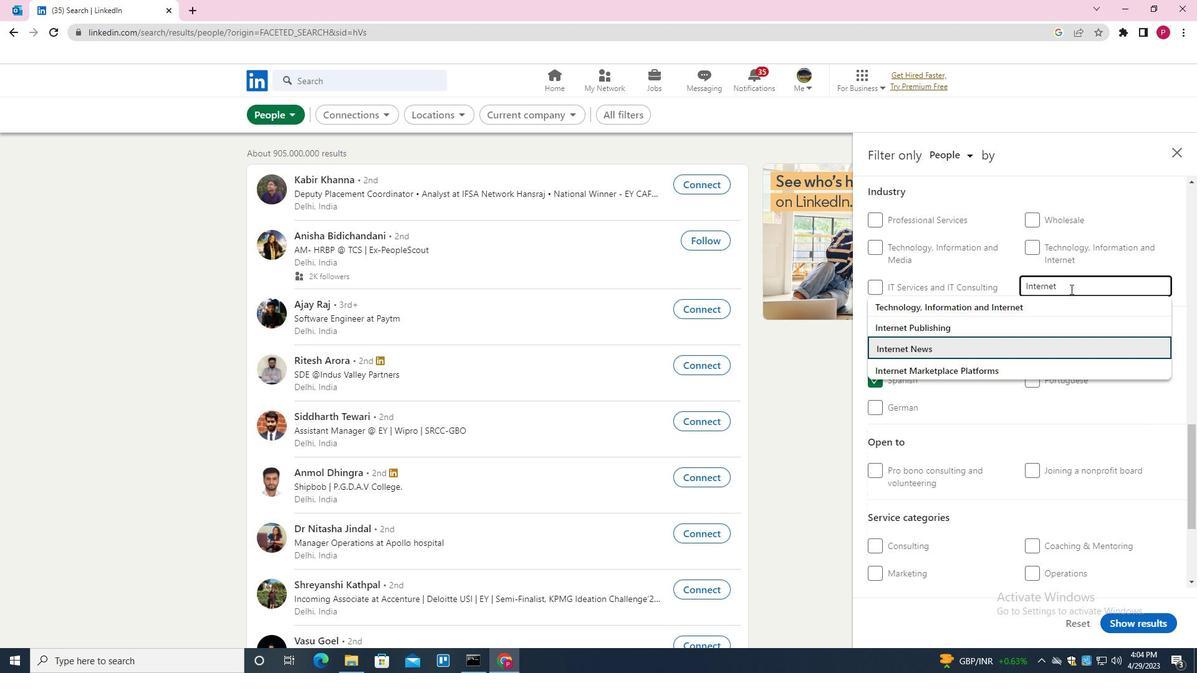 
Action: Mouse moved to (1015, 380)
Screenshot: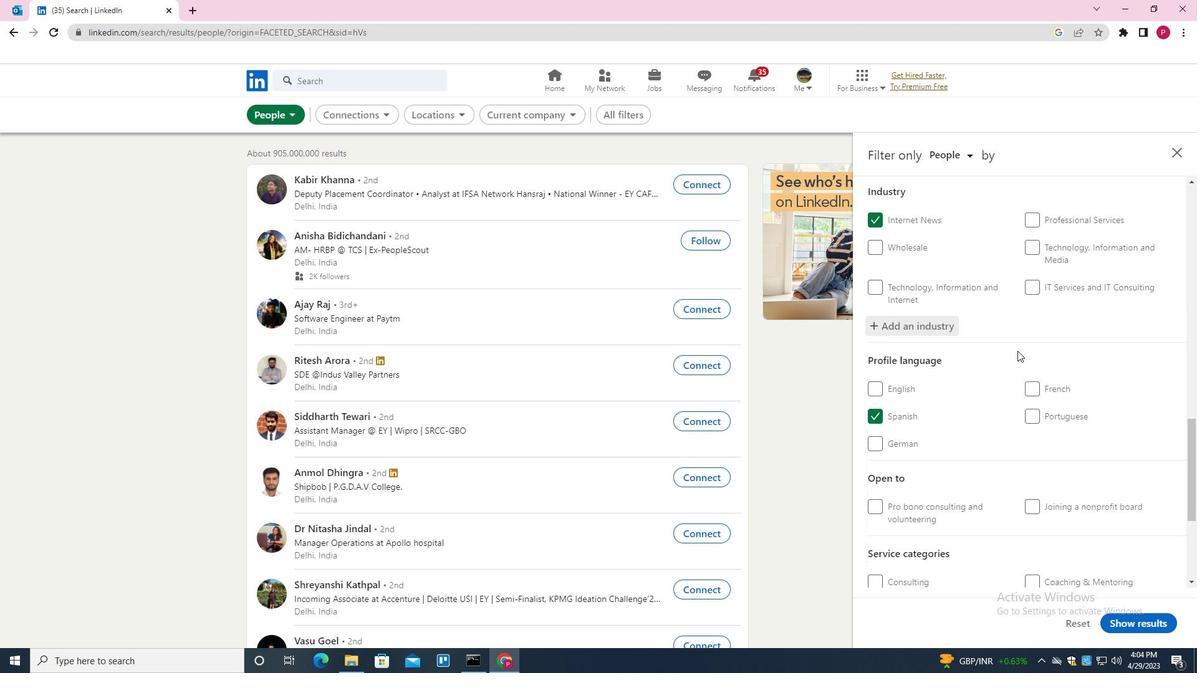 
Action: Mouse scrolled (1015, 379) with delta (0, 0)
Screenshot: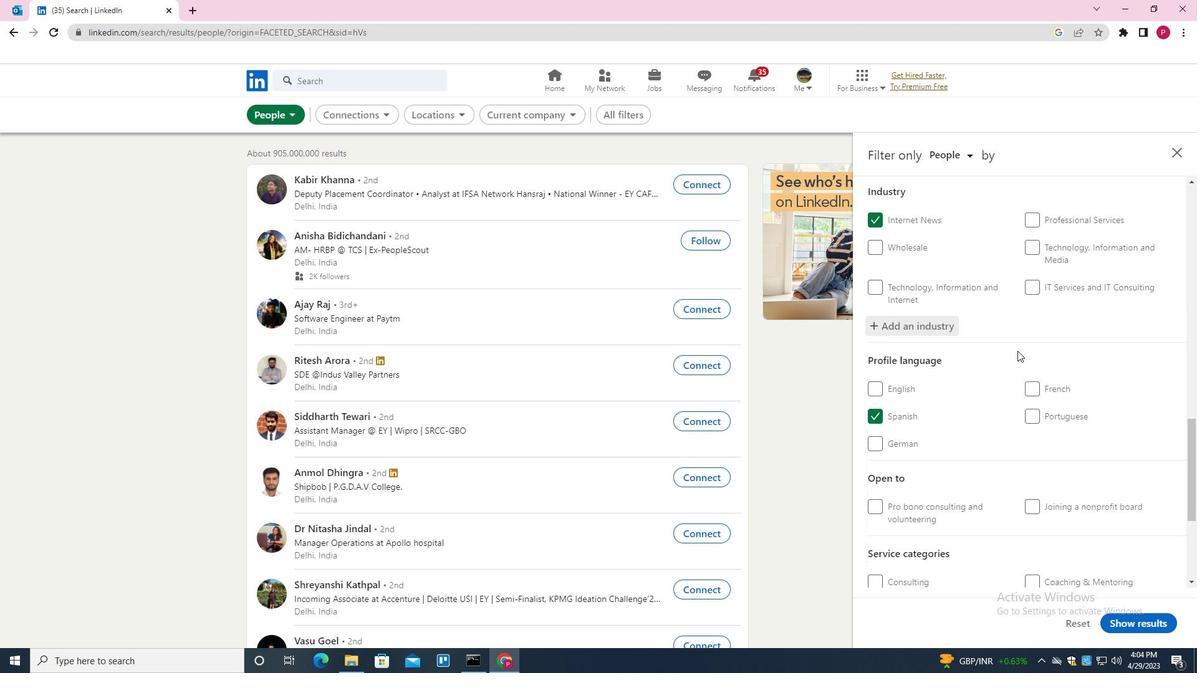 
Action: Mouse scrolled (1015, 379) with delta (0, 0)
Screenshot: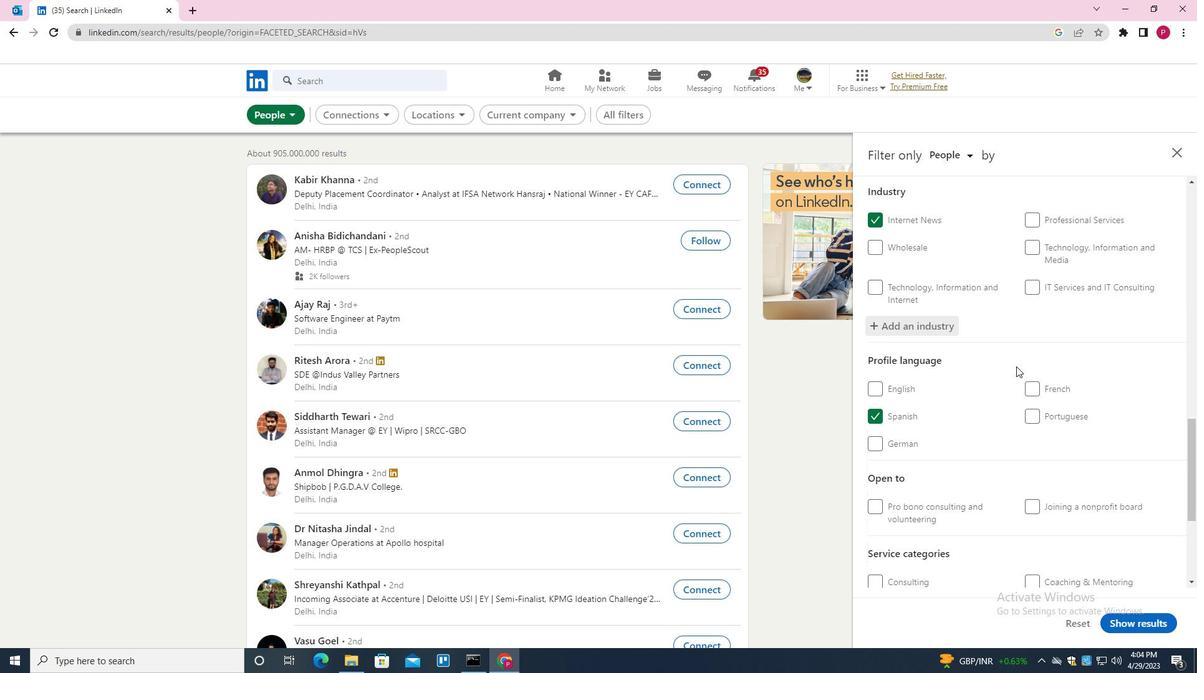 
Action: Mouse scrolled (1015, 379) with delta (0, 0)
Screenshot: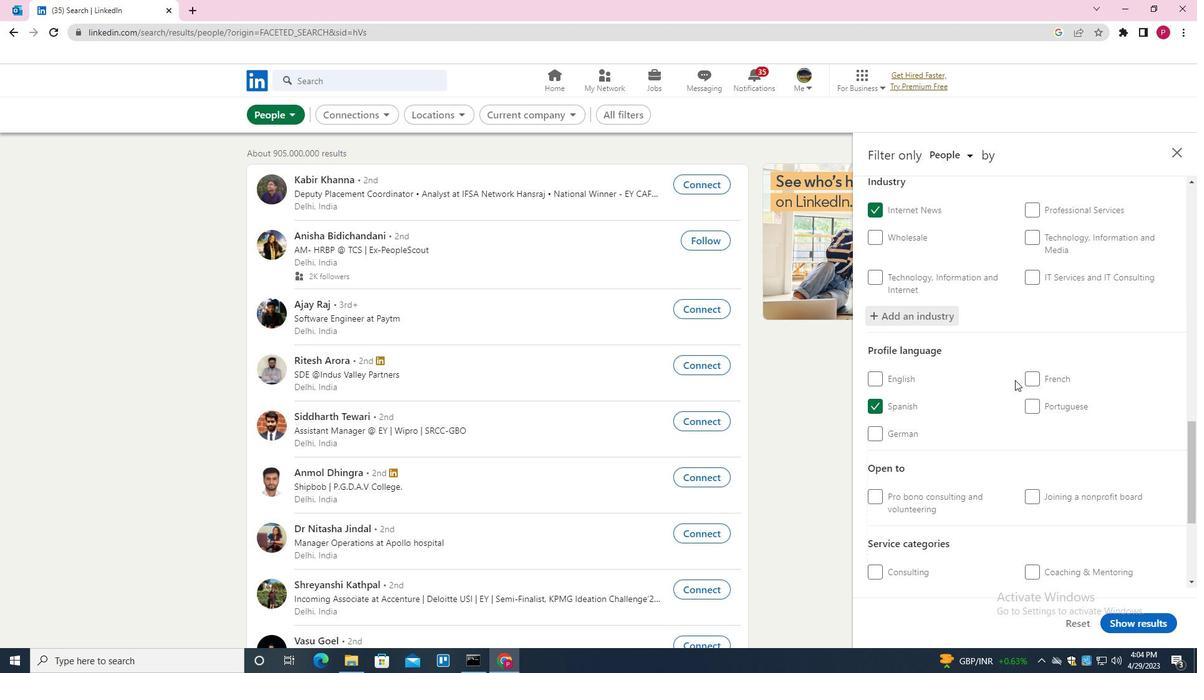 
Action: Mouse scrolled (1015, 379) with delta (0, 0)
Screenshot: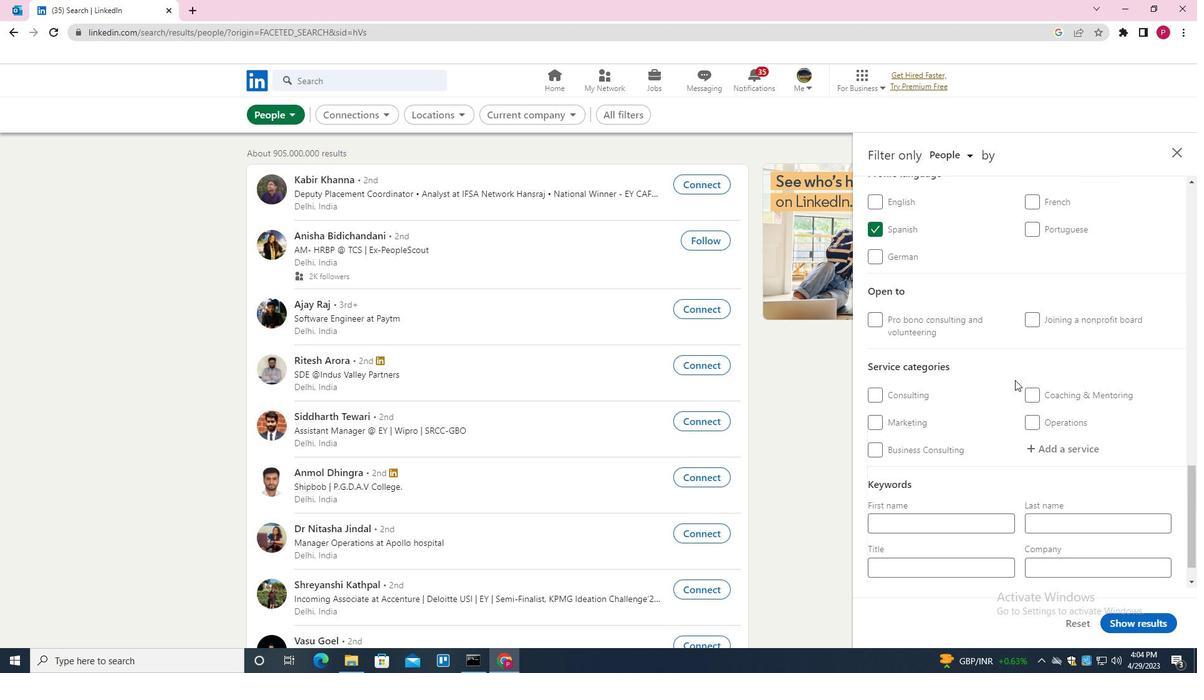 
Action: Mouse moved to (1050, 412)
Screenshot: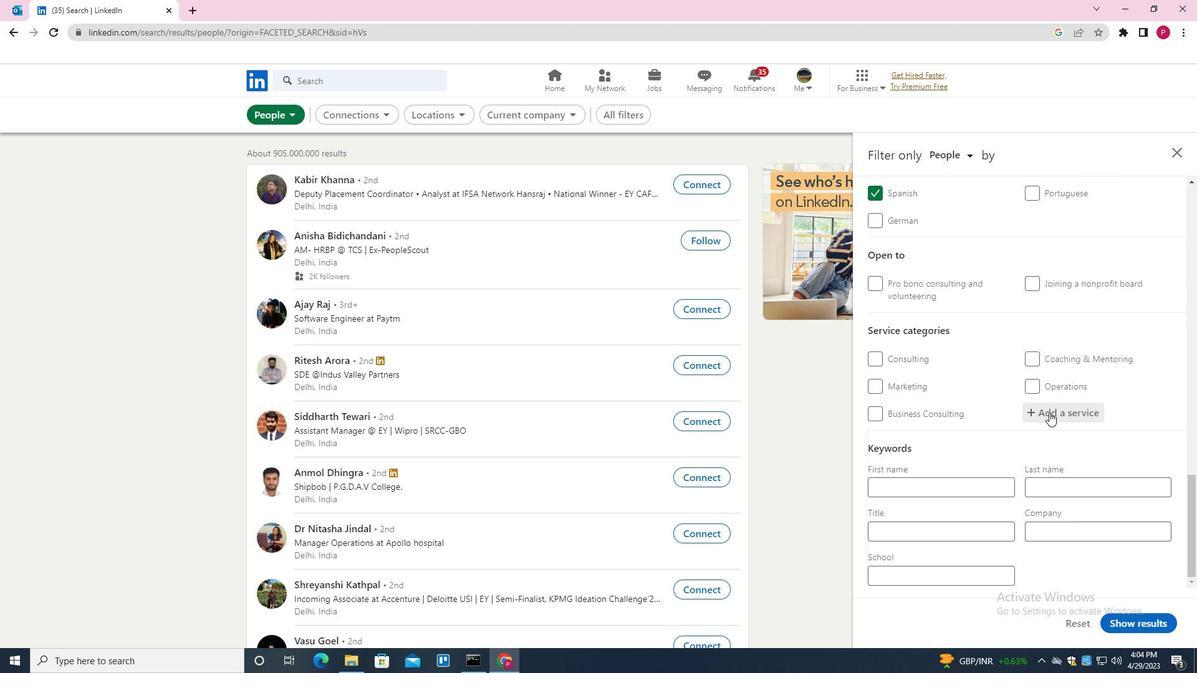 
Action: Mouse pressed left at (1050, 412)
Screenshot: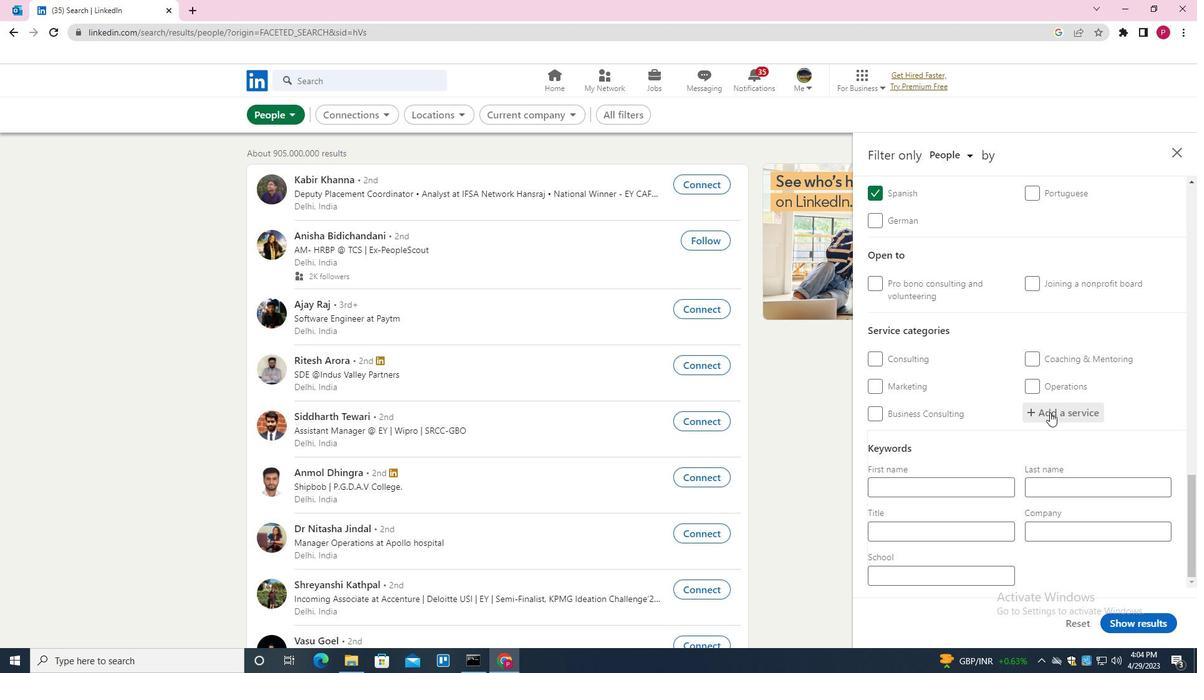 
Action: Mouse moved to (1049, 409)
Screenshot: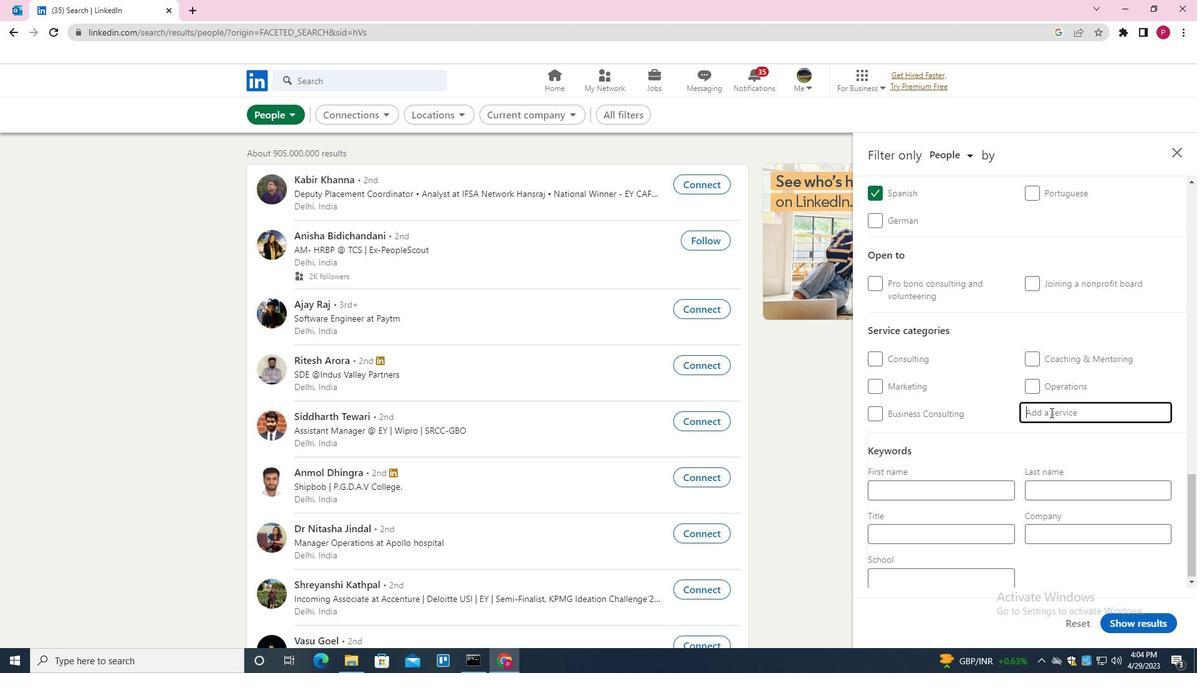 
Action: Key pressed <Key.shift>COACHING<Key.space>
Screenshot: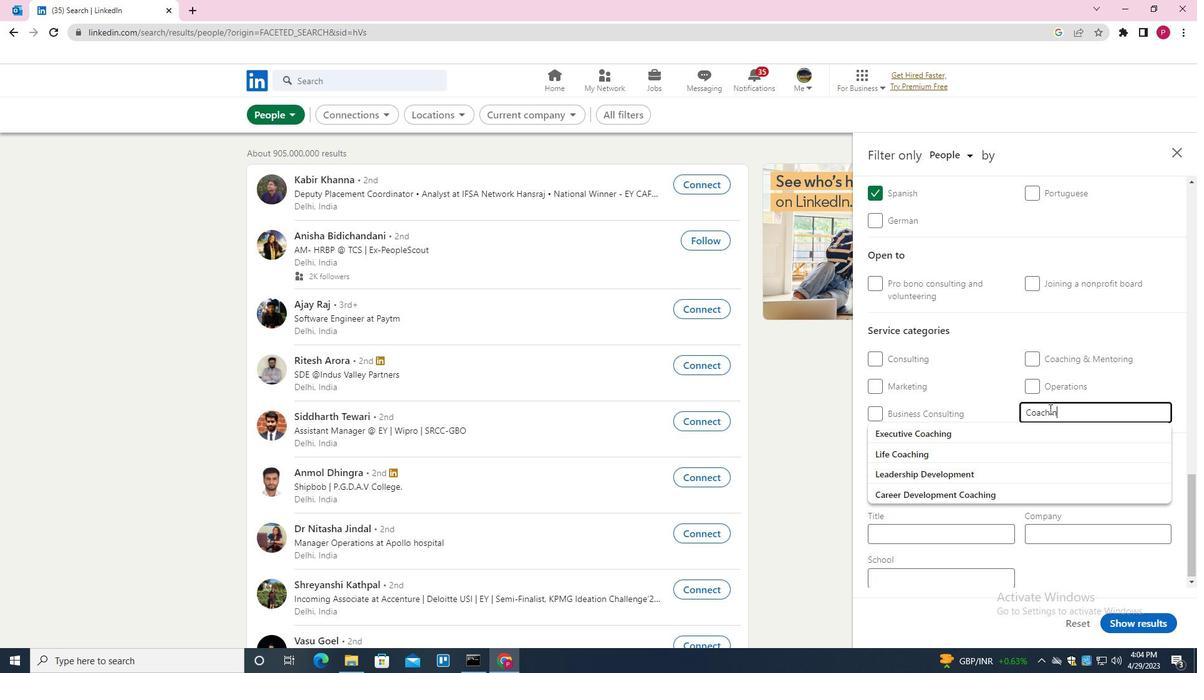 
Action: Mouse moved to (1087, 410)
Screenshot: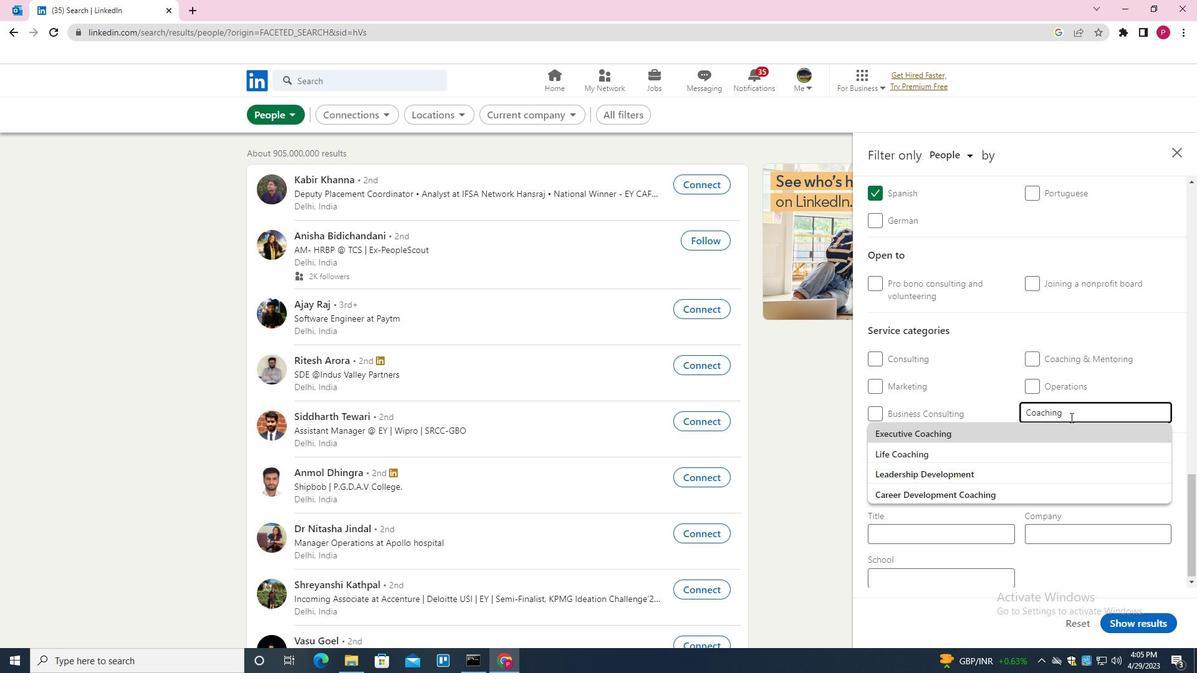 
Action: Mouse pressed left at (1087, 410)
Screenshot: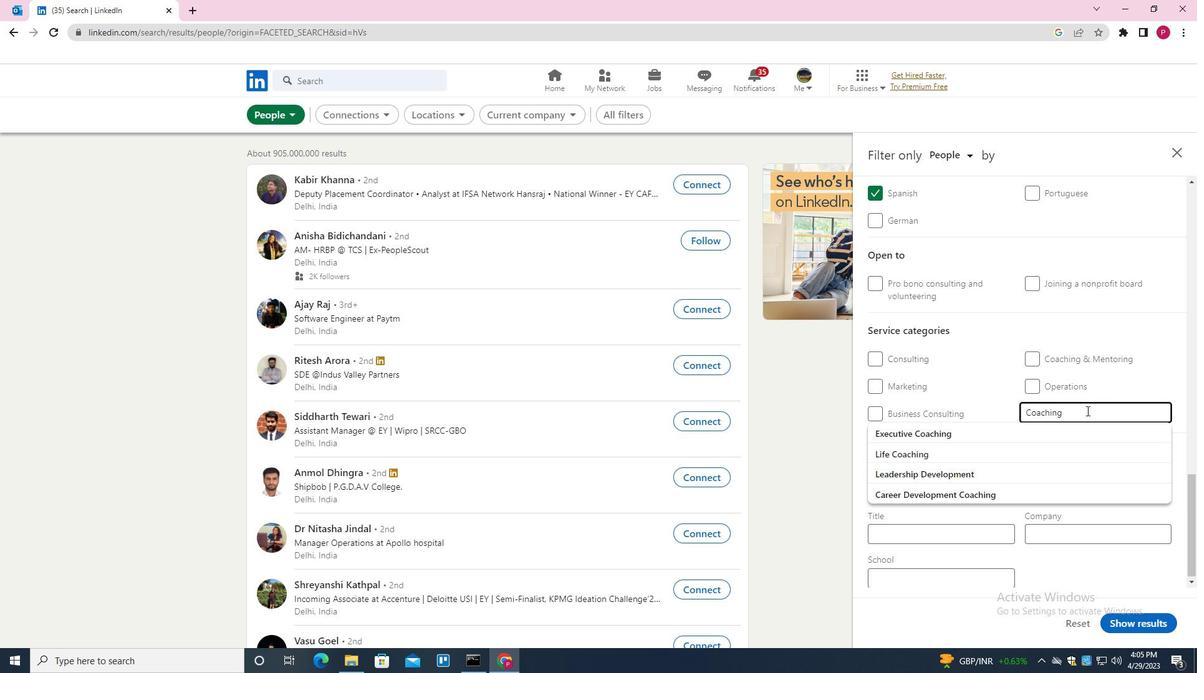 
Action: Key pressed <Key.shift><Key.shift>&<Key.space><Key.shift>MENTORING
Screenshot: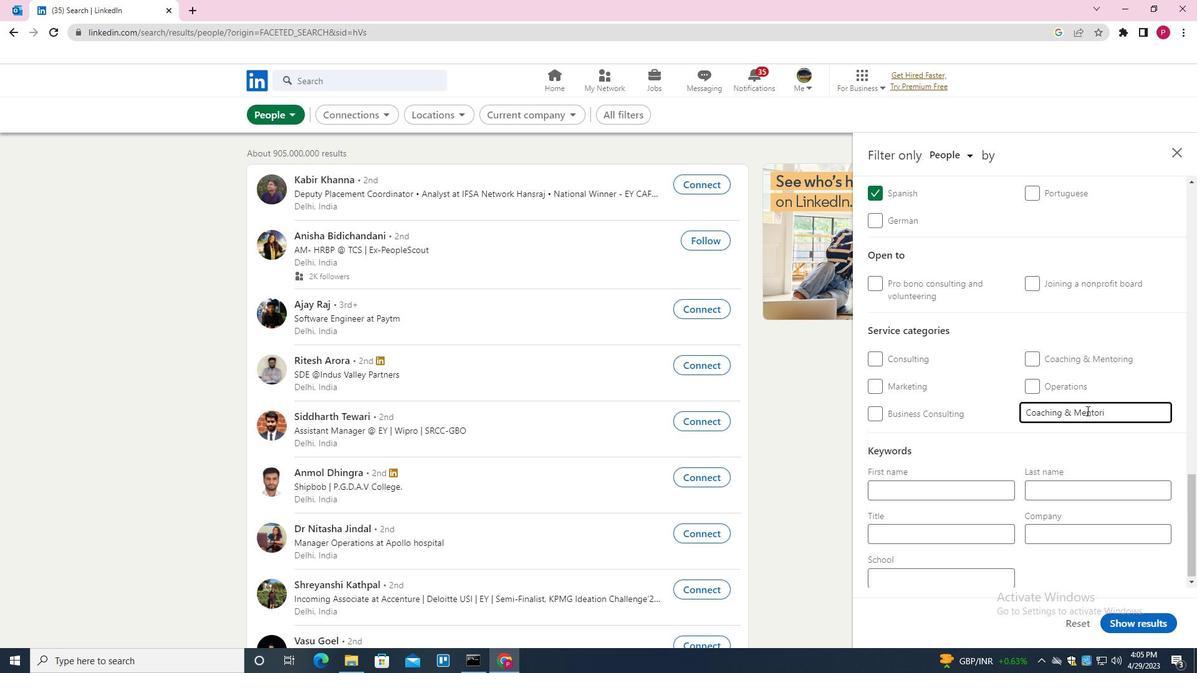 
Action: Mouse moved to (1045, 492)
Screenshot: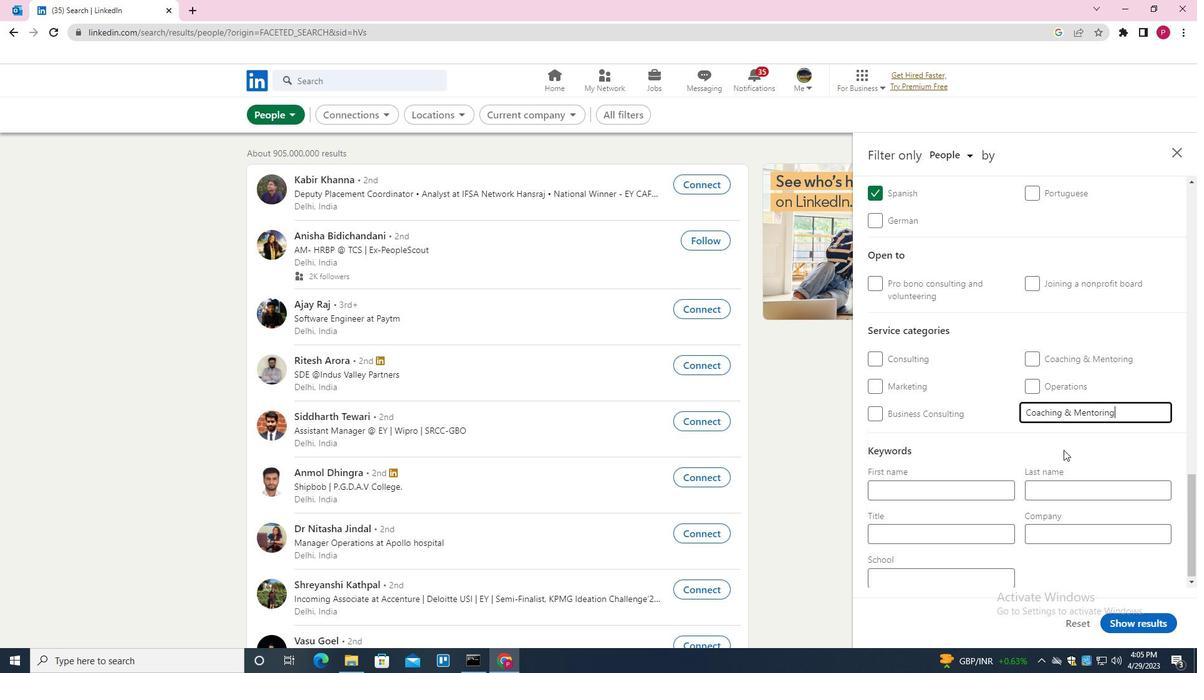 
Action: Mouse scrolled (1045, 491) with delta (0, 0)
Screenshot: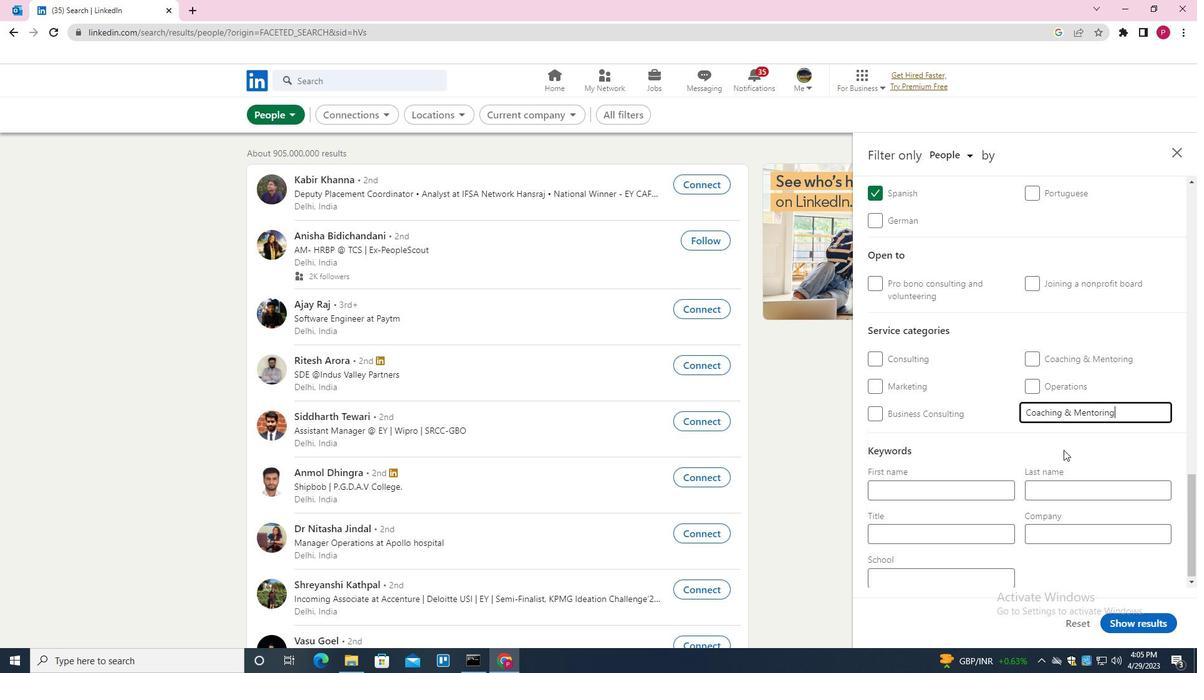 
Action: Mouse moved to (1042, 493)
Screenshot: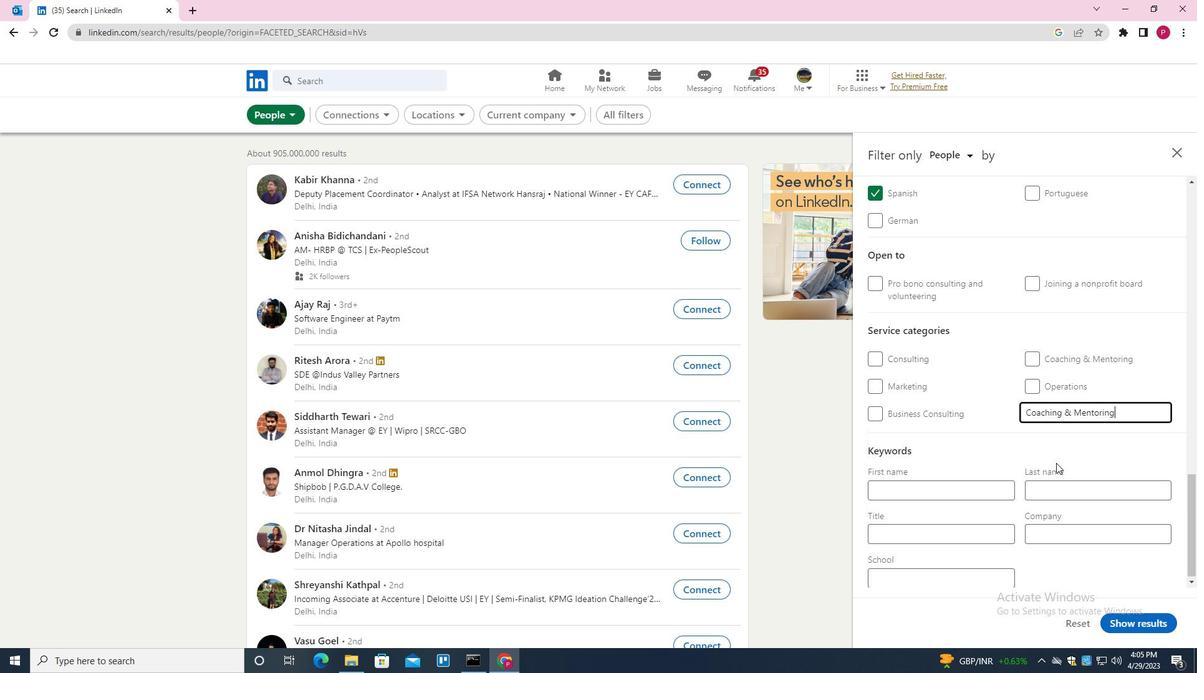 
Action: Mouse scrolled (1042, 492) with delta (0, 0)
Screenshot: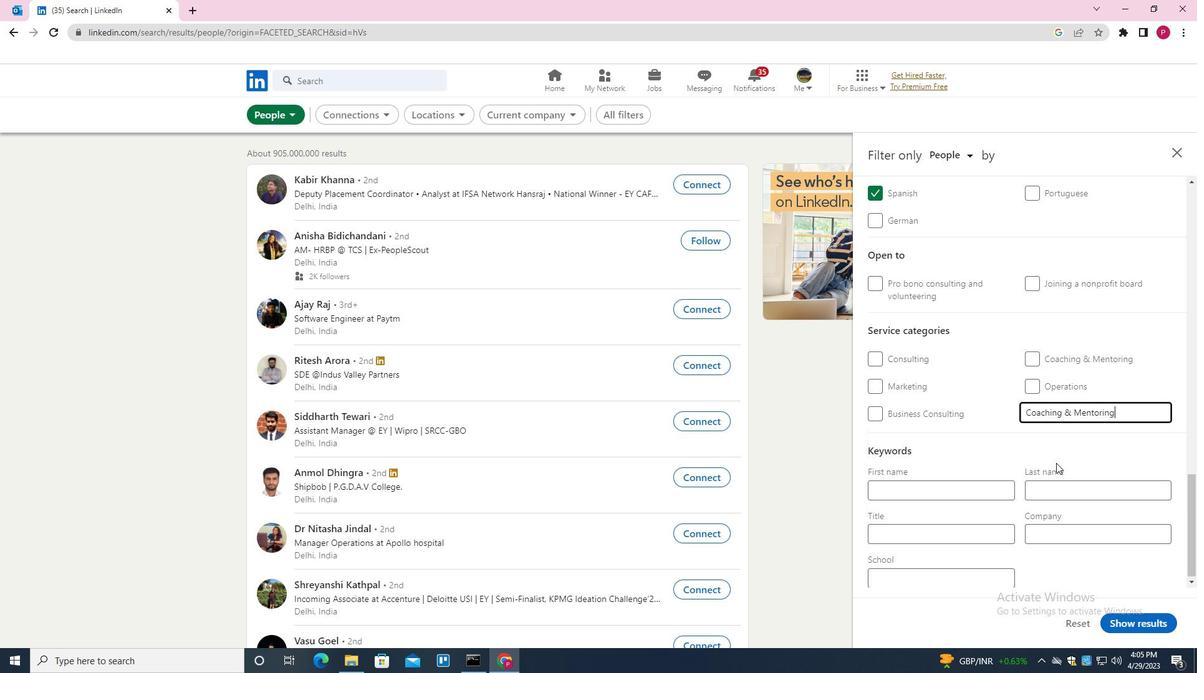 
Action: Mouse moved to (1027, 494)
Screenshot: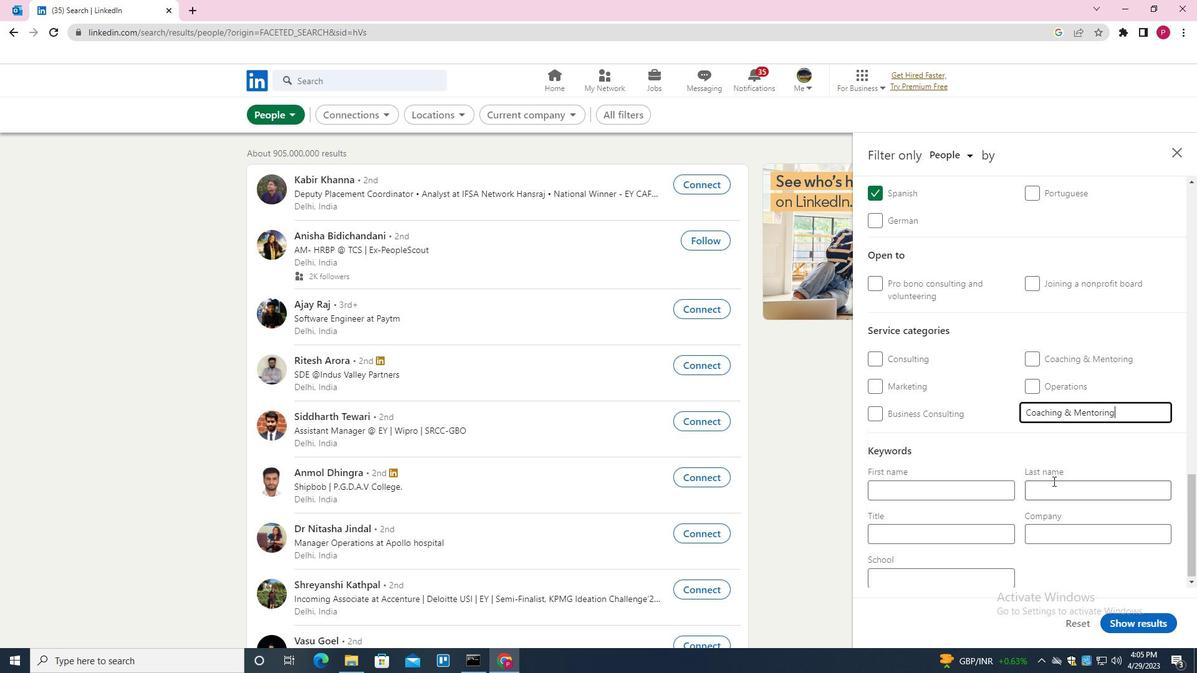 
Action: Mouse scrolled (1027, 493) with delta (0, 0)
Screenshot: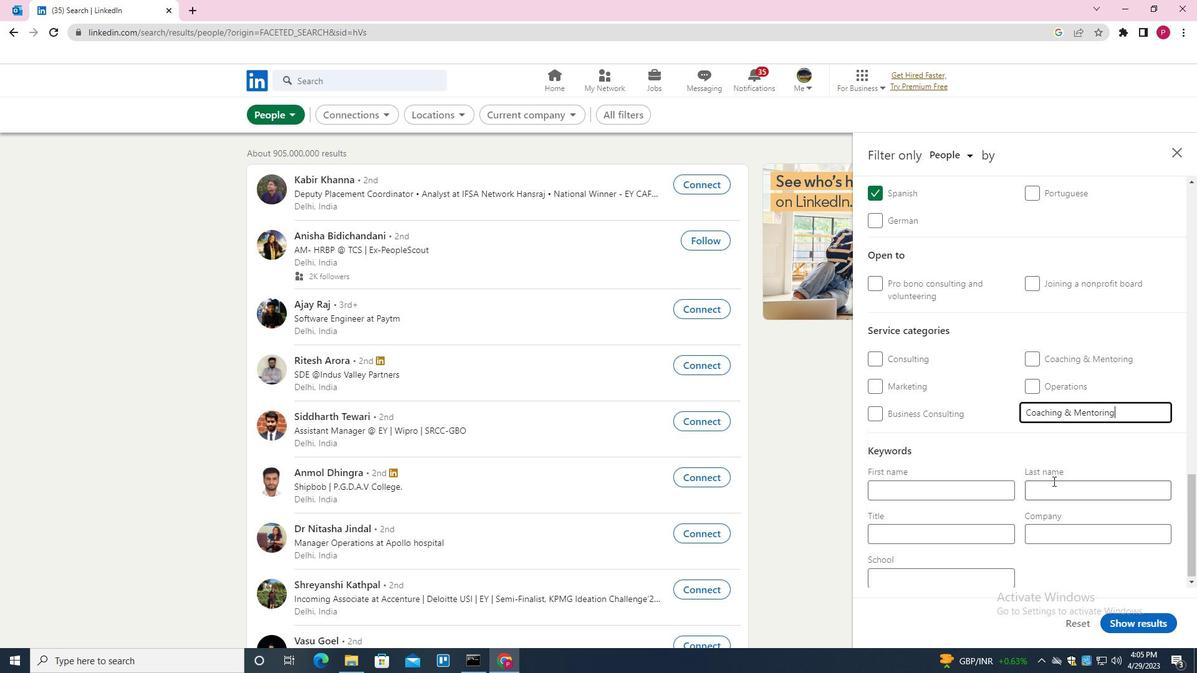
Action: Mouse moved to (954, 530)
Screenshot: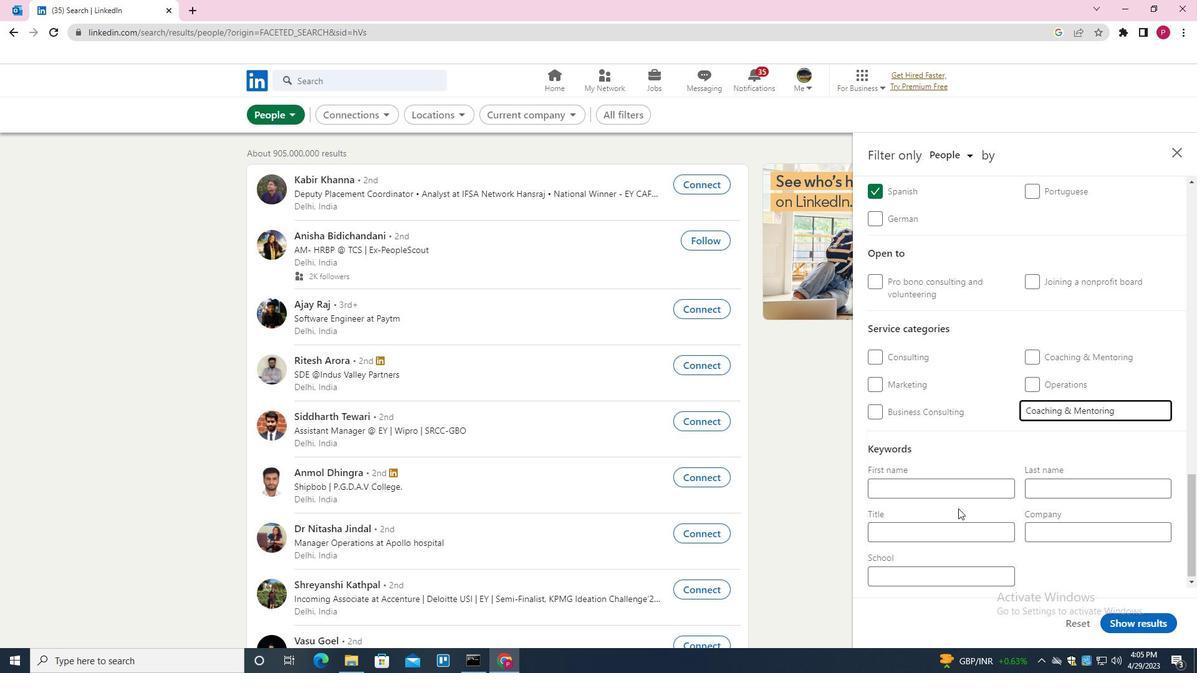 
Action: Mouse pressed left at (954, 530)
Screenshot: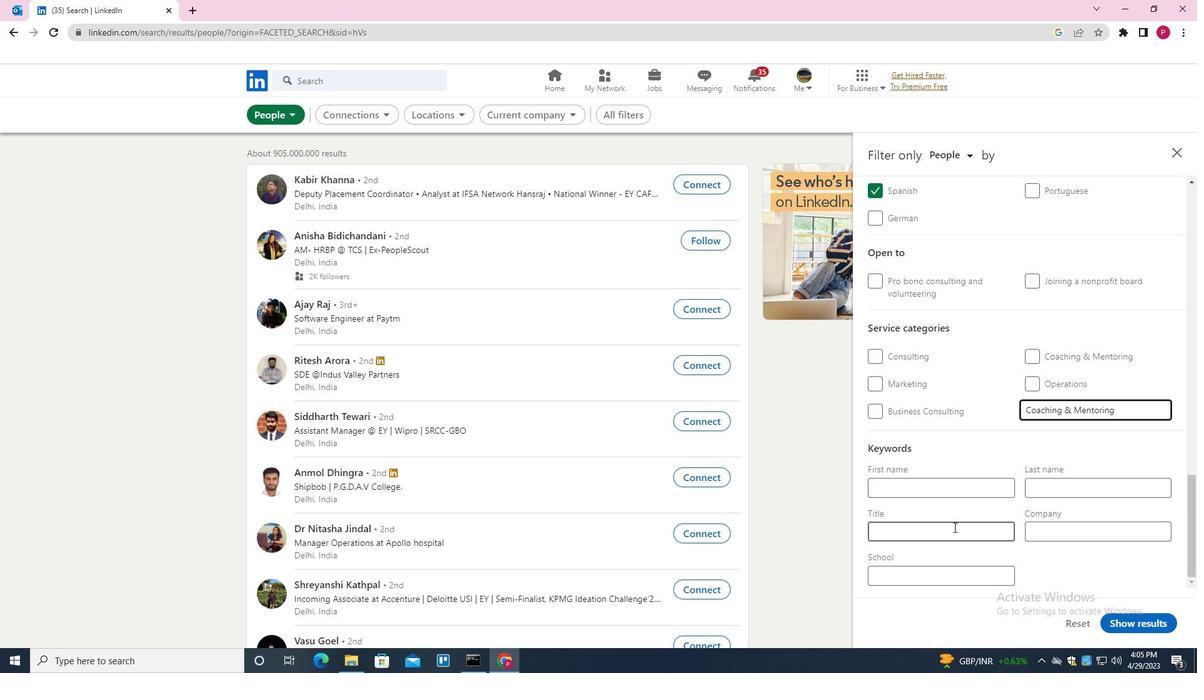
Action: Mouse moved to (966, 521)
Screenshot: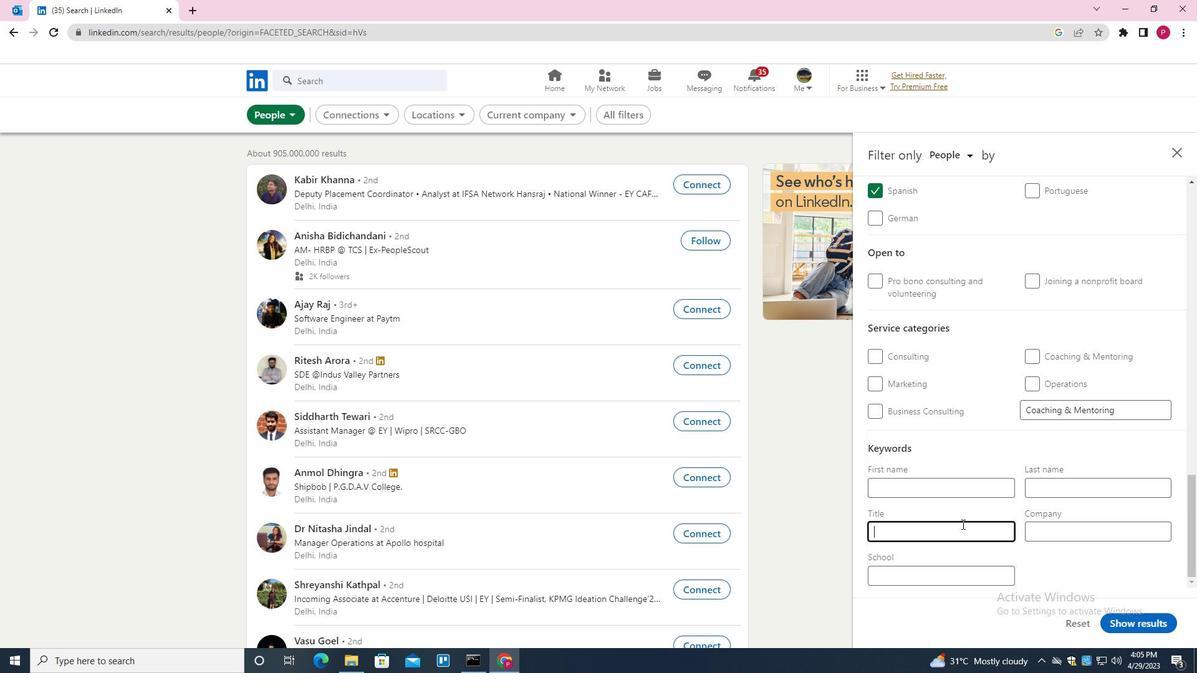 
Action: Key pressed <Key.shift>PRESCHOOL<Key.space><Key.shift>TEACHER
Screenshot: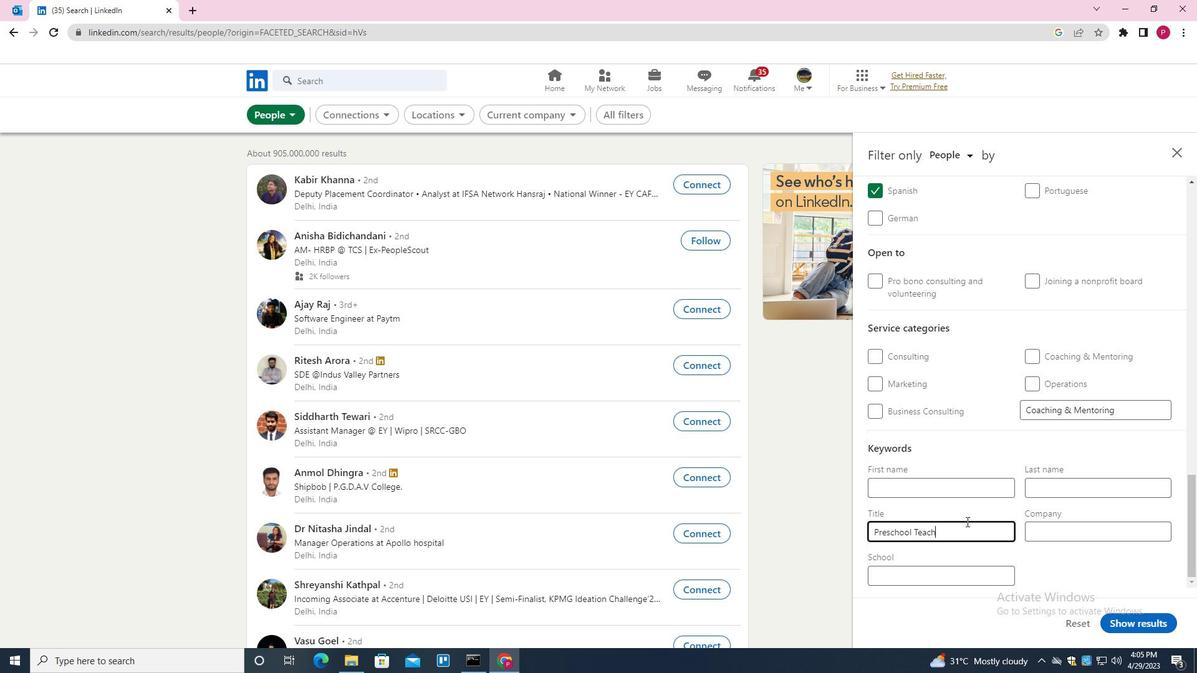 
Action: Mouse moved to (1122, 628)
Screenshot: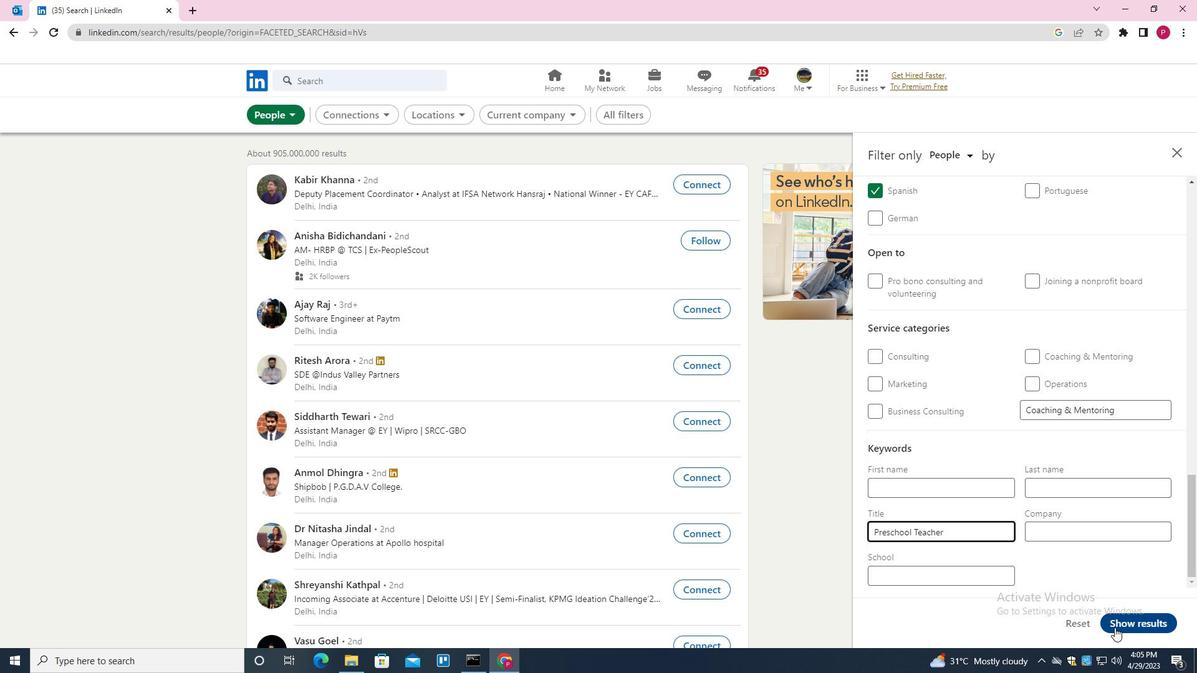 
Action: Mouse pressed left at (1122, 628)
Screenshot: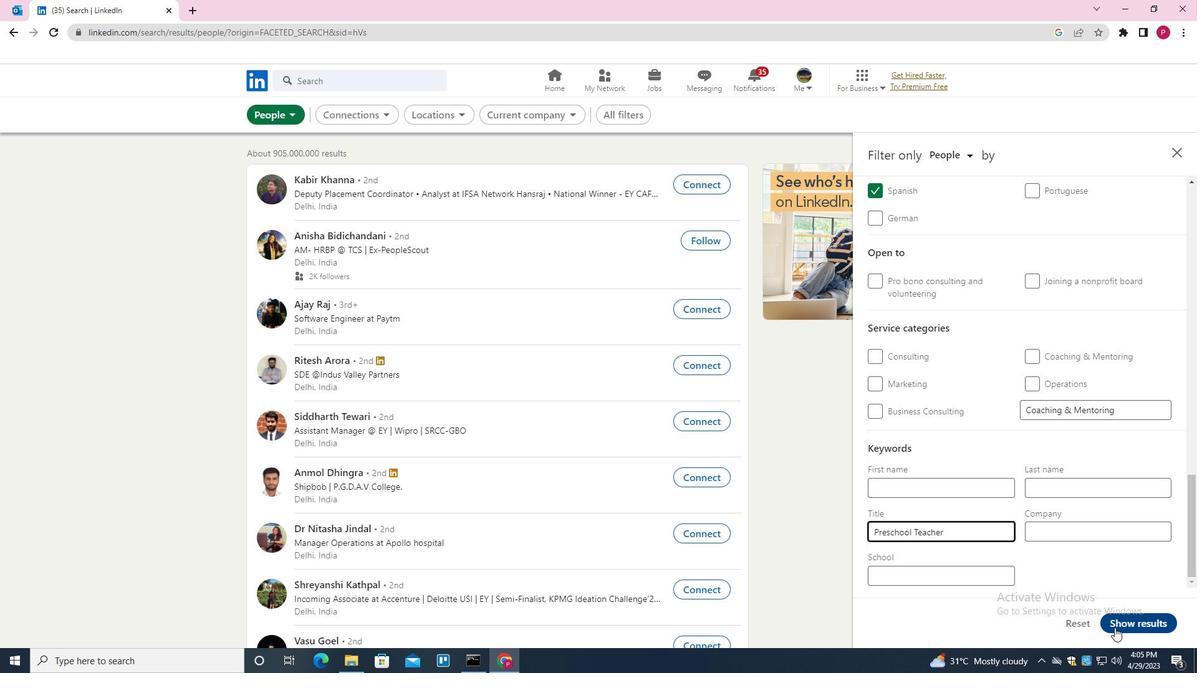 
Action: Mouse moved to (805, 361)
Screenshot: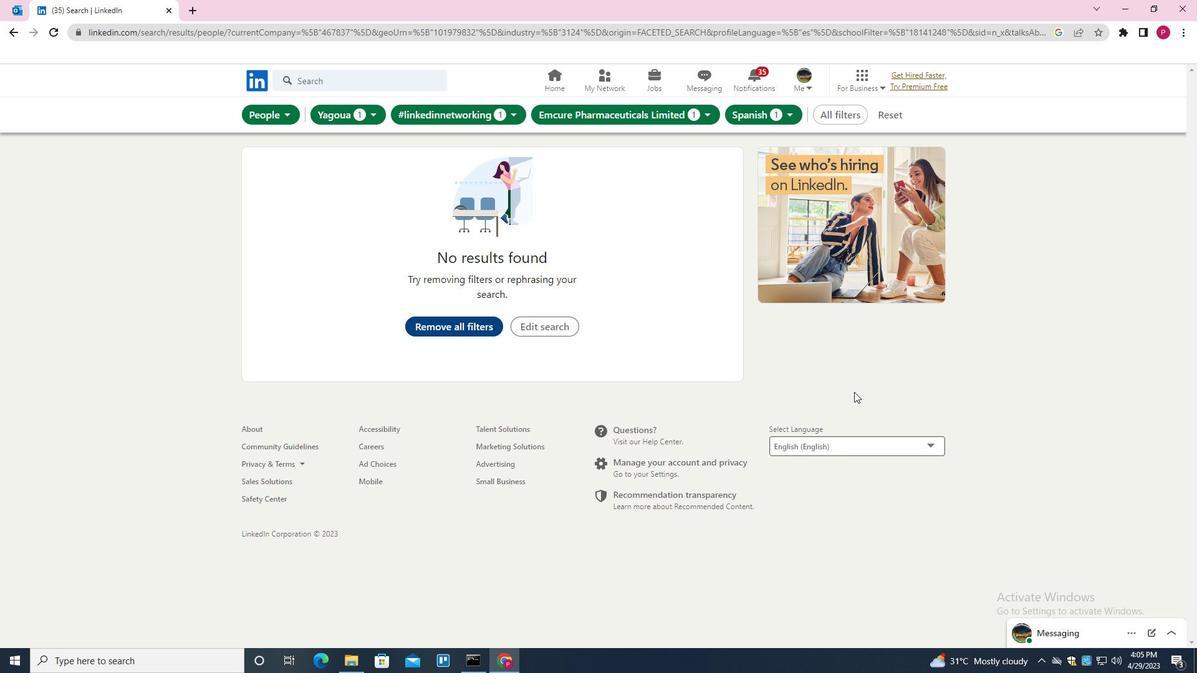 
